 Task: Find connections with filter location Liberia with filter topic #Knowyoursocialwith filter profile language Potuguese with filter current company Uber with filter school QIS College of Engineering & Technology, Vengamukkapalem (Village), Pondur Road, Ongle(M),PIN-523 272.(CC-49) with filter industry Chemical Raw Materials Manufacturing with filter service category Illustration with filter keywords title Attorney
Action: Mouse moved to (547, 89)
Screenshot: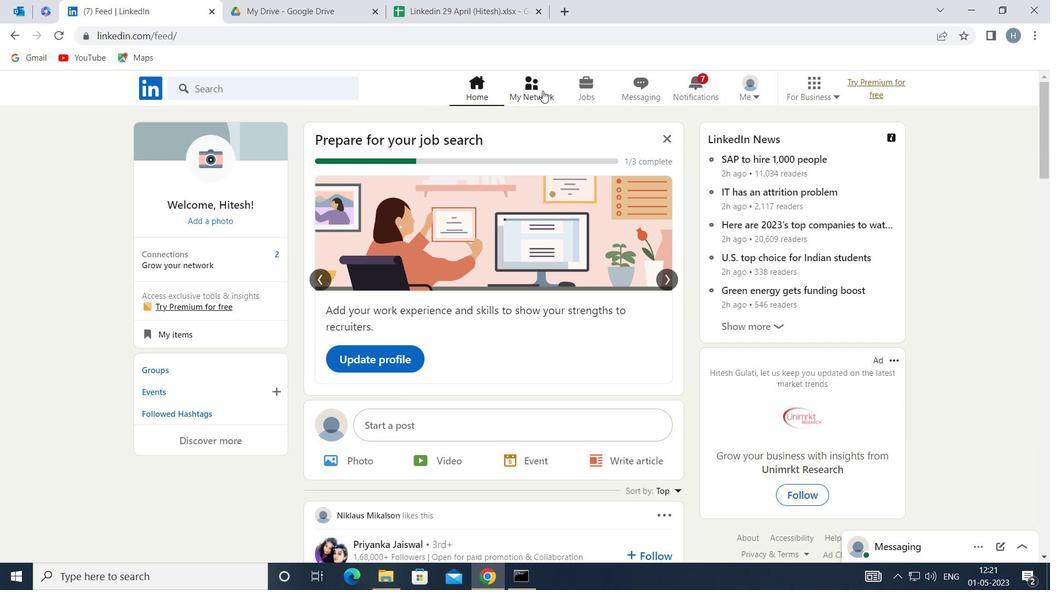 
Action: Mouse pressed left at (547, 89)
Screenshot: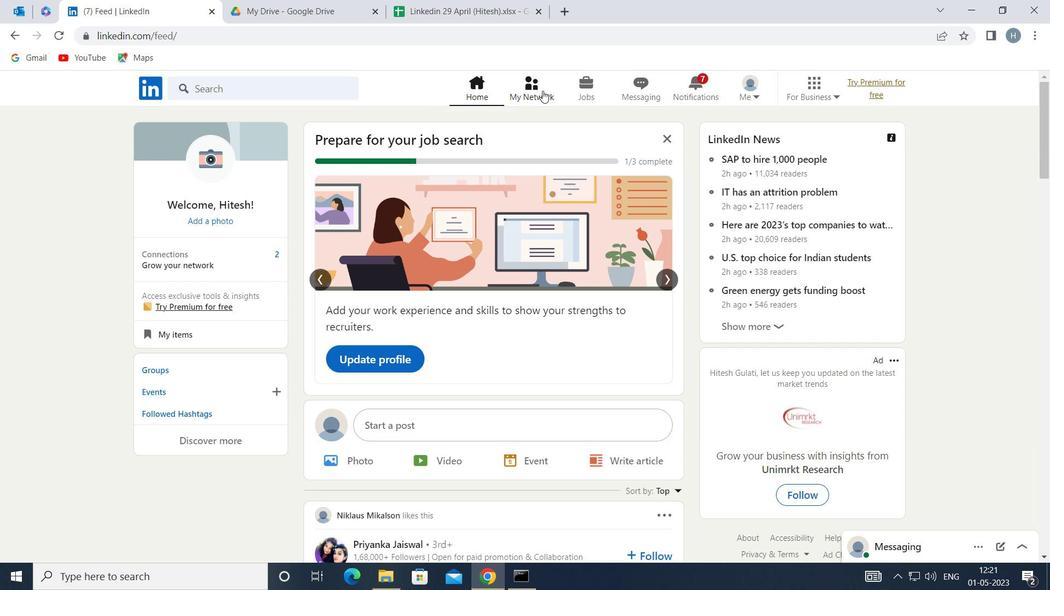 
Action: Mouse moved to (295, 167)
Screenshot: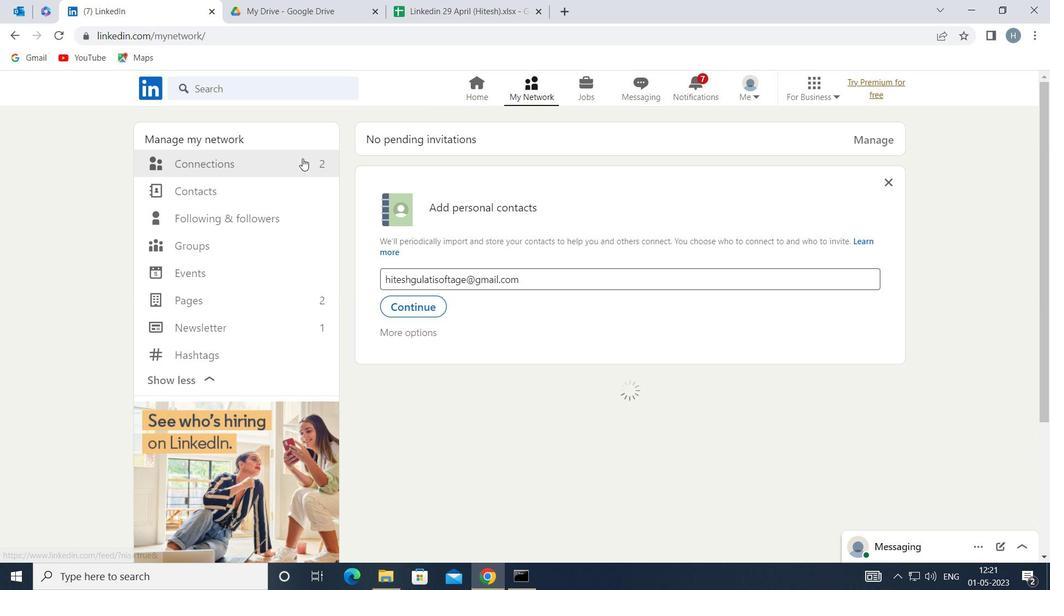 
Action: Mouse pressed left at (295, 167)
Screenshot: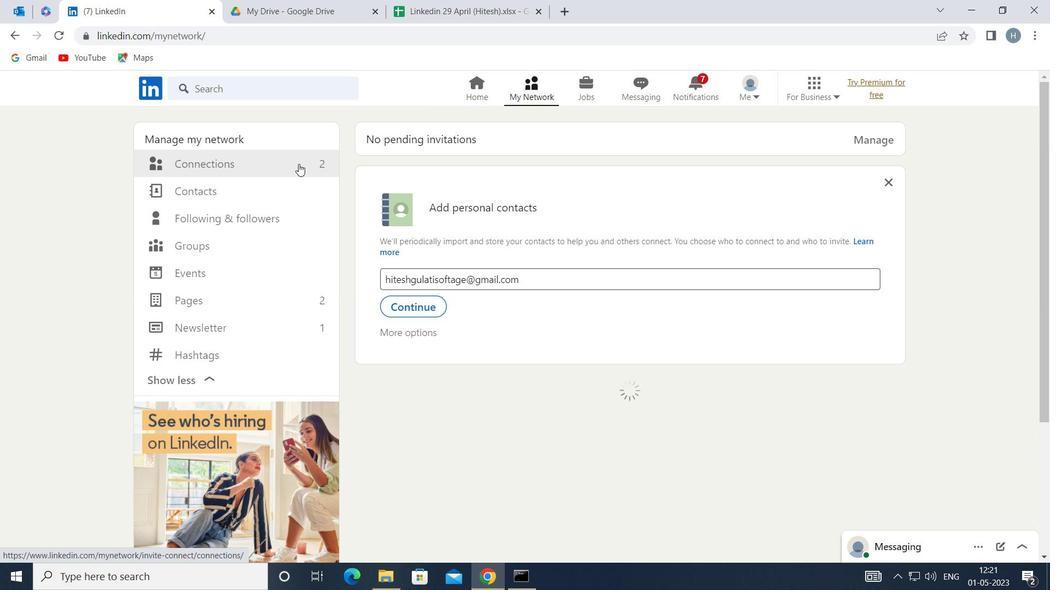 
Action: Mouse moved to (618, 162)
Screenshot: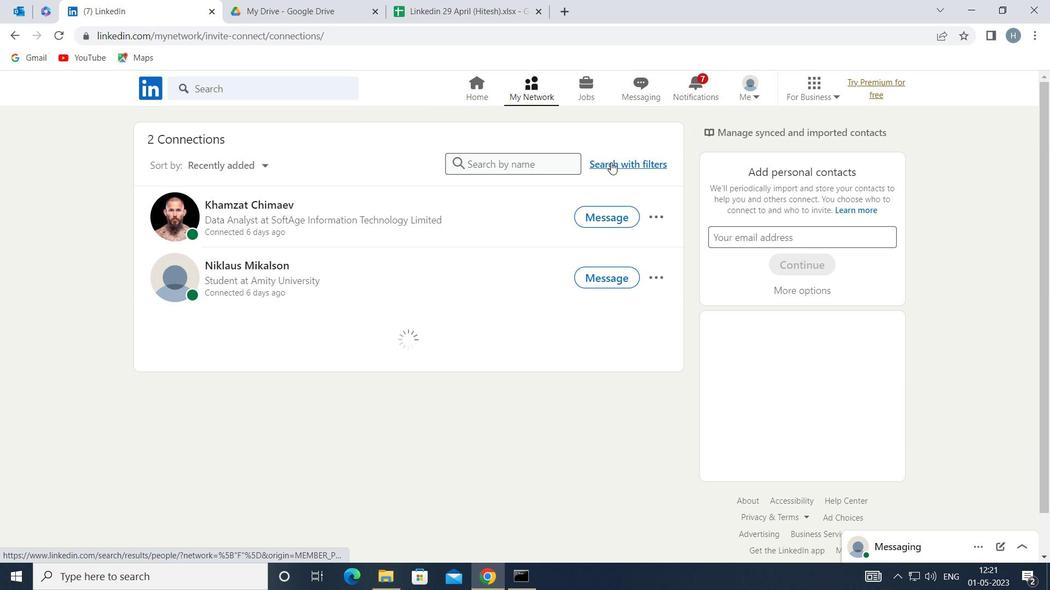 
Action: Mouse pressed left at (618, 162)
Screenshot: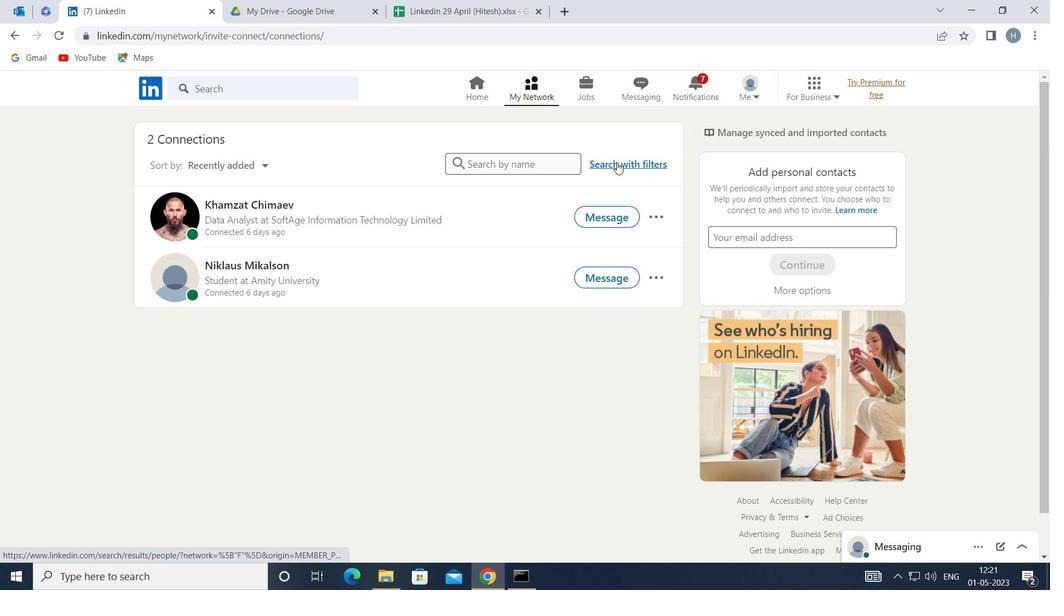 
Action: Mouse moved to (573, 126)
Screenshot: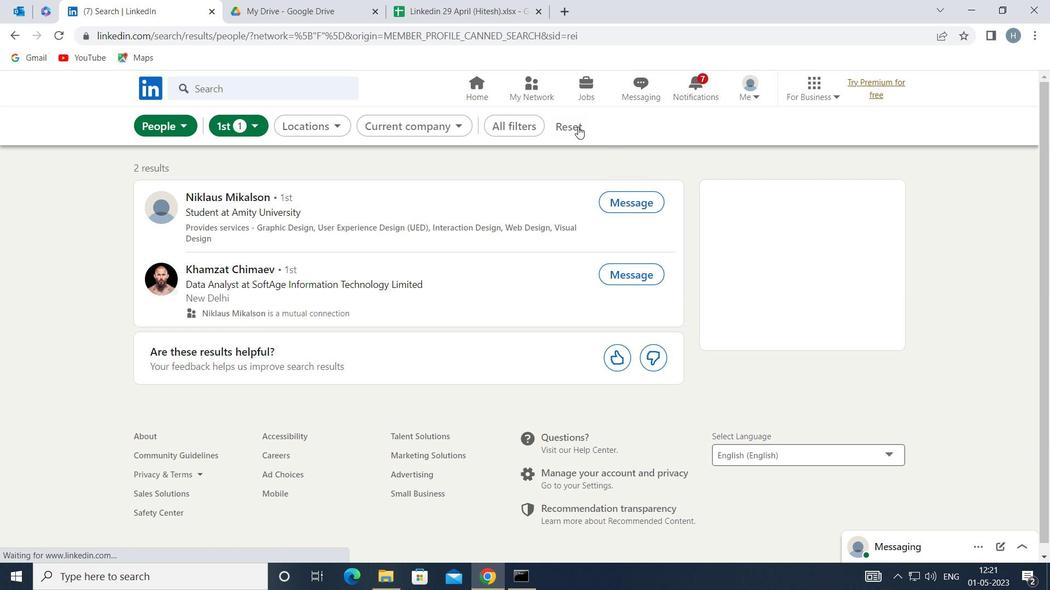 
Action: Mouse pressed left at (573, 126)
Screenshot: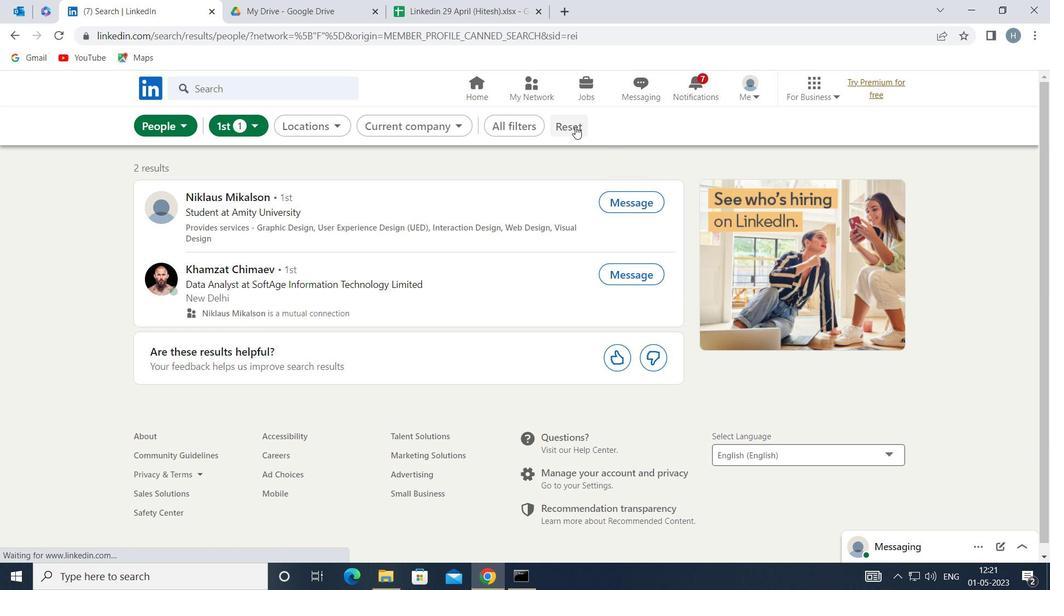 
Action: Mouse moved to (554, 125)
Screenshot: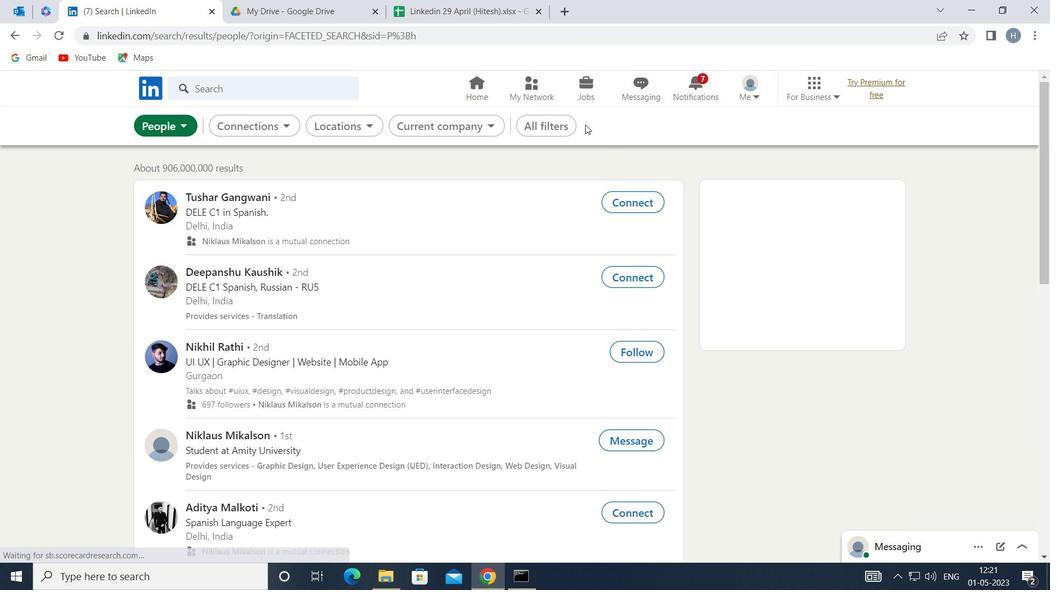 
Action: Mouse pressed left at (554, 125)
Screenshot: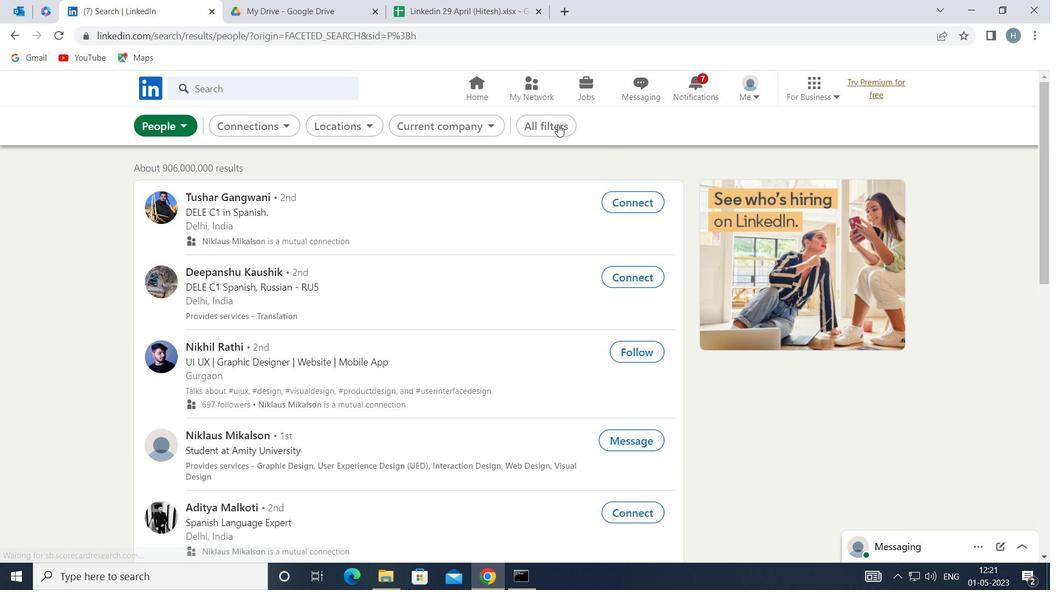 
Action: Mouse moved to (755, 237)
Screenshot: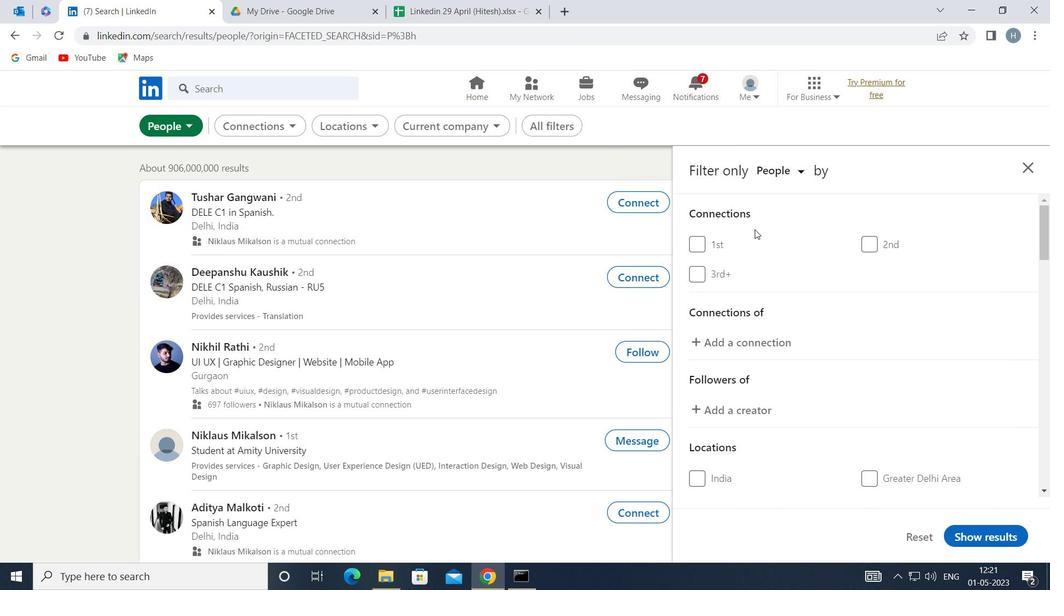
Action: Mouse scrolled (755, 236) with delta (0, 0)
Screenshot: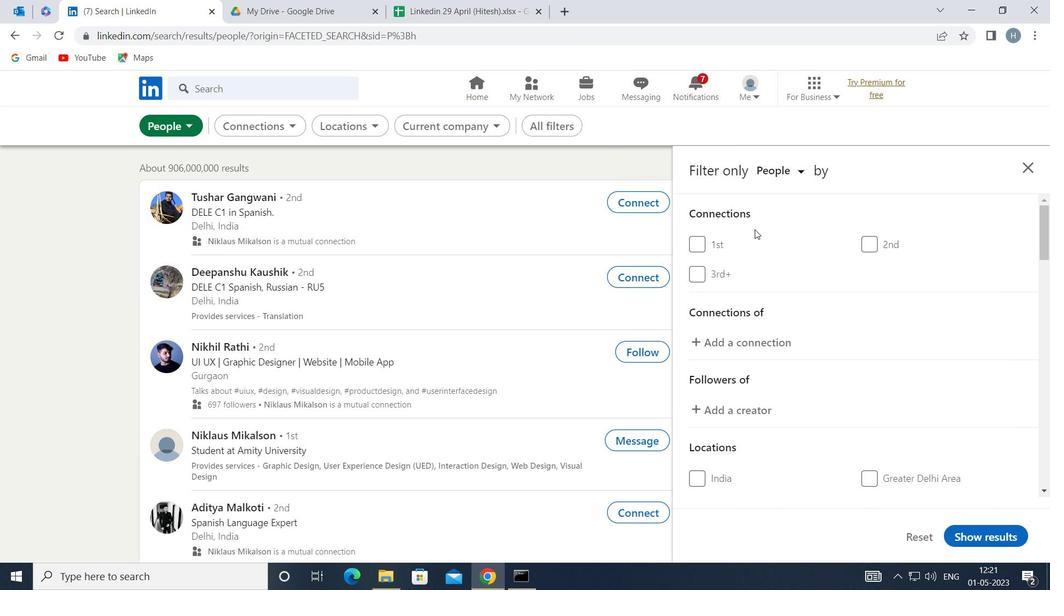 
Action: Mouse scrolled (755, 236) with delta (0, 0)
Screenshot: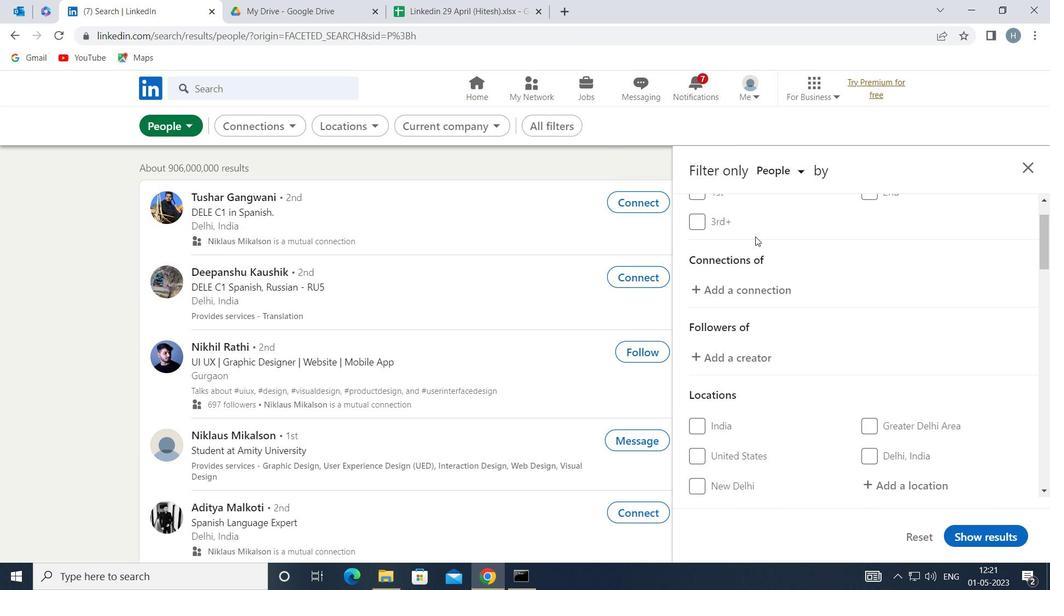 
Action: Mouse scrolled (755, 236) with delta (0, 0)
Screenshot: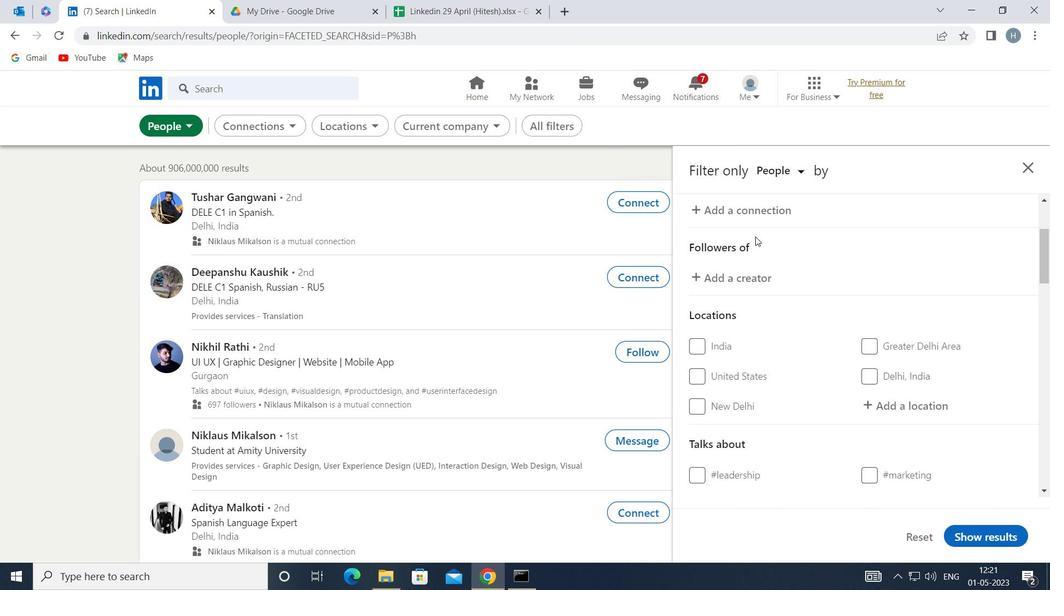 
Action: Mouse moved to (904, 333)
Screenshot: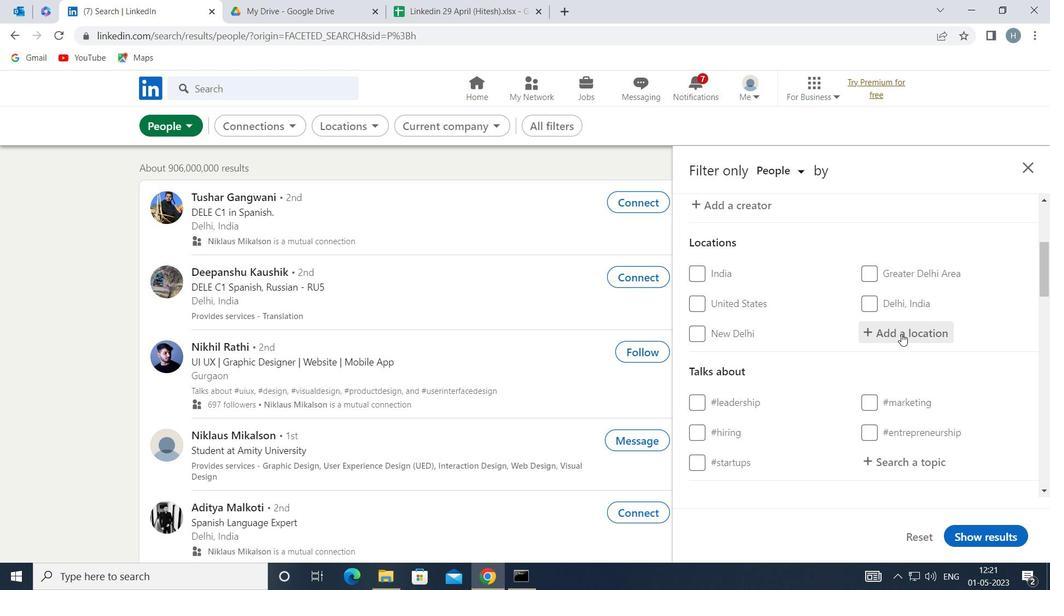 
Action: Mouse pressed left at (904, 333)
Screenshot: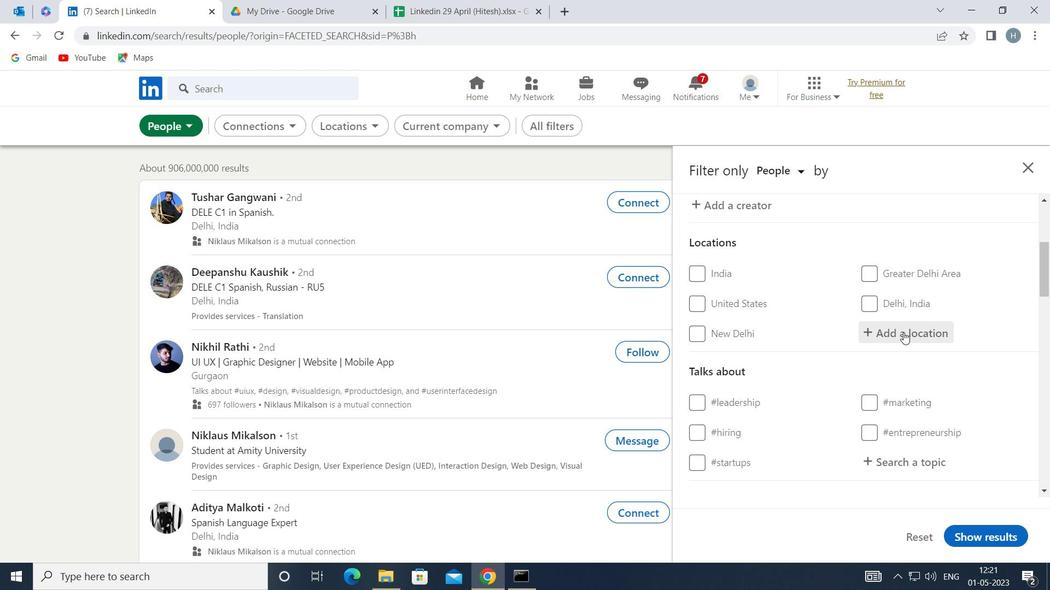 
Action: Key pressed <Key.shift>LIBERIA<Key.space>
Screenshot: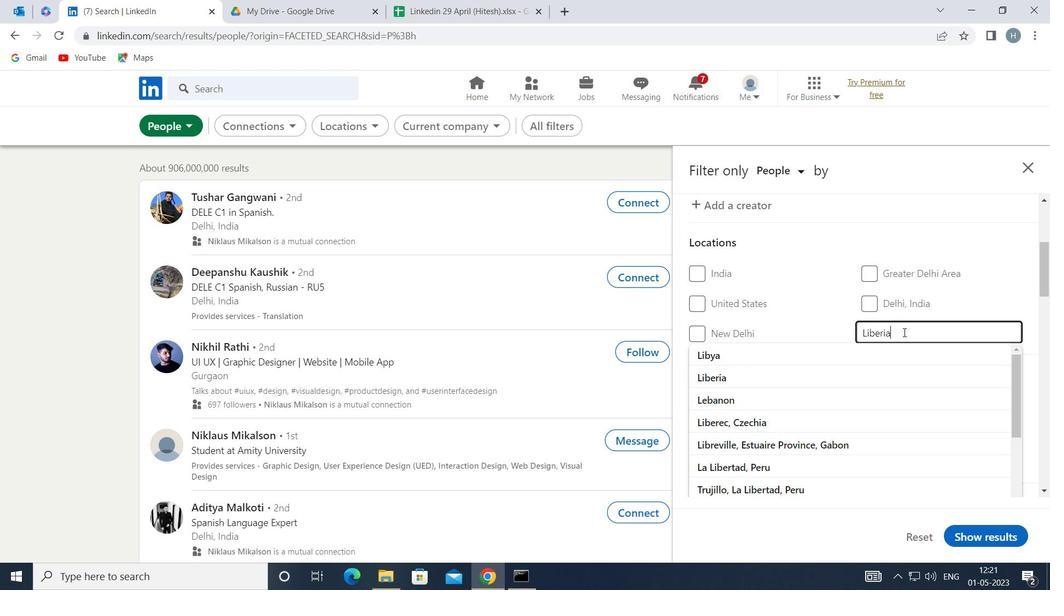 
Action: Mouse moved to (868, 355)
Screenshot: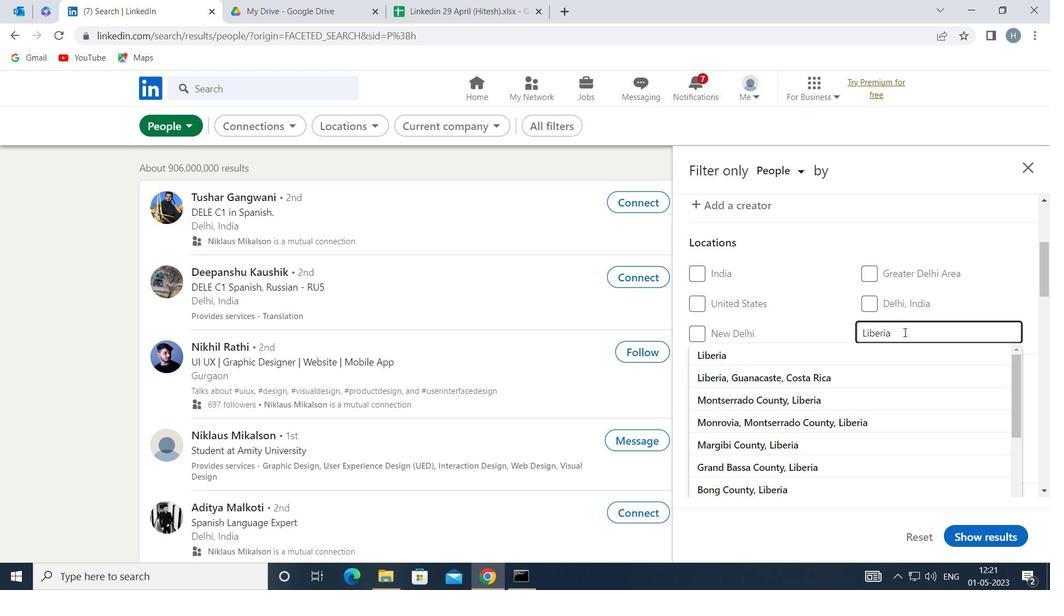 
Action: Mouse pressed left at (868, 355)
Screenshot: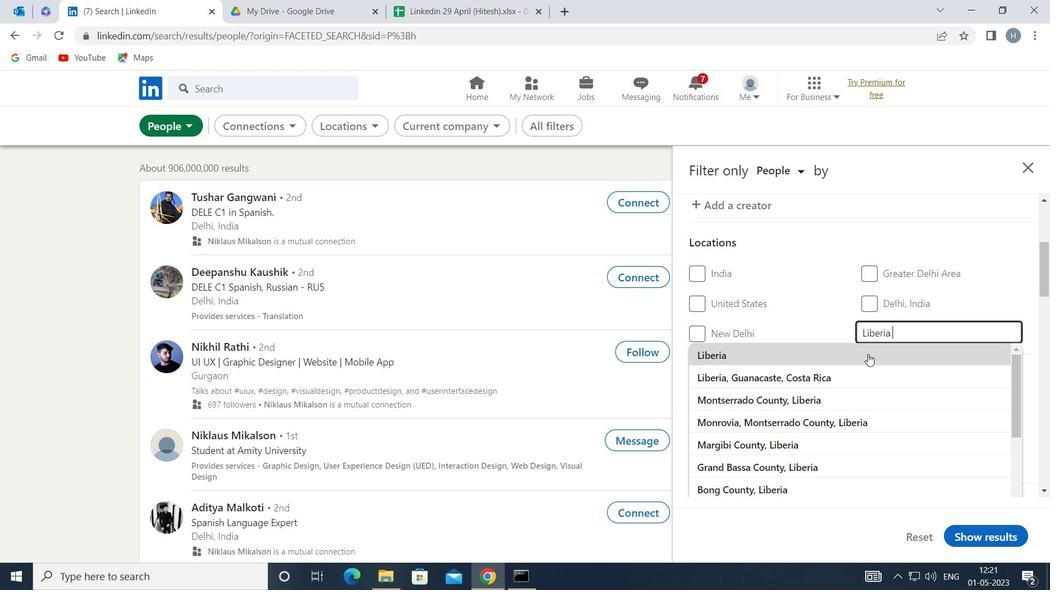 
Action: Mouse scrolled (868, 354) with delta (0, 0)
Screenshot: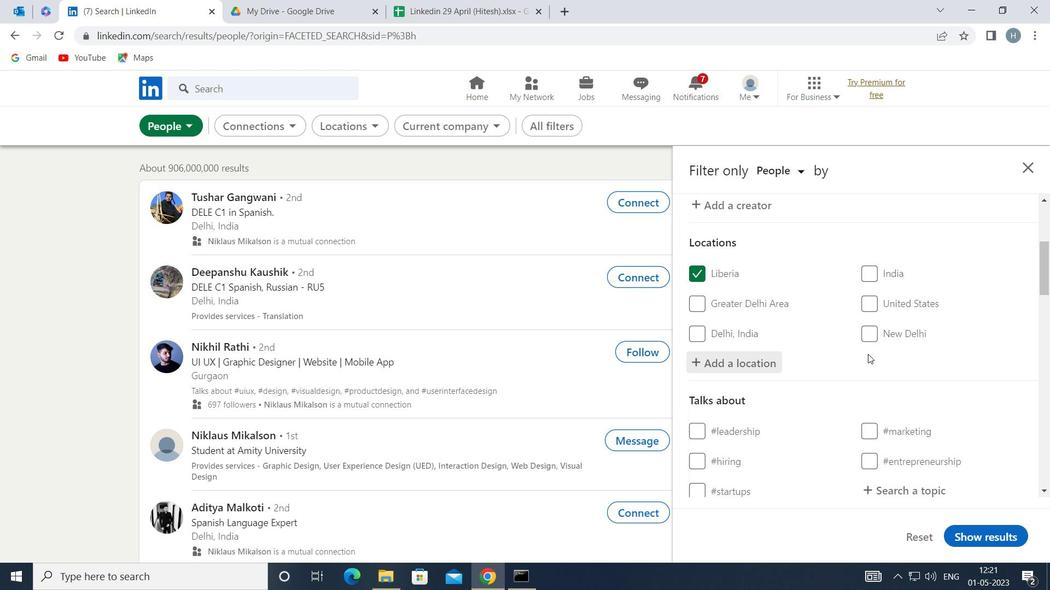 
Action: Mouse moved to (868, 355)
Screenshot: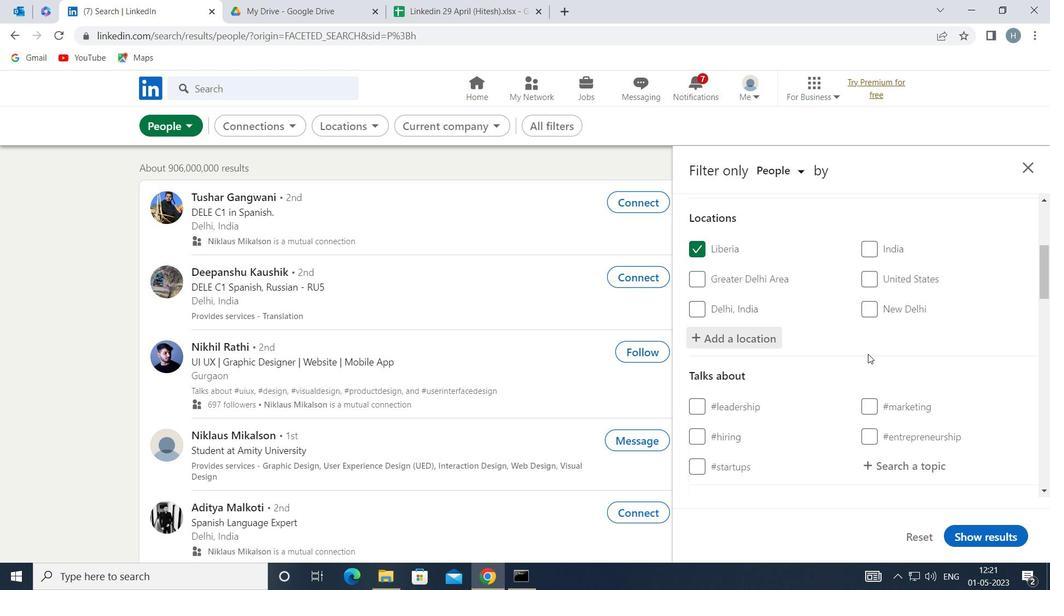 
Action: Mouse scrolled (868, 354) with delta (0, 0)
Screenshot: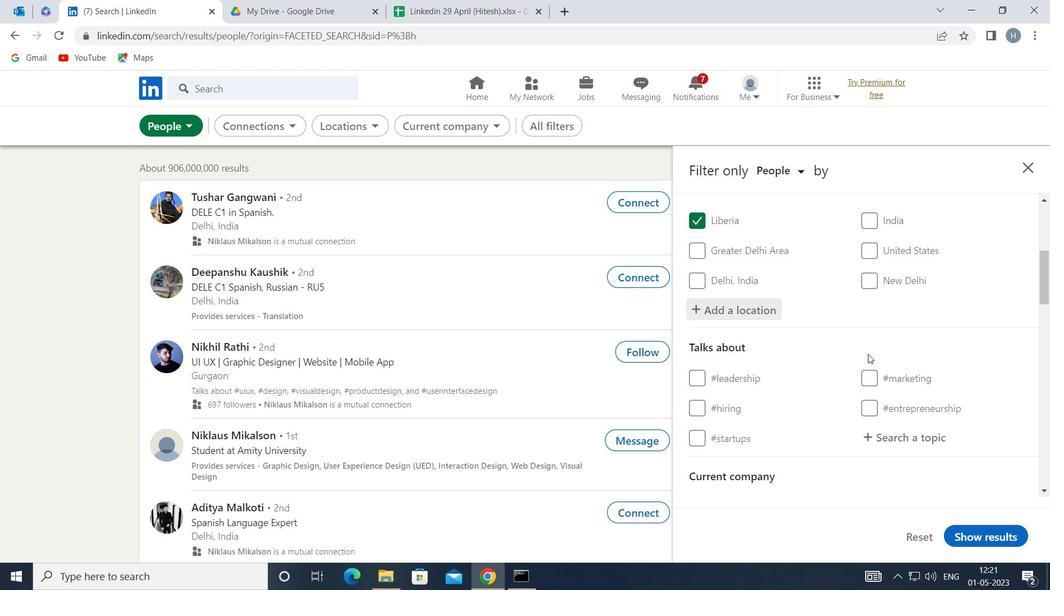 
Action: Mouse moved to (923, 348)
Screenshot: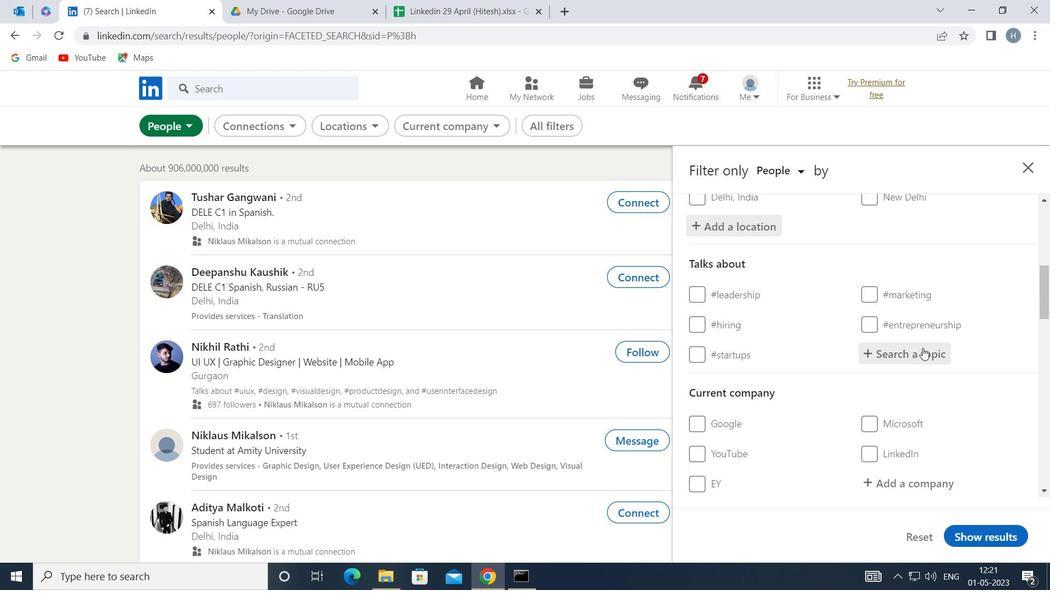 
Action: Mouse pressed left at (923, 348)
Screenshot: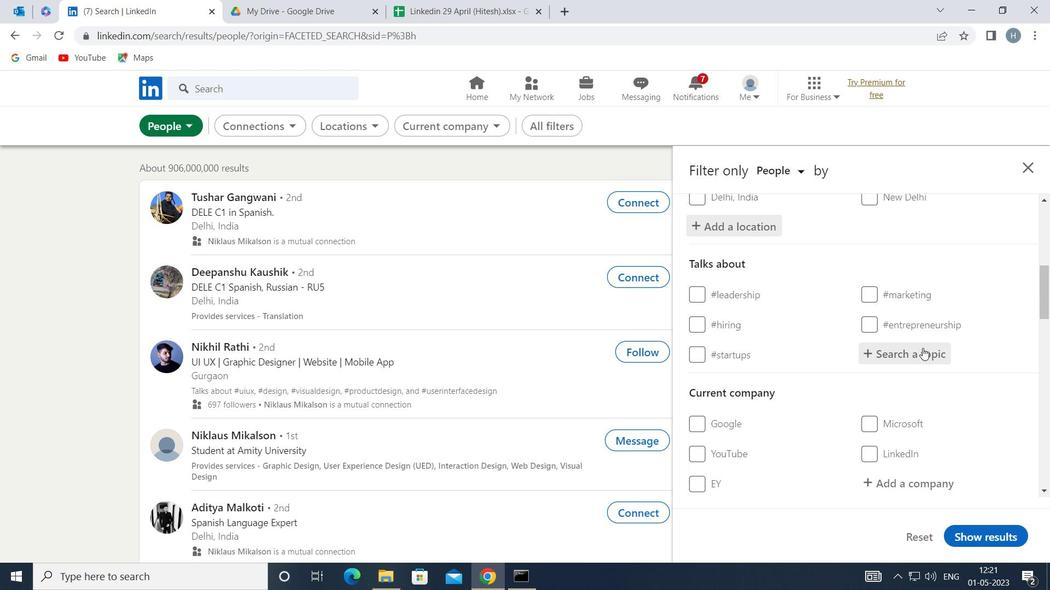 
Action: Key pressed <Key.shift>KNOWYOURS
Screenshot: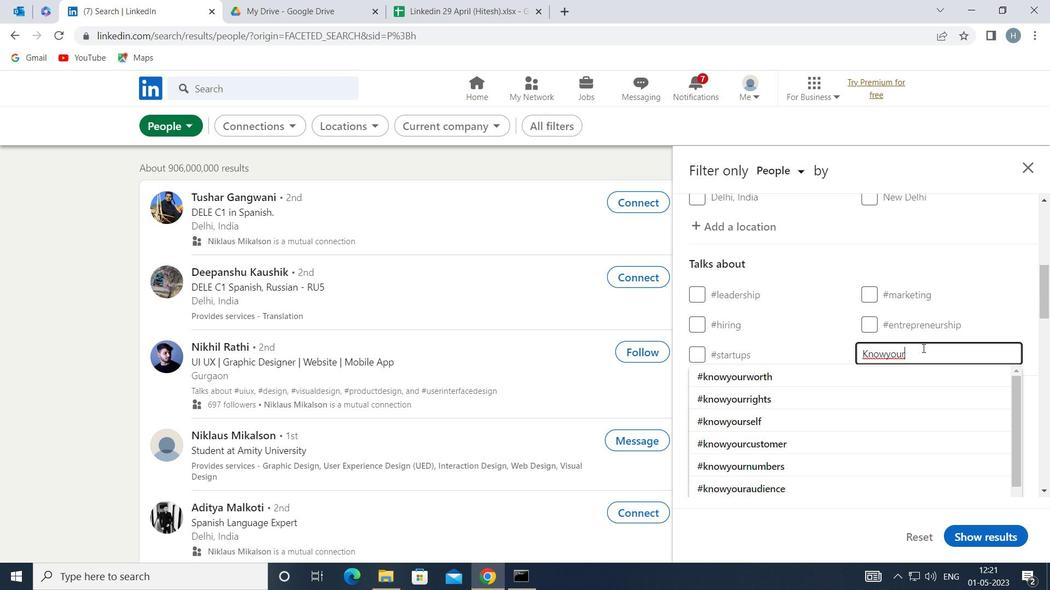 
Action: Mouse moved to (864, 397)
Screenshot: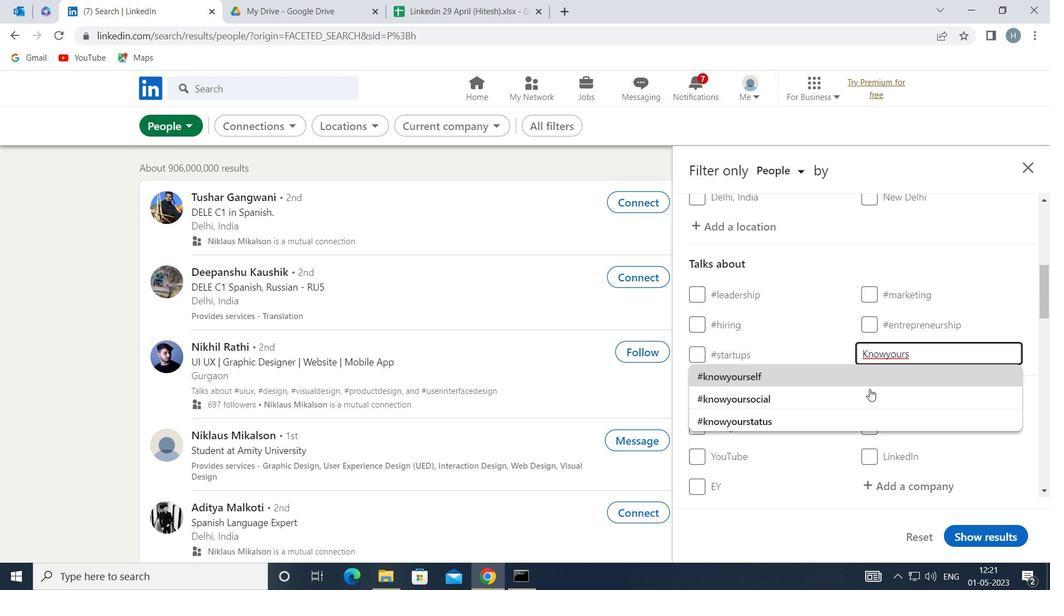
Action: Mouse pressed left at (864, 397)
Screenshot: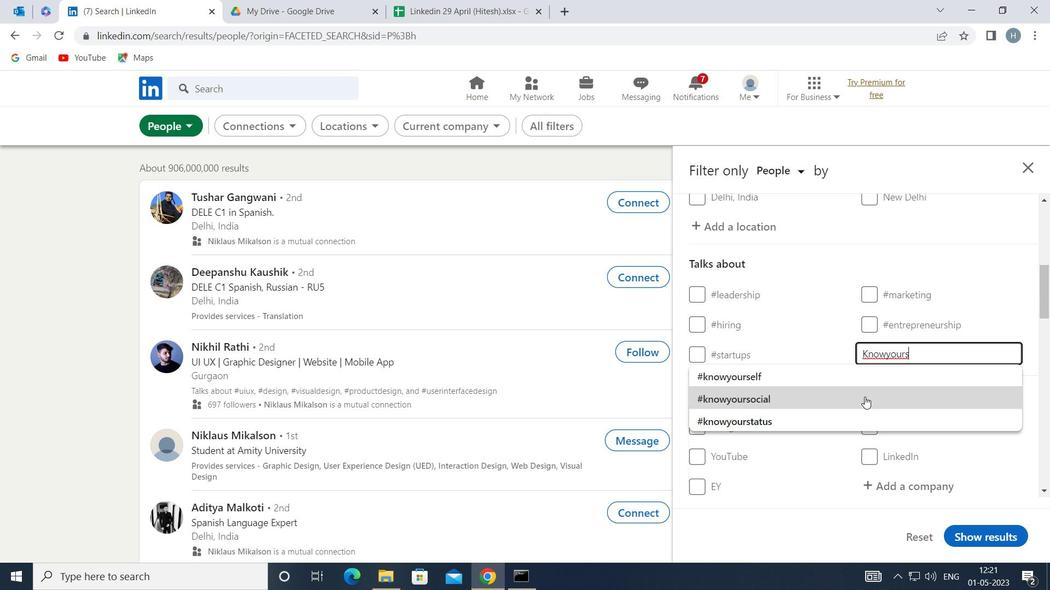 
Action: Mouse scrolled (864, 396) with delta (0, 0)
Screenshot: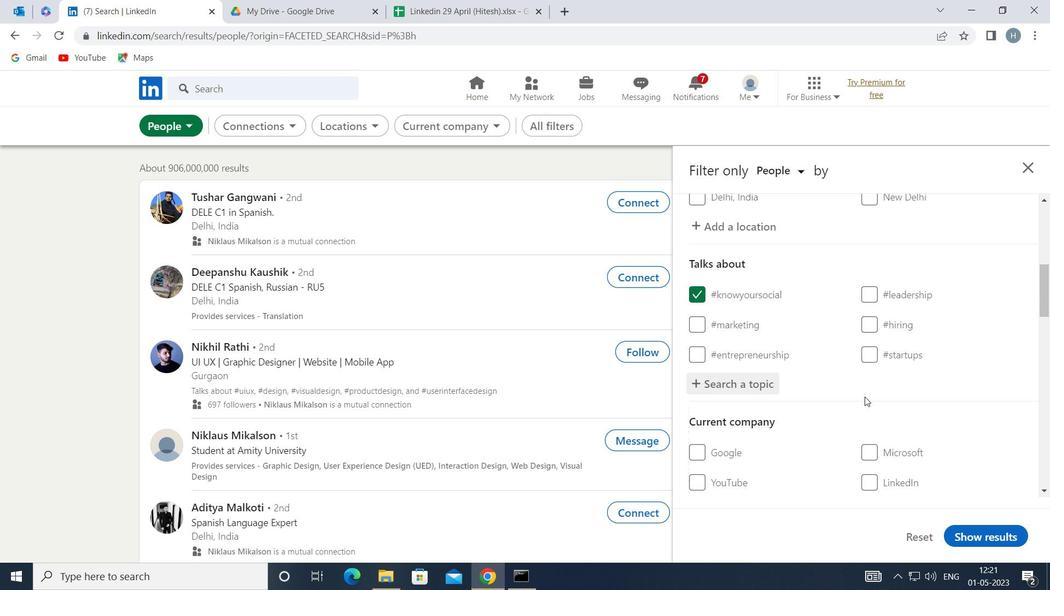 
Action: Mouse scrolled (864, 396) with delta (0, 0)
Screenshot: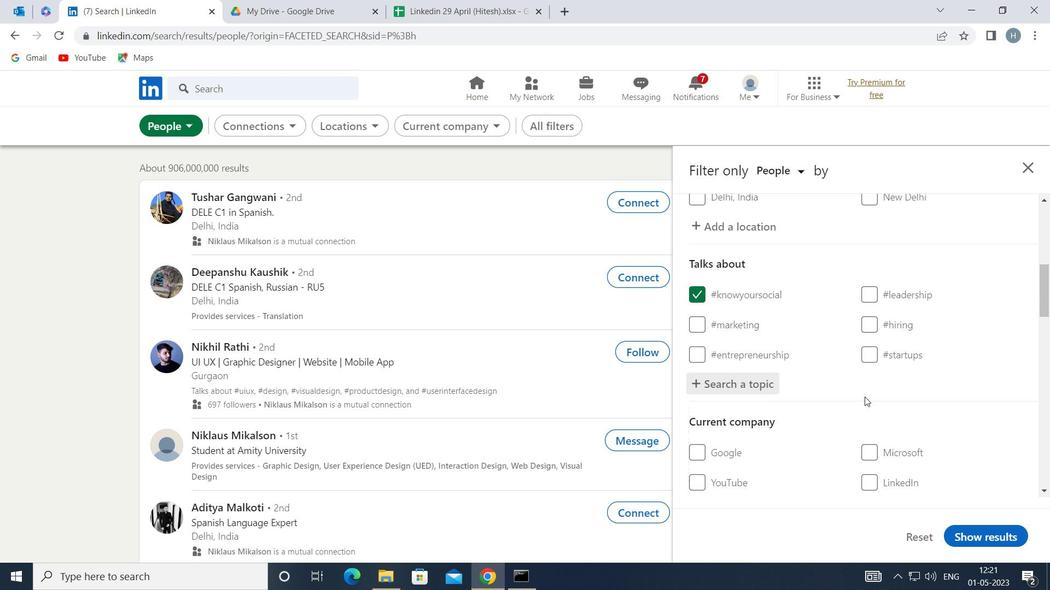 
Action: Mouse scrolled (864, 396) with delta (0, 0)
Screenshot: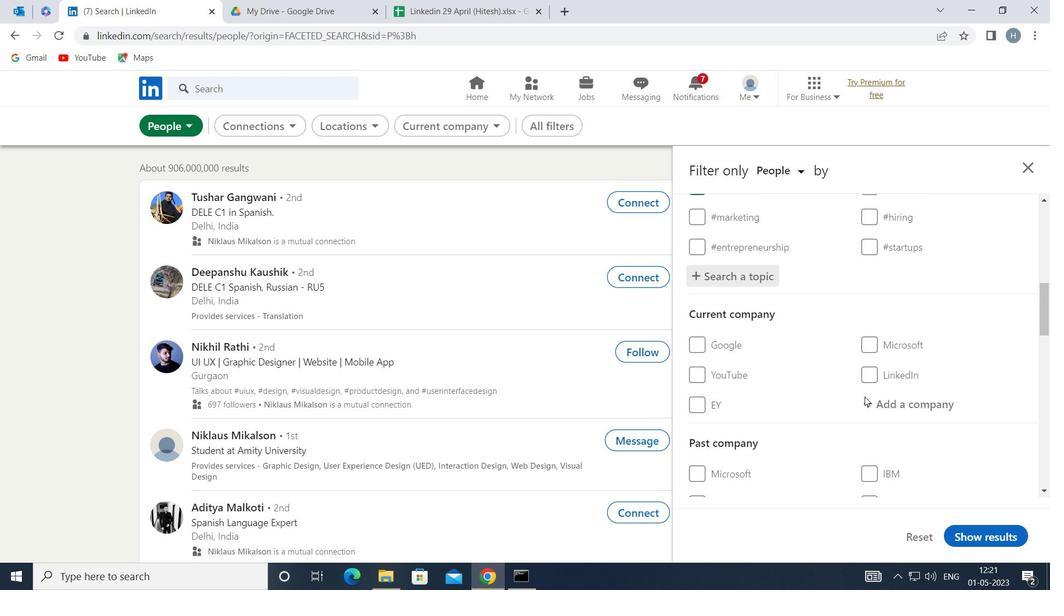 
Action: Mouse scrolled (864, 396) with delta (0, 0)
Screenshot: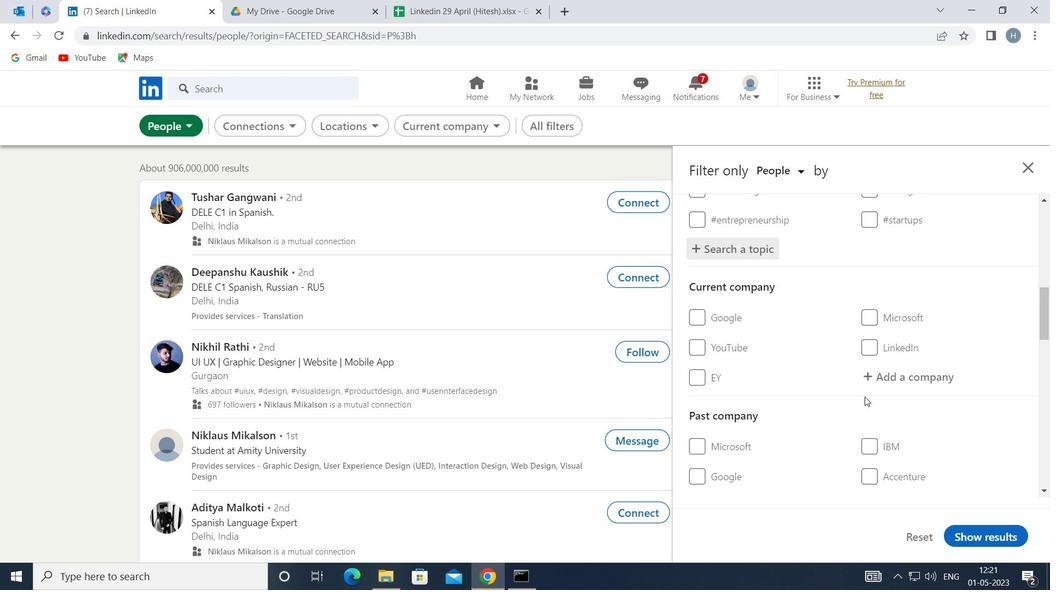 
Action: Mouse moved to (862, 397)
Screenshot: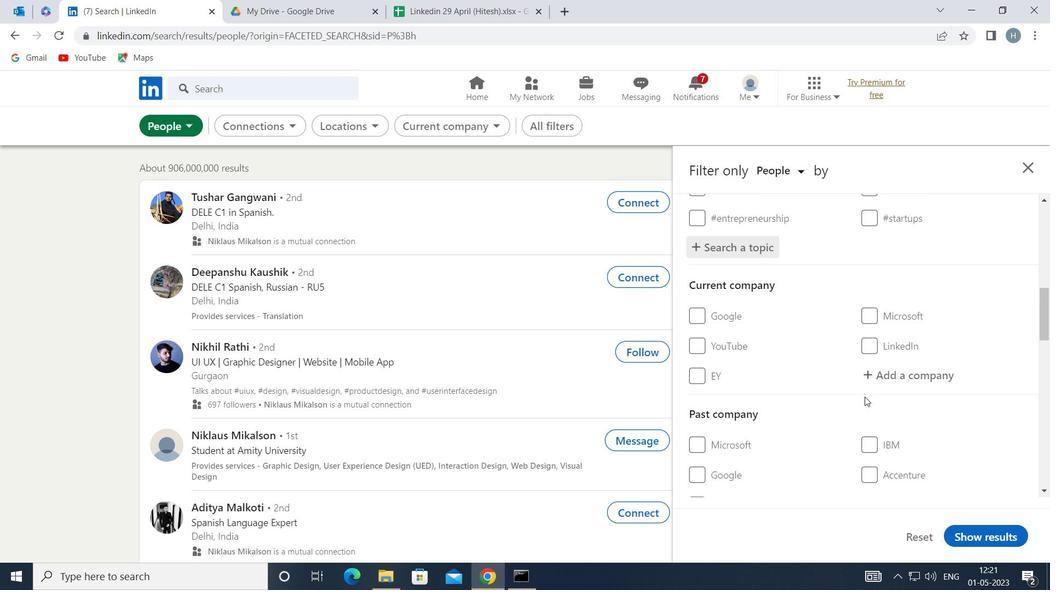
Action: Mouse scrolled (862, 396) with delta (0, 0)
Screenshot: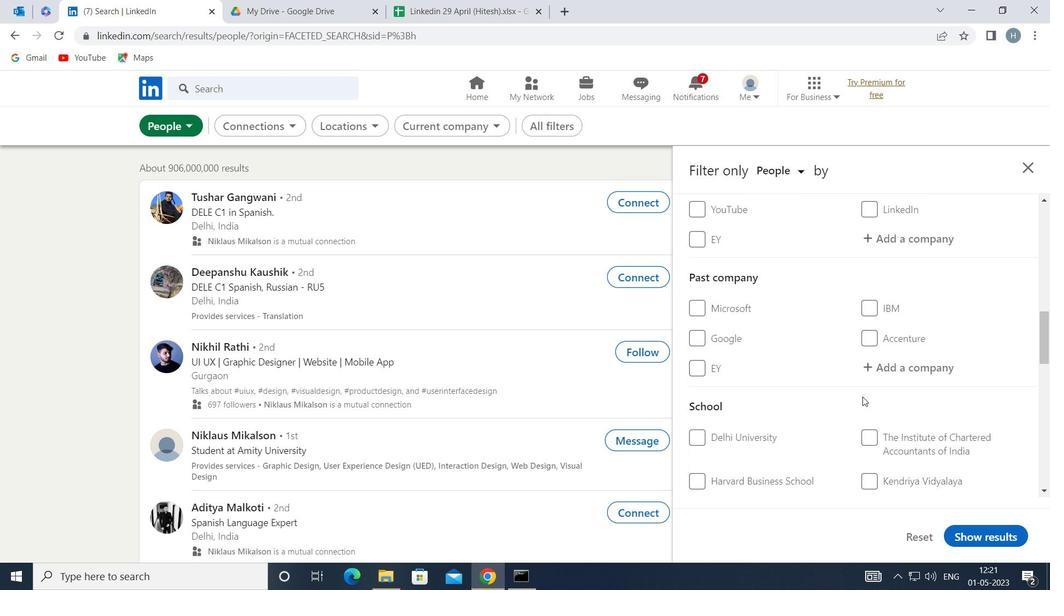 
Action: Mouse scrolled (862, 396) with delta (0, 0)
Screenshot: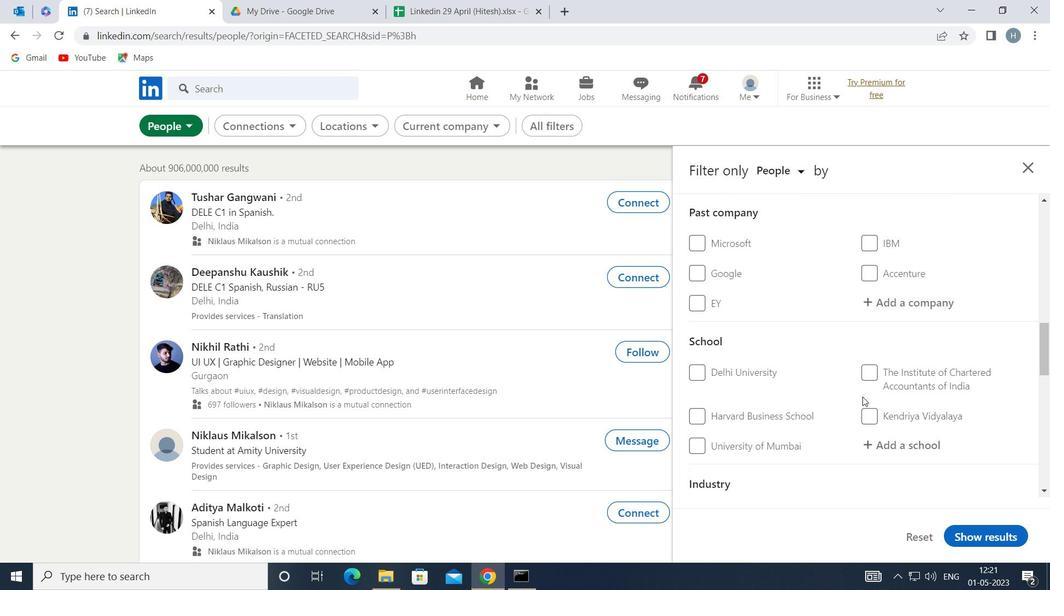 
Action: Mouse moved to (858, 396)
Screenshot: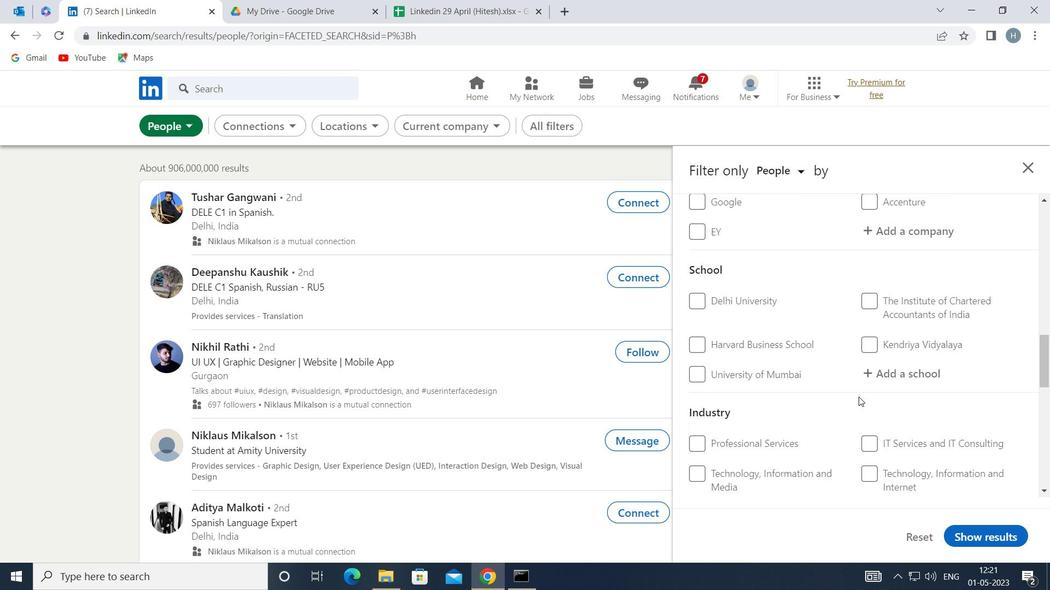 
Action: Mouse scrolled (858, 396) with delta (0, 0)
Screenshot: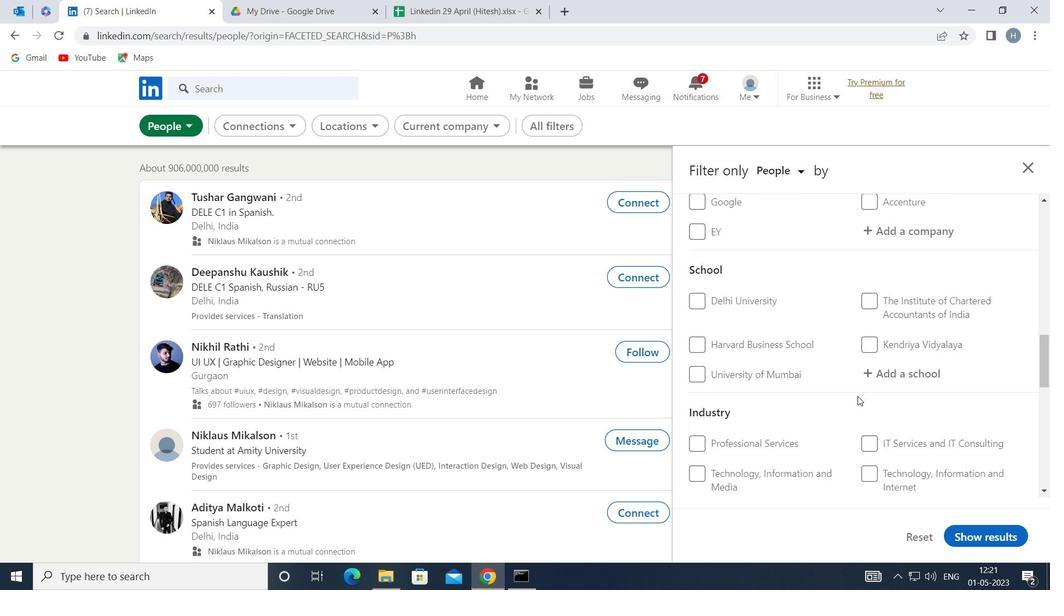 
Action: Mouse scrolled (858, 396) with delta (0, 0)
Screenshot: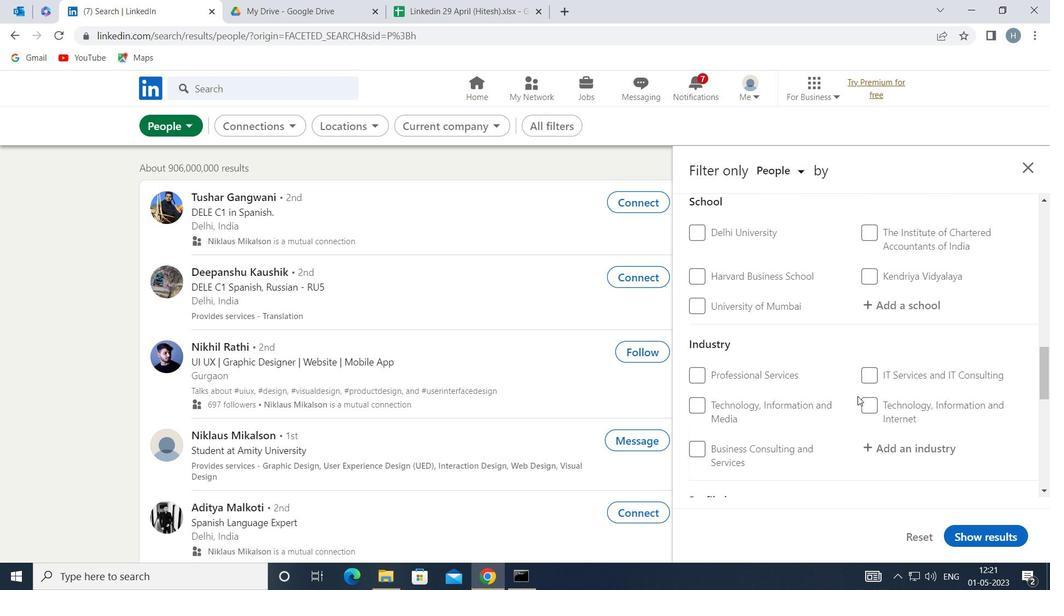 
Action: Mouse scrolled (858, 396) with delta (0, 0)
Screenshot: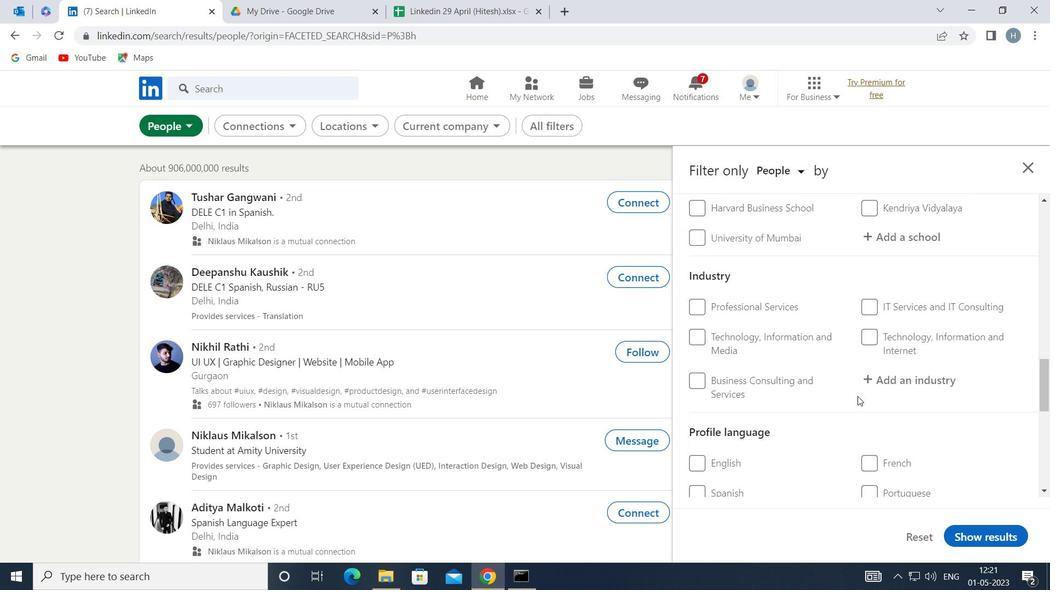 
Action: Mouse moved to (874, 423)
Screenshot: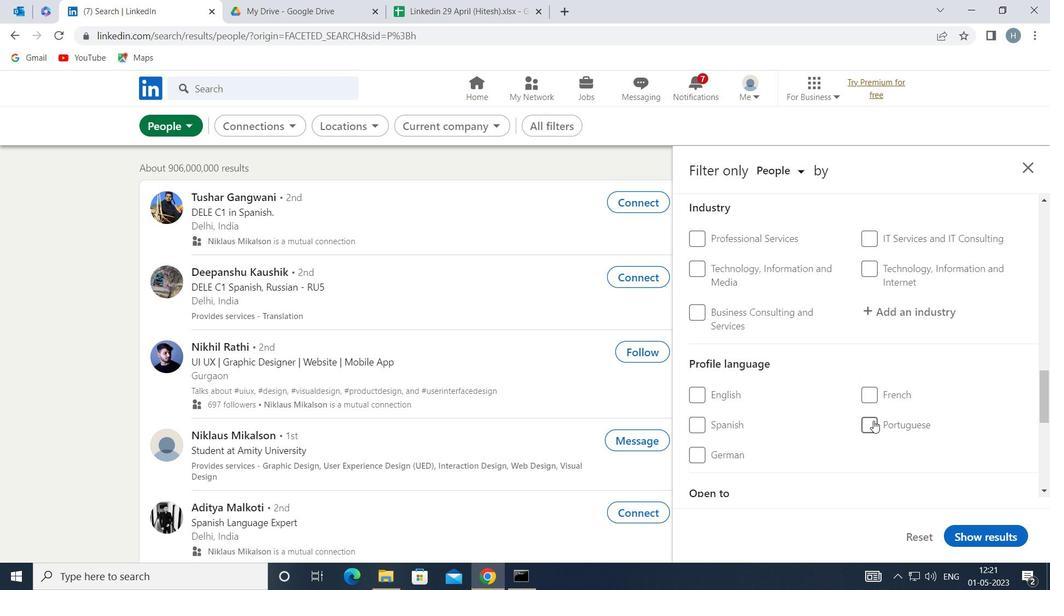 
Action: Mouse pressed left at (874, 423)
Screenshot: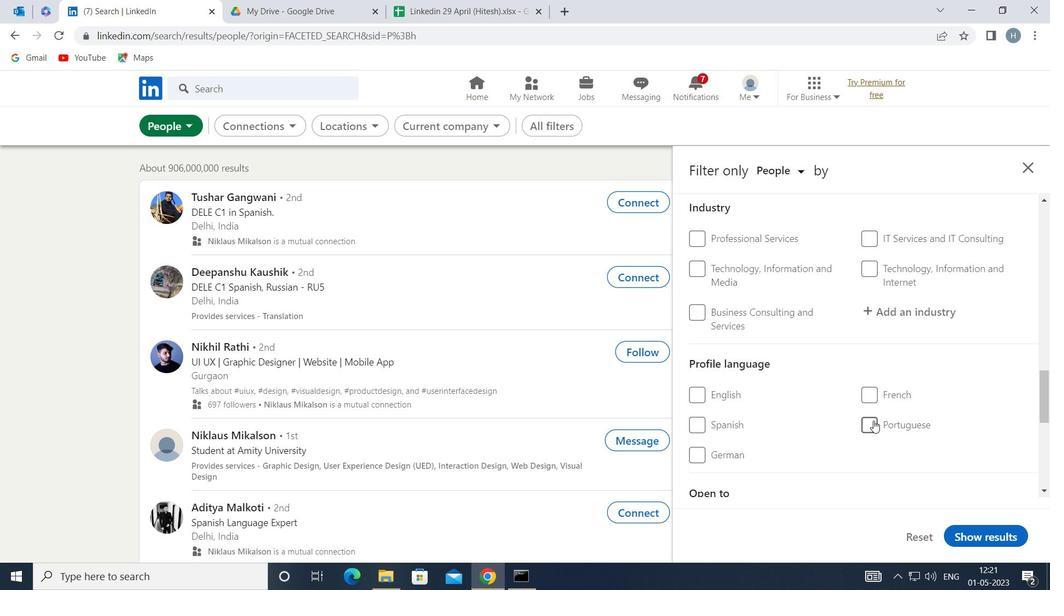 
Action: Mouse moved to (855, 397)
Screenshot: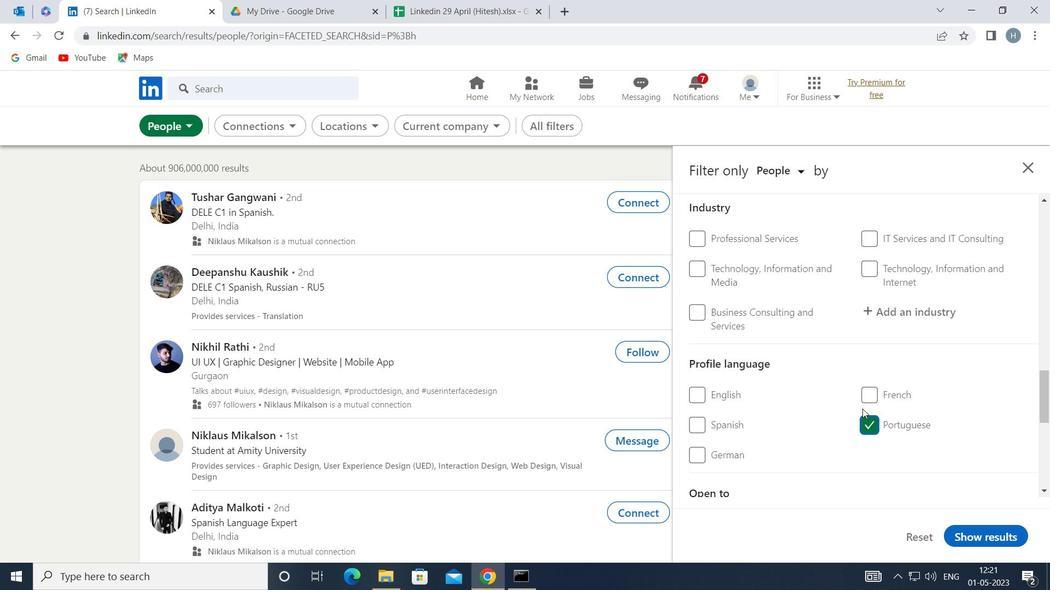 
Action: Mouse scrolled (855, 398) with delta (0, 0)
Screenshot: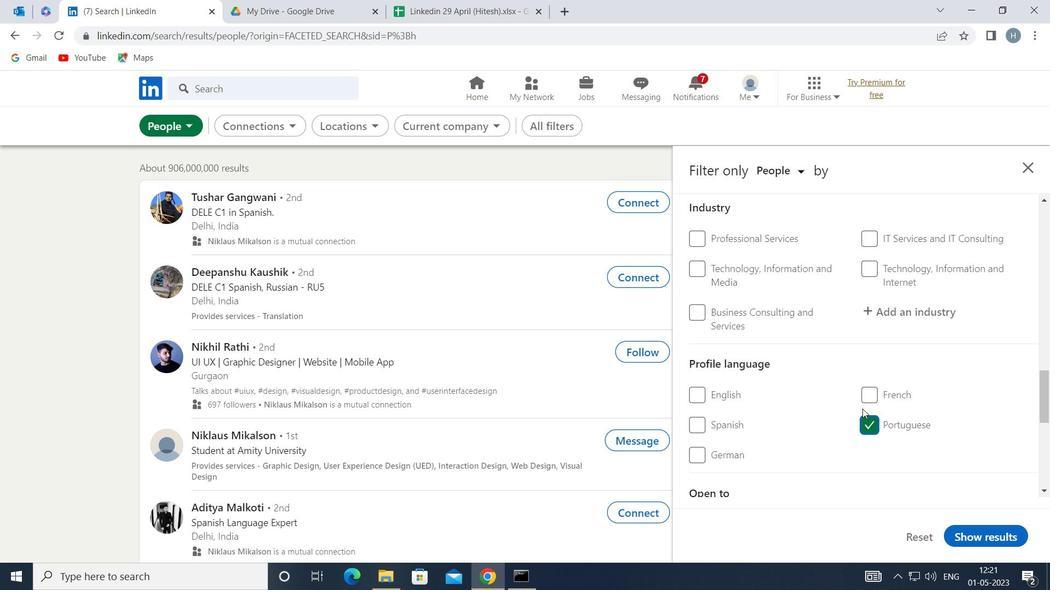 
Action: Mouse scrolled (855, 398) with delta (0, 0)
Screenshot: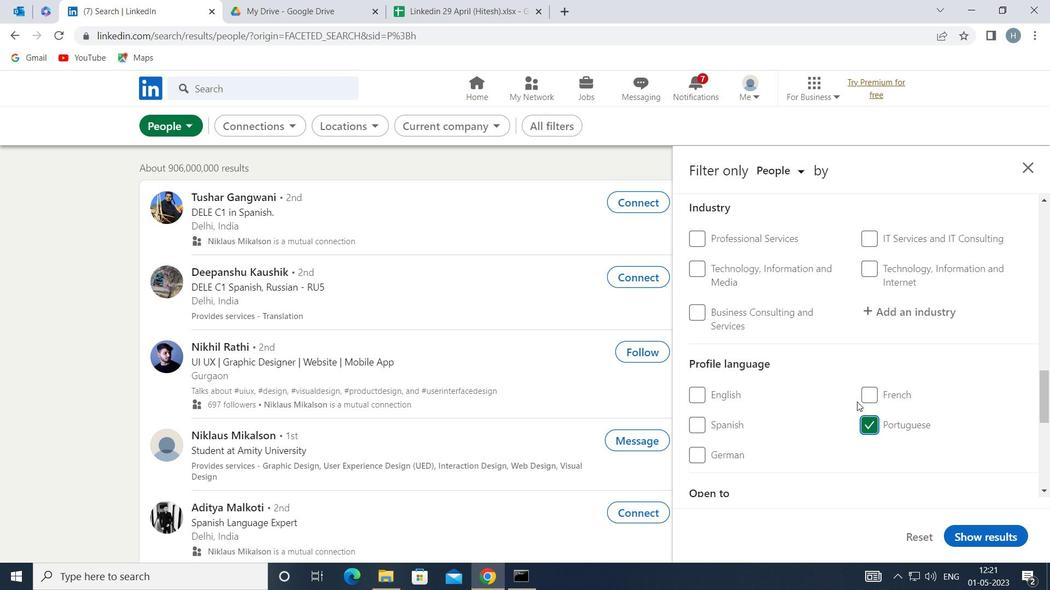 
Action: Mouse scrolled (855, 398) with delta (0, 0)
Screenshot: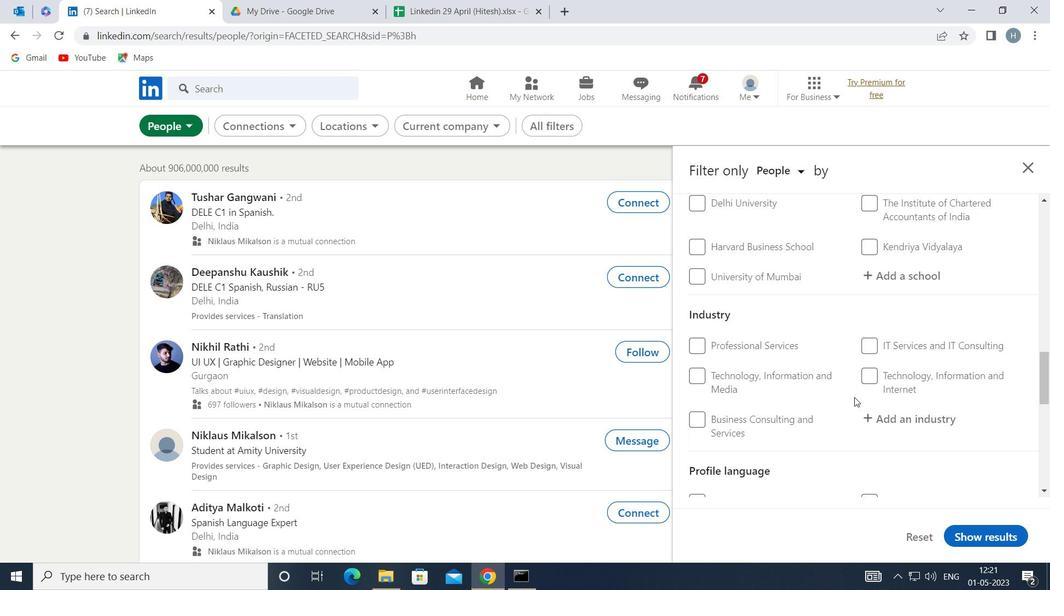 
Action: Mouse scrolled (855, 398) with delta (0, 0)
Screenshot: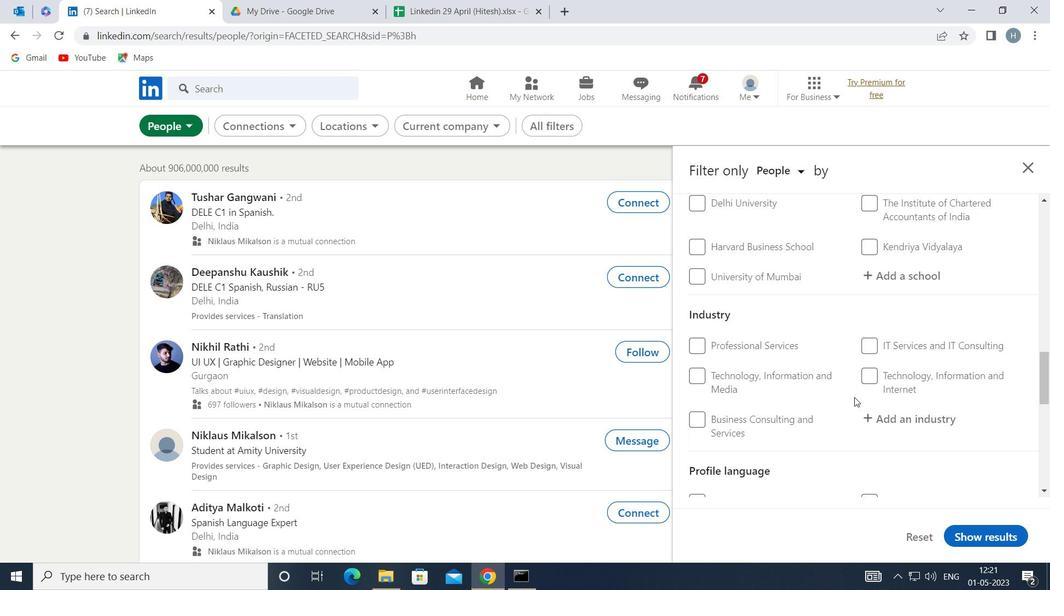 
Action: Mouse scrolled (855, 398) with delta (0, 0)
Screenshot: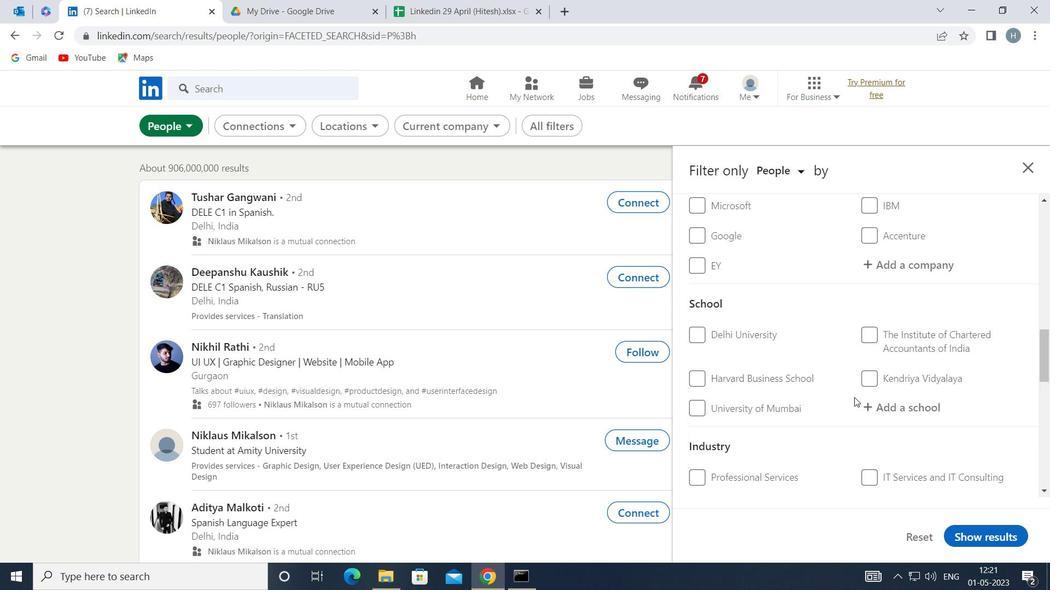 
Action: Mouse scrolled (855, 398) with delta (0, 0)
Screenshot: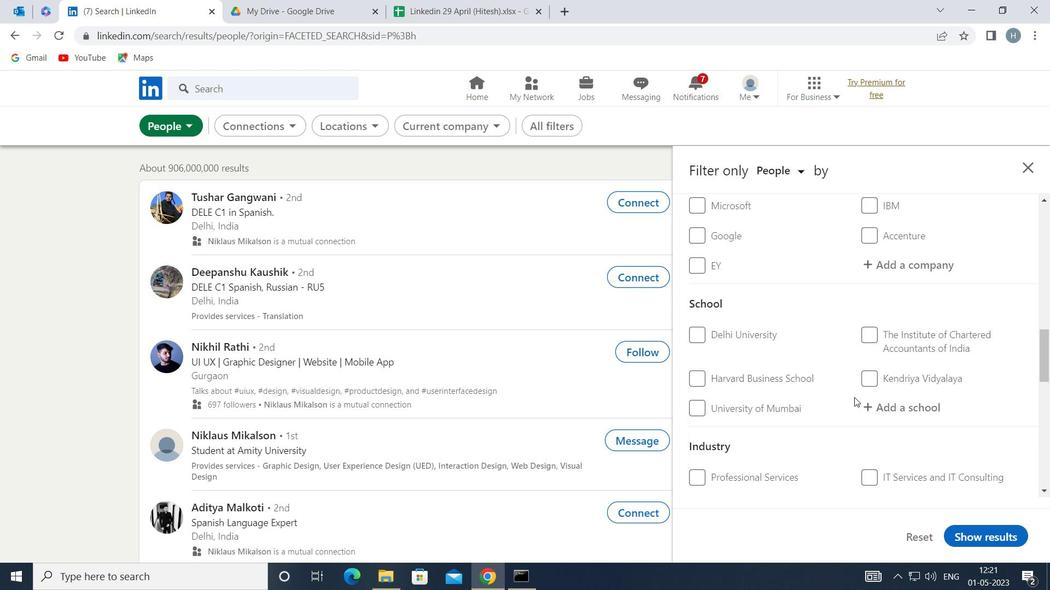 
Action: Mouse scrolled (855, 398) with delta (0, 0)
Screenshot: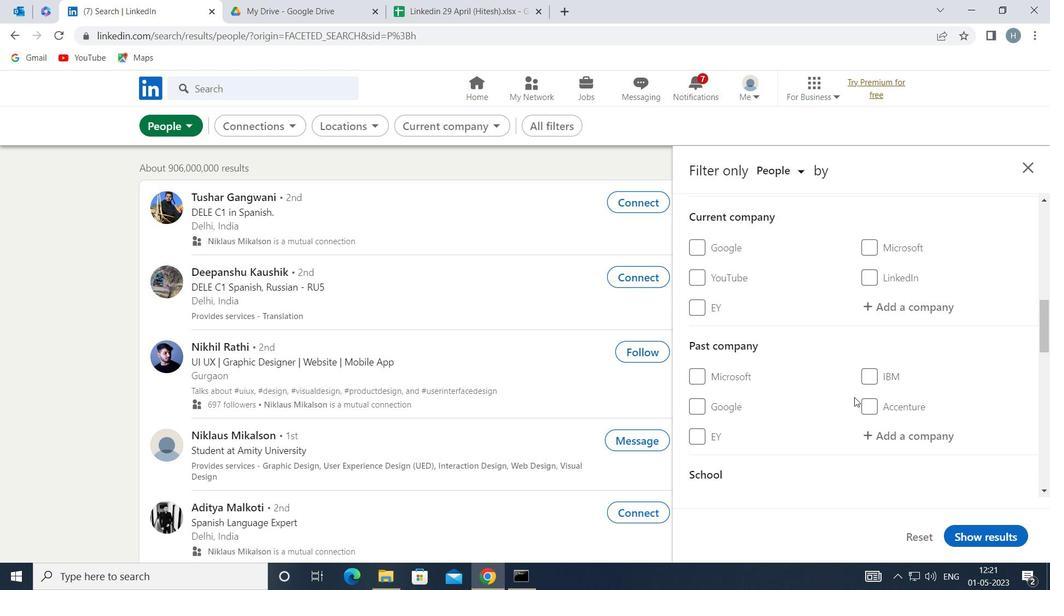 
Action: Mouse moved to (916, 374)
Screenshot: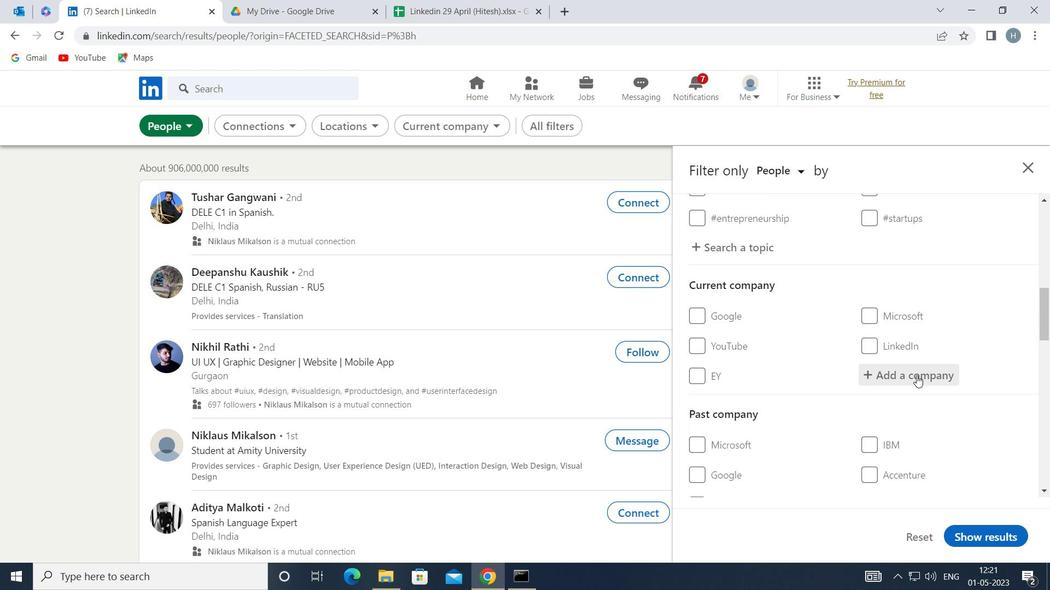 
Action: Mouse pressed left at (916, 374)
Screenshot: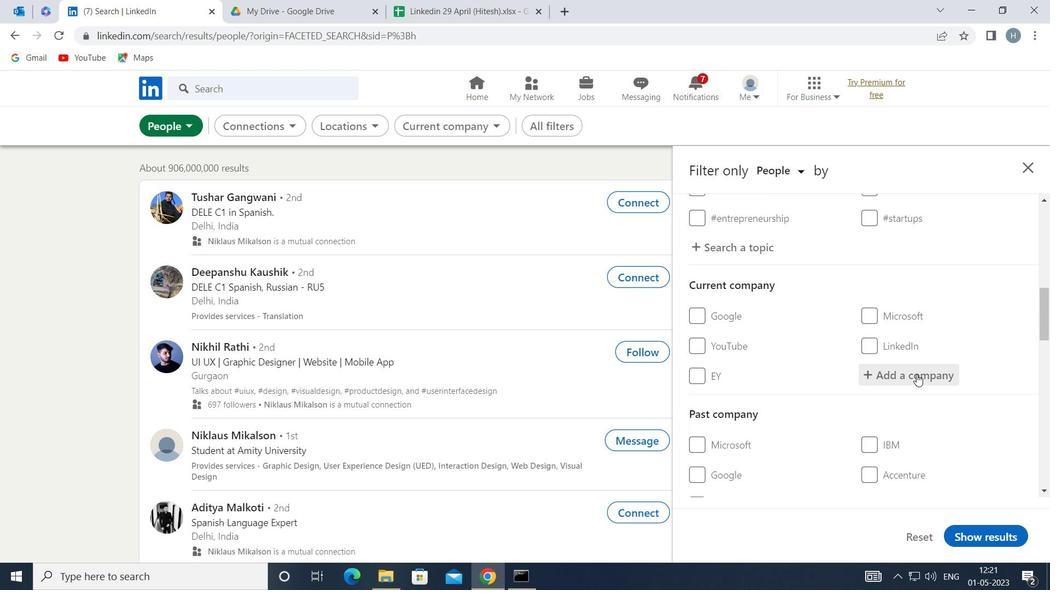 
Action: Mouse moved to (912, 371)
Screenshot: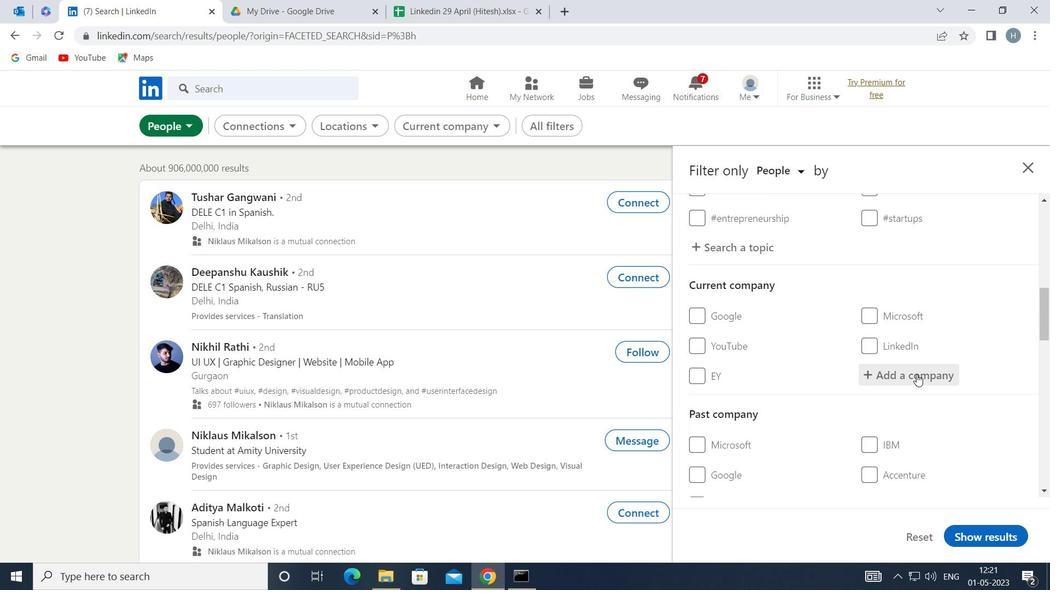 
Action: Key pressed <Key.shift>UBER
Screenshot: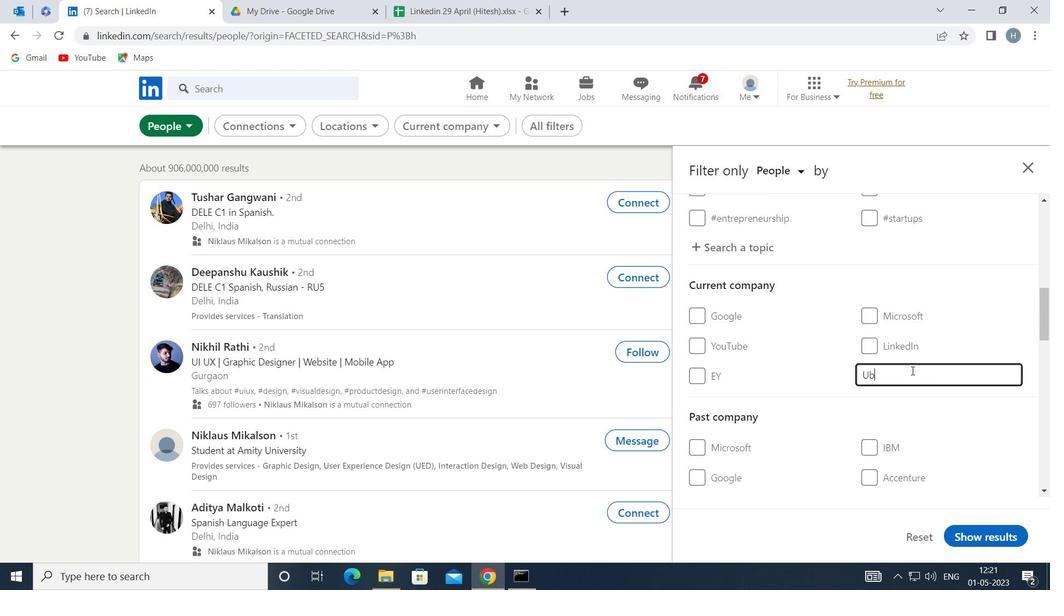 
Action: Mouse moved to (826, 407)
Screenshot: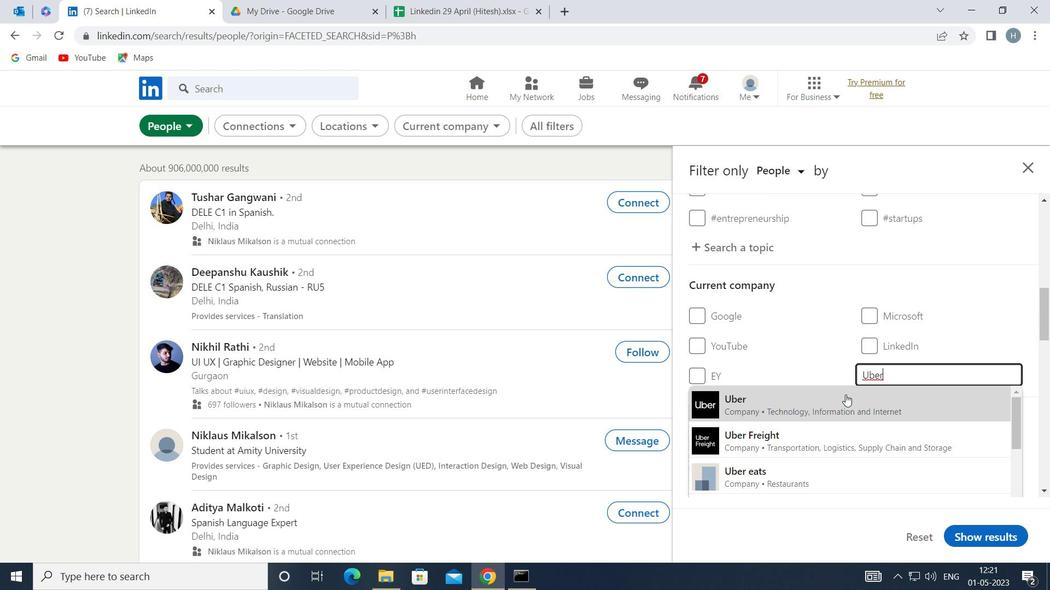 
Action: Mouse pressed left at (826, 407)
Screenshot: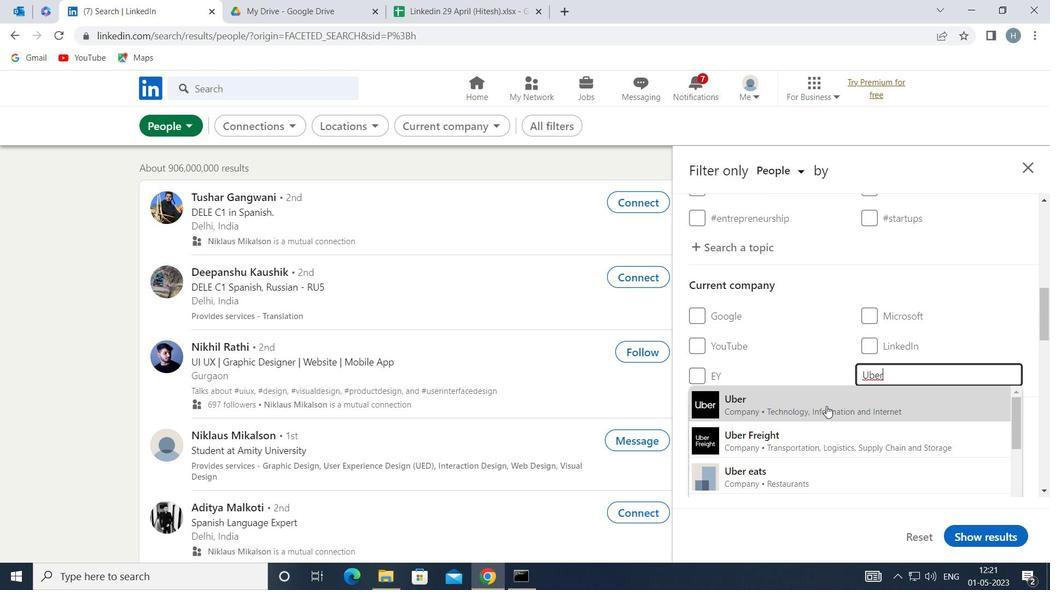 
Action: Mouse moved to (822, 388)
Screenshot: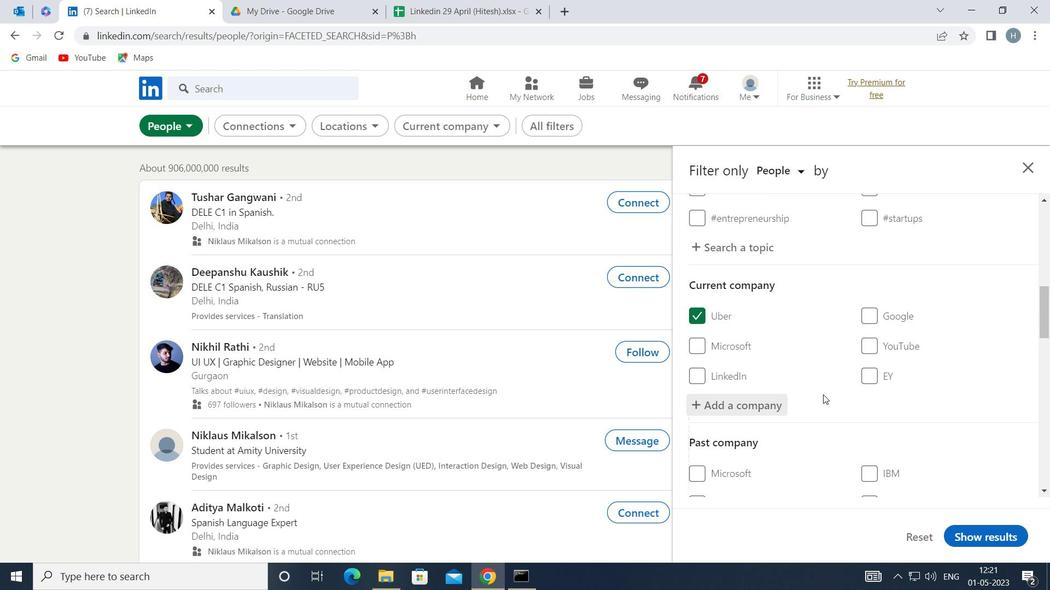 
Action: Mouse scrolled (822, 388) with delta (0, 0)
Screenshot: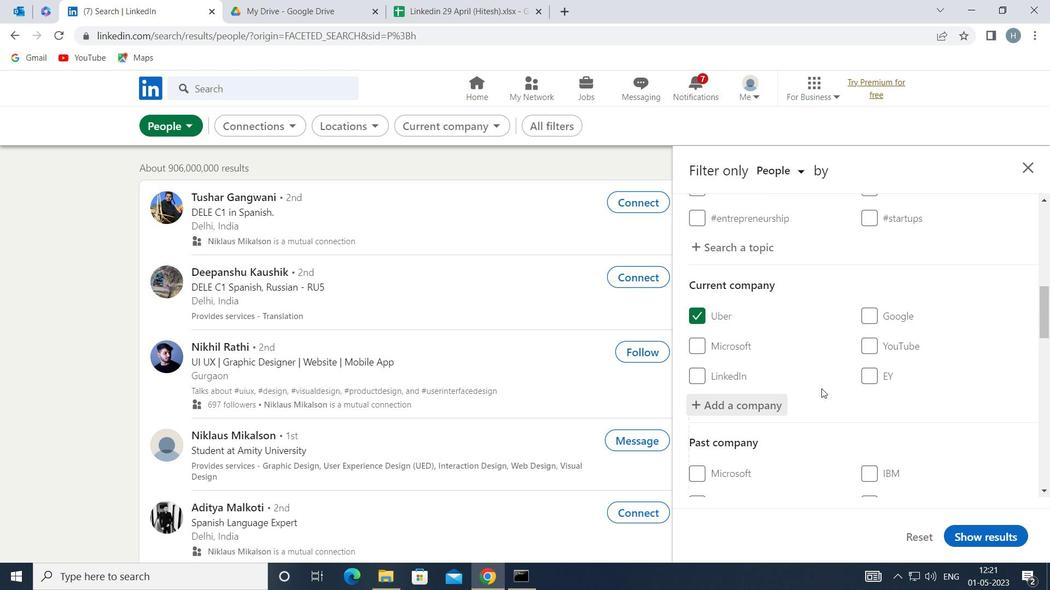 
Action: Mouse scrolled (822, 388) with delta (0, 0)
Screenshot: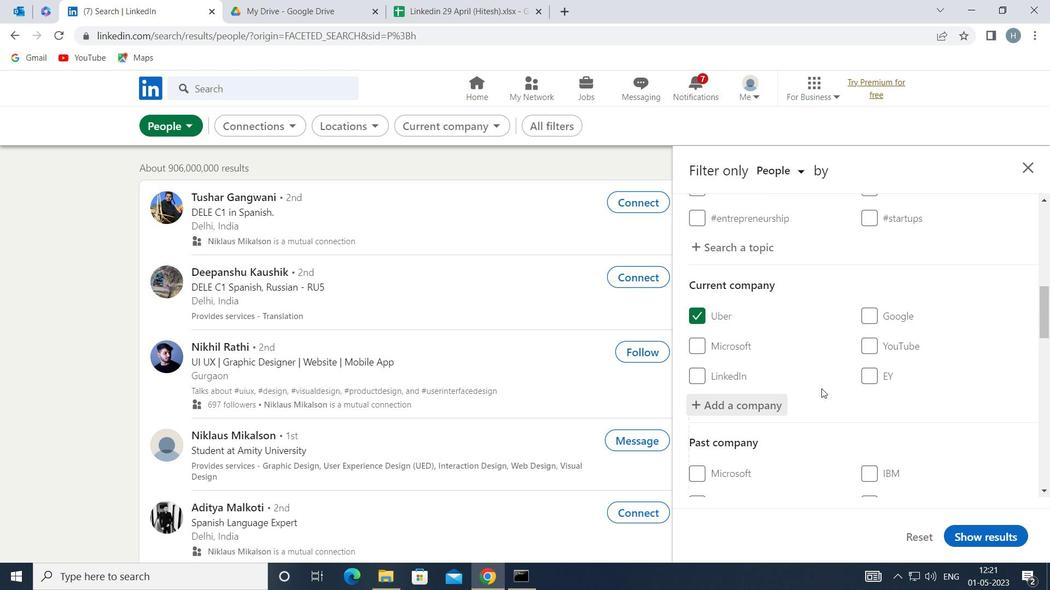 
Action: Mouse scrolled (822, 388) with delta (0, 0)
Screenshot: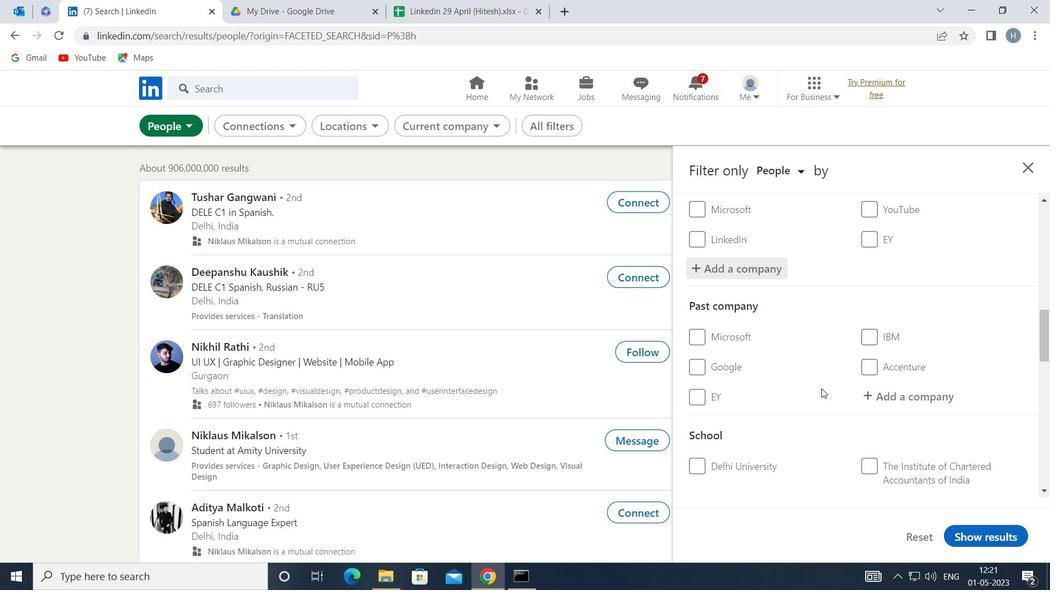 
Action: Mouse moved to (837, 384)
Screenshot: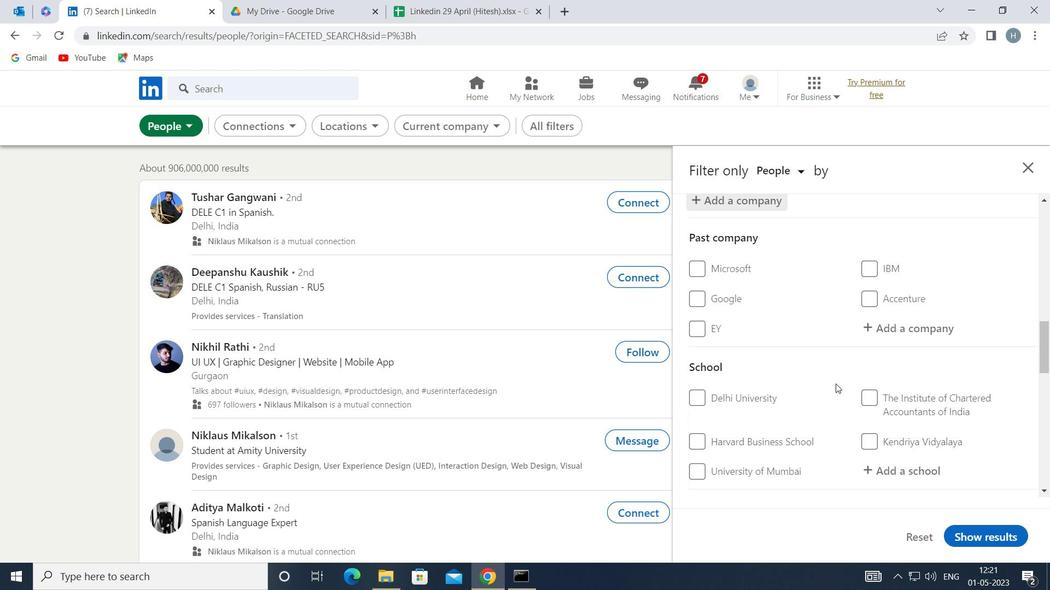 
Action: Mouse scrolled (837, 383) with delta (0, 0)
Screenshot: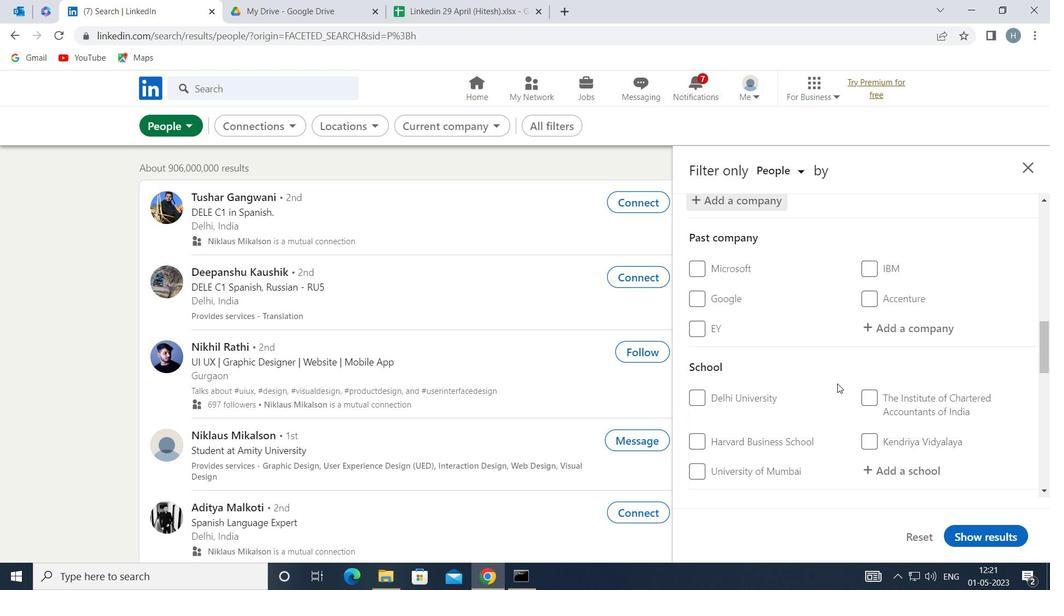 
Action: Mouse moved to (891, 397)
Screenshot: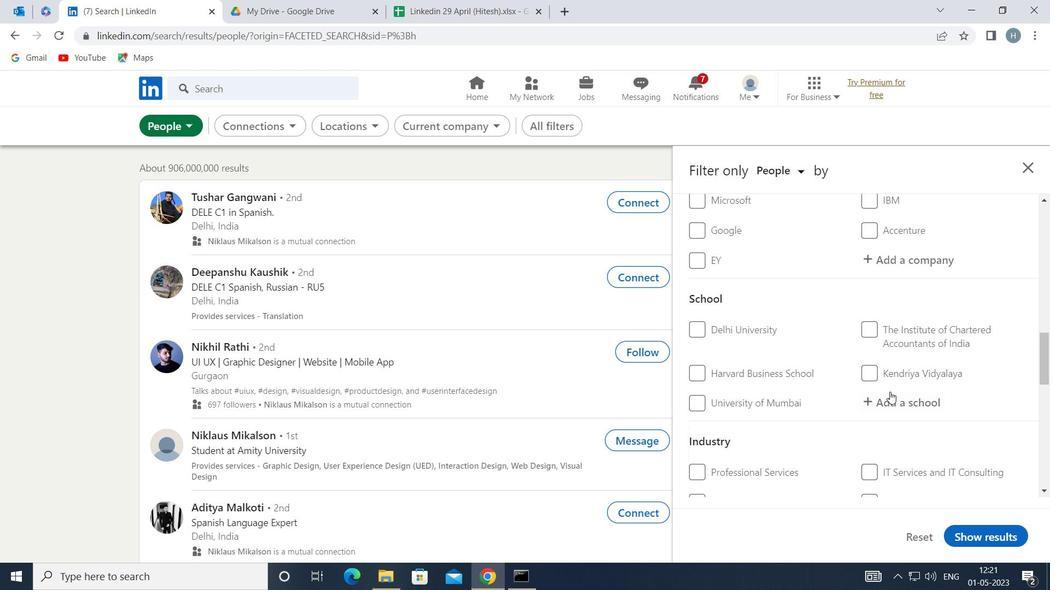 
Action: Mouse pressed left at (891, 397)
Screenshot: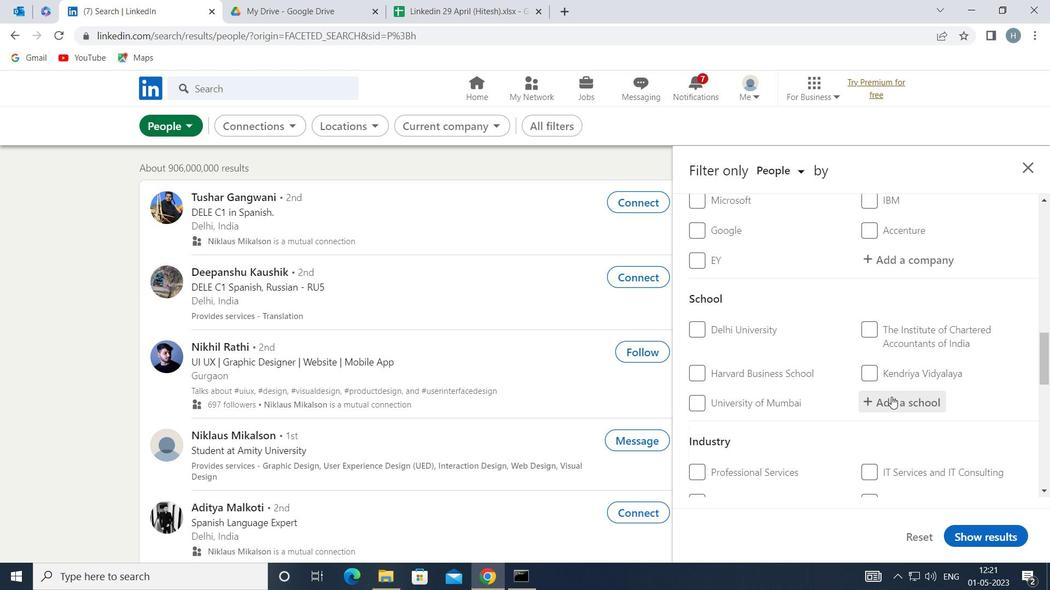 
Action: Mouse moved to (885, 395)
Screenshot: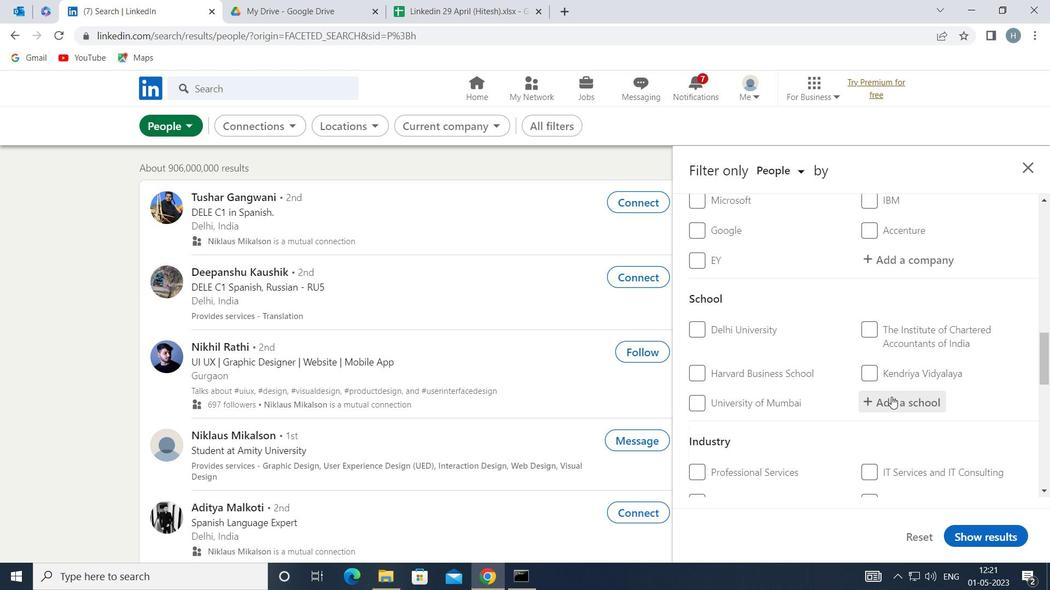 
Action: Key pressed <Key.shift>QIS<Key.space>C
Screenshot: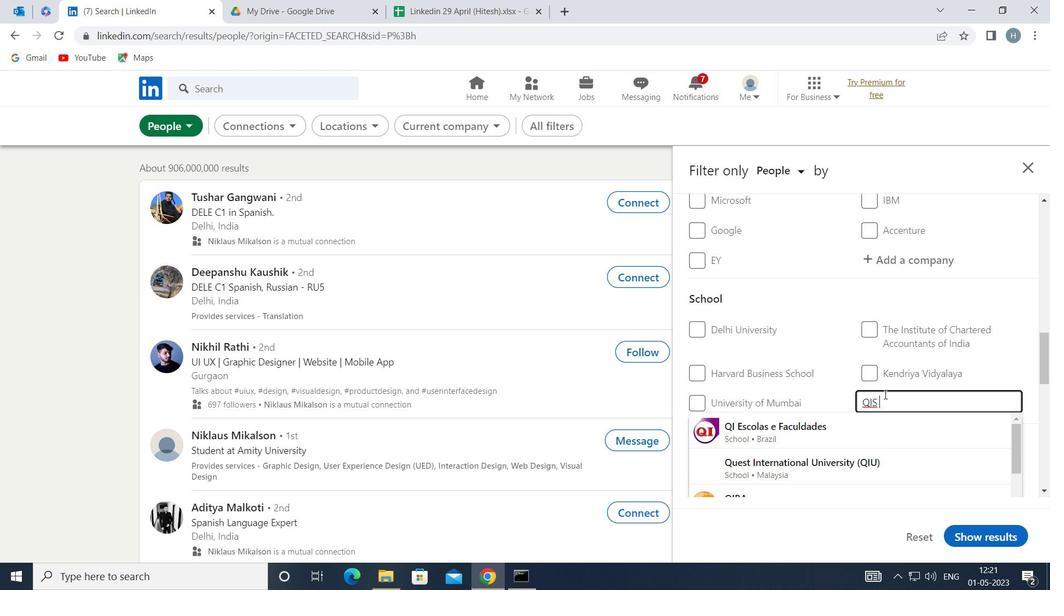 
Action: Mouse moved to (897, 430)
Screenshot: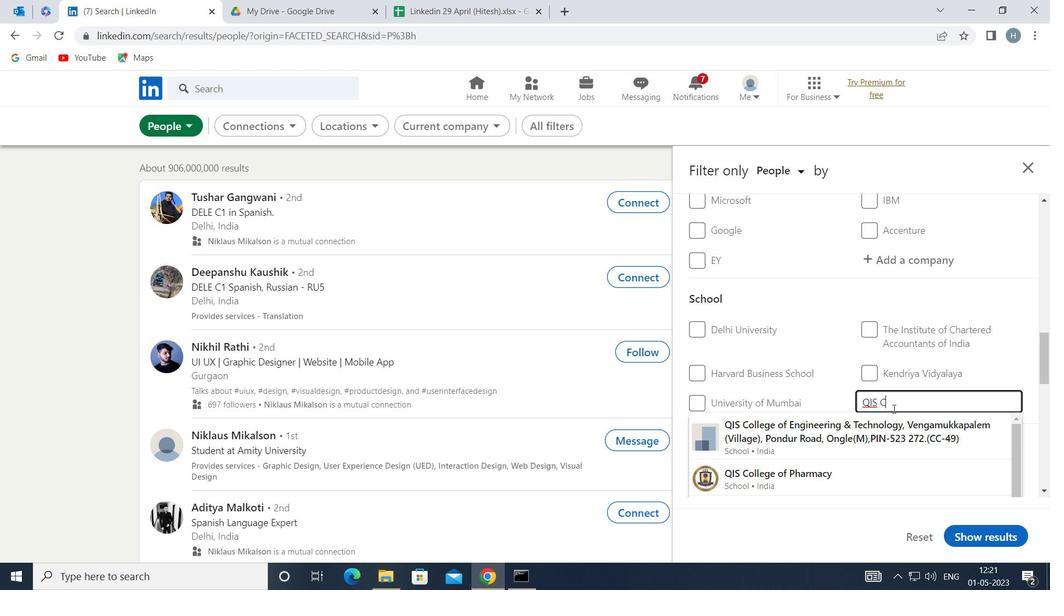 
Action: Mouse pressed left at (897, 430)
Screenshot: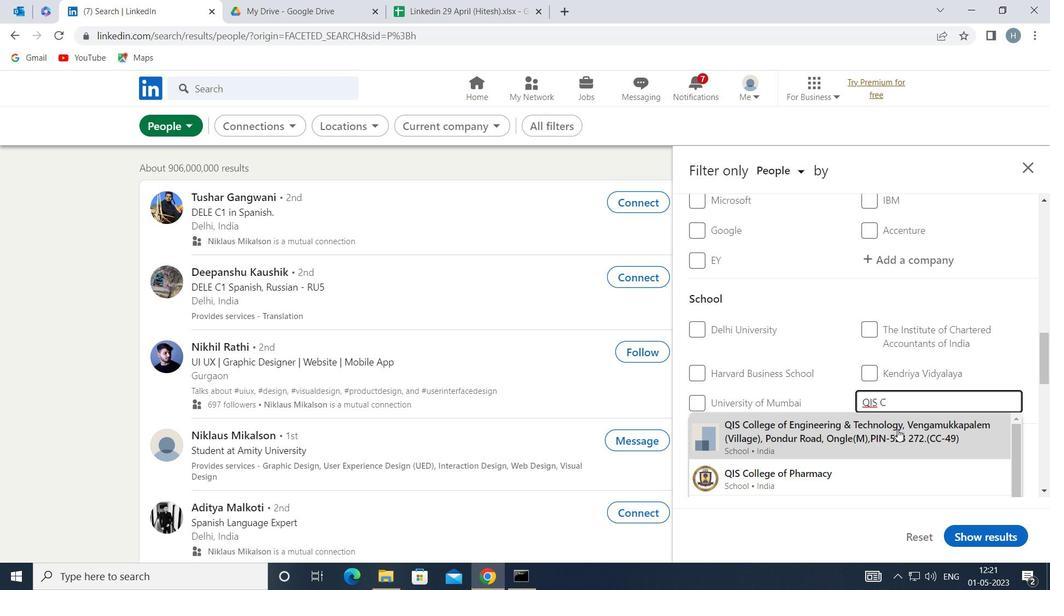 
Action: Mouse moved to (837, 413)
Screenshot: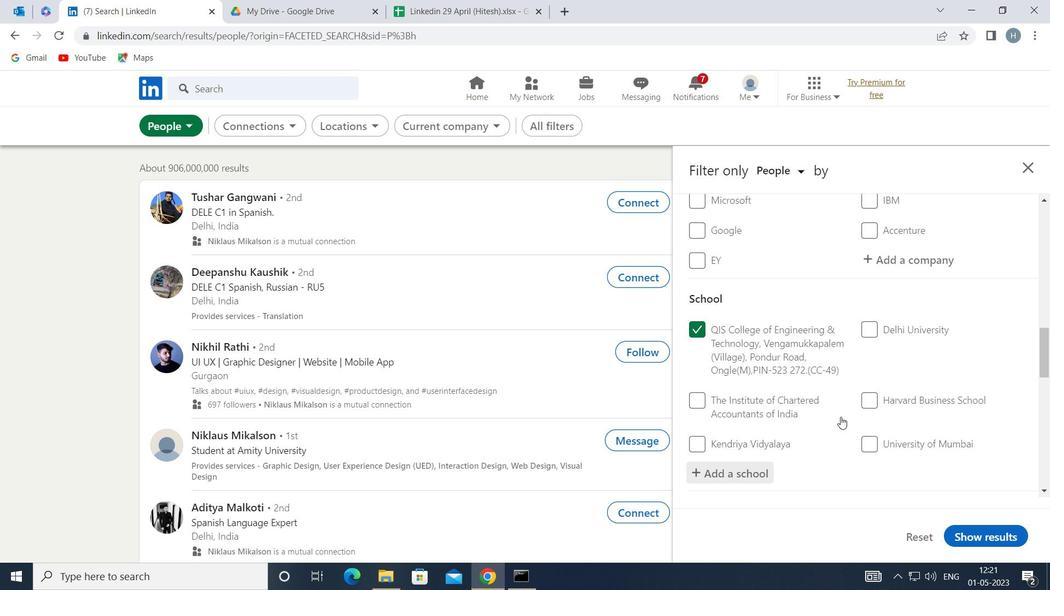 
Action: Mouse scrolled (837, 413) with delta (0, 0)
Screenshot: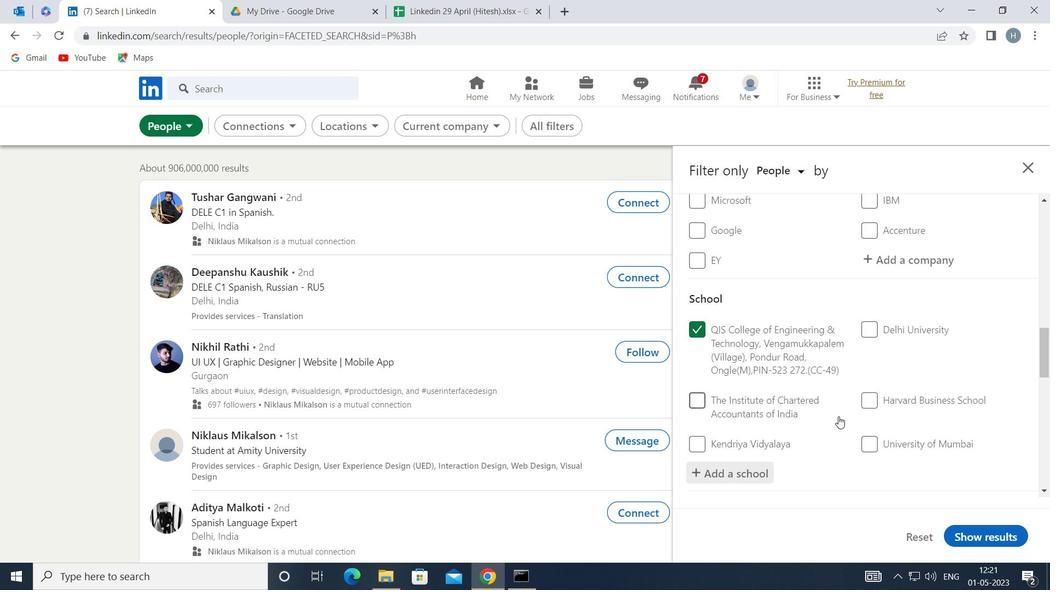 
Action: Mouse moved to (831, 410)
Screenshot: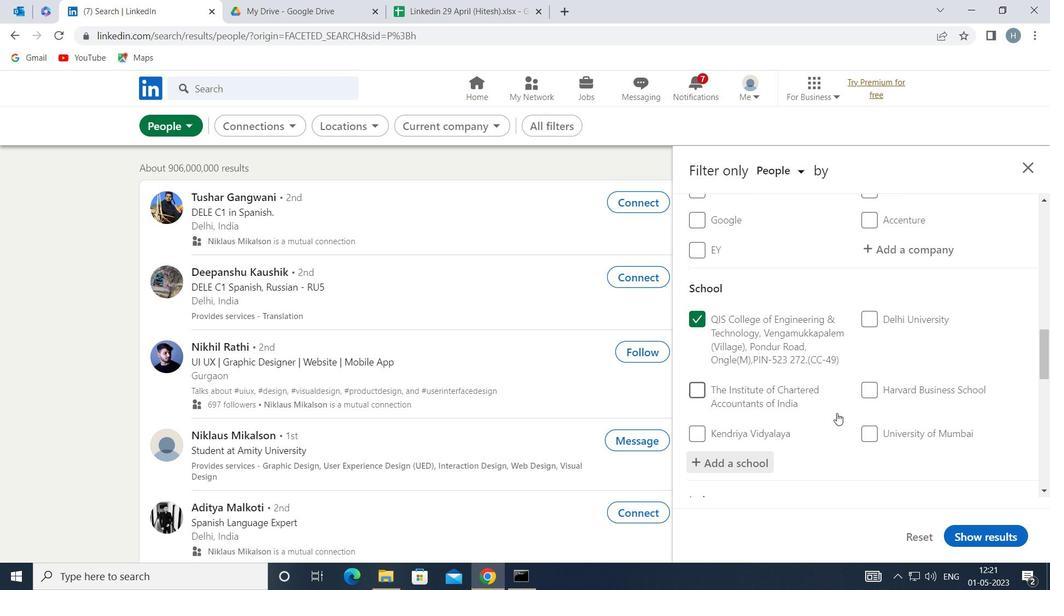 
Action: Mouse scrolled (831, 410) with delta (0, 0)
Screenshot: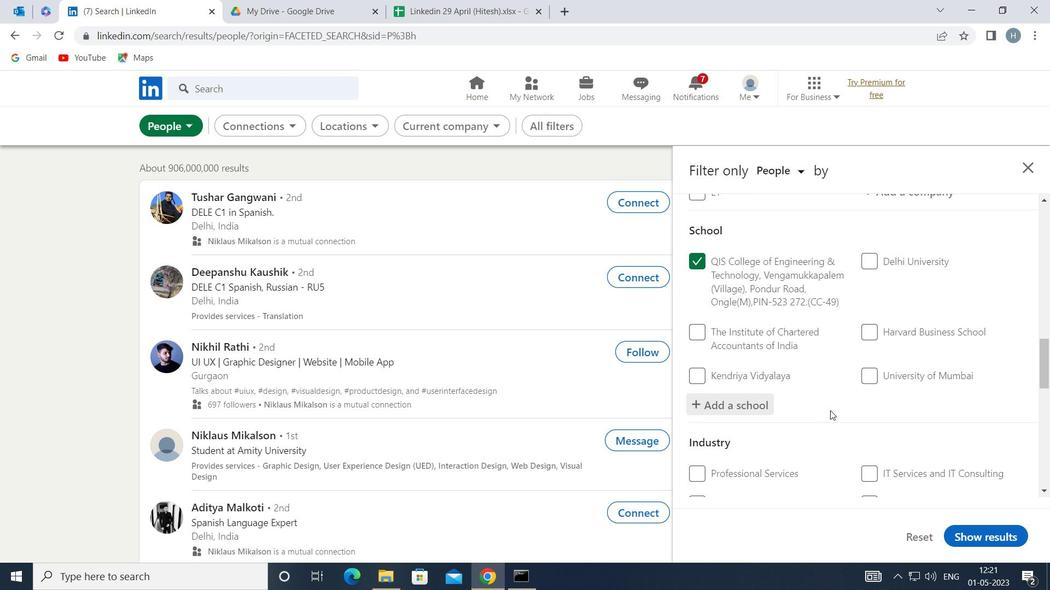 
Action: Mouse moved to (831, 410)
Screenshot: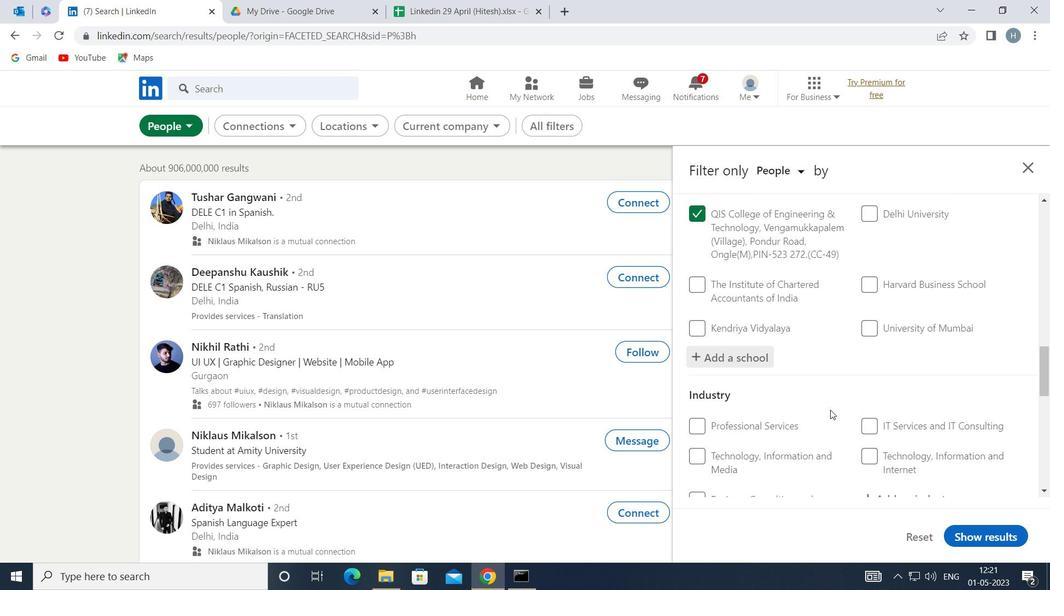 
Action: Mouse scrolled (831, 409) with delta (0, 0)
Screenshot: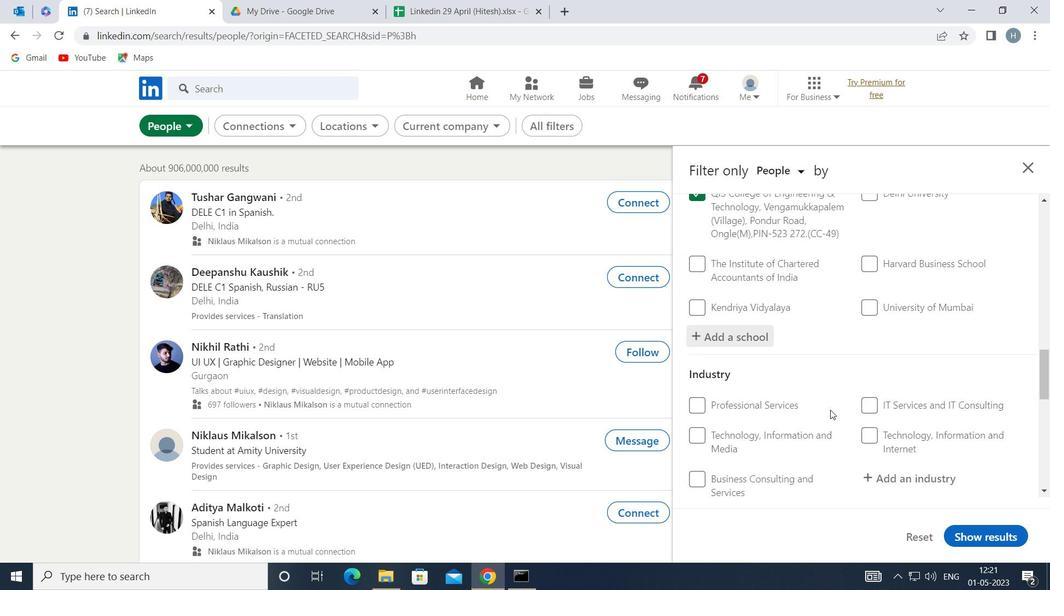 
Action: Mouse moved to (896, 413)
Screenshot: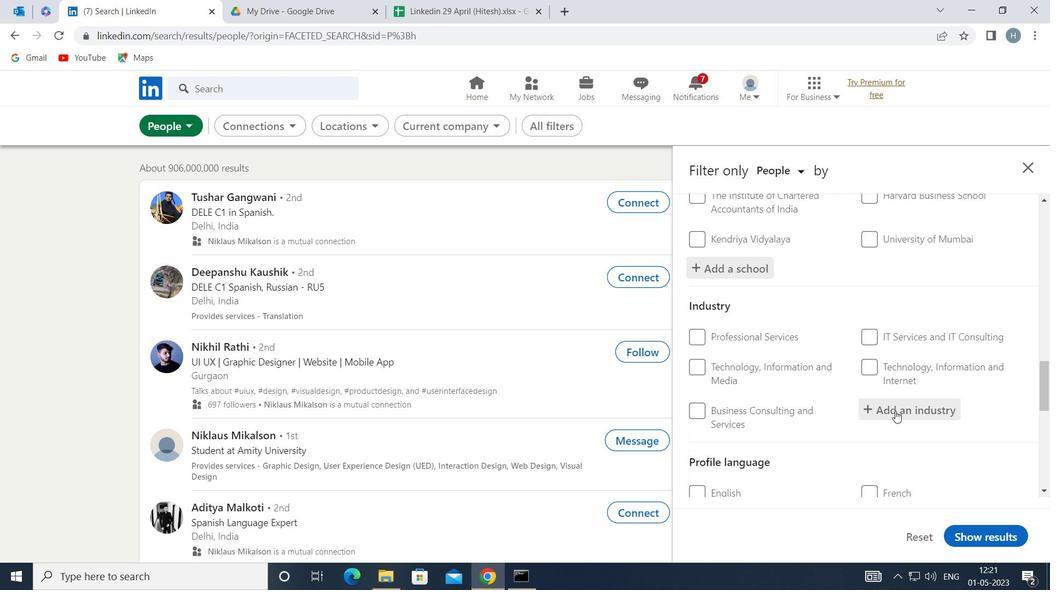 
Action: Mouse pressed left at (896, 413)
Screenshot: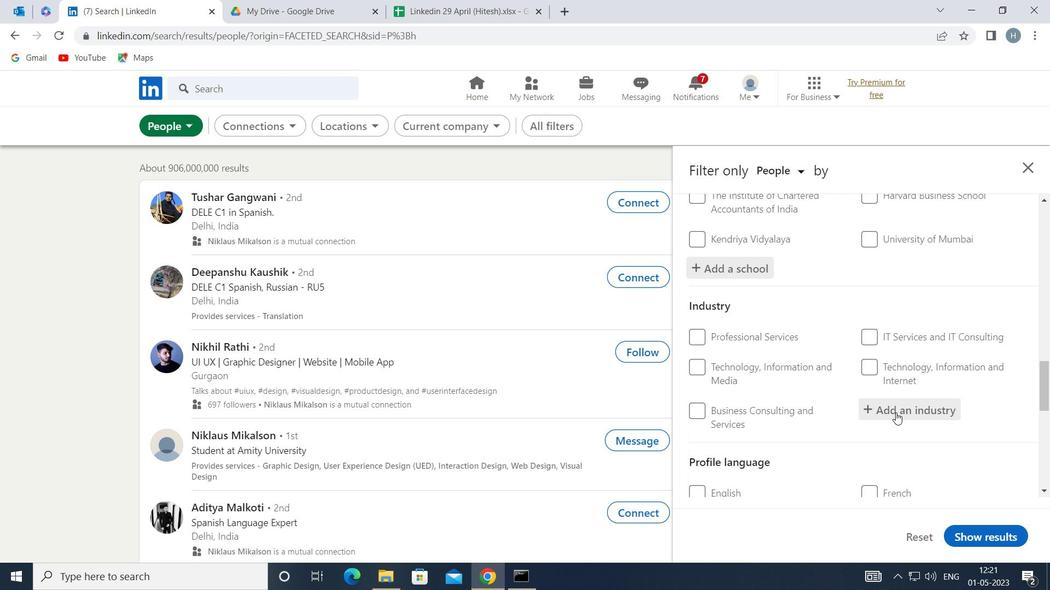 
Action: Mouse moved to (895, 413)
Screenshot: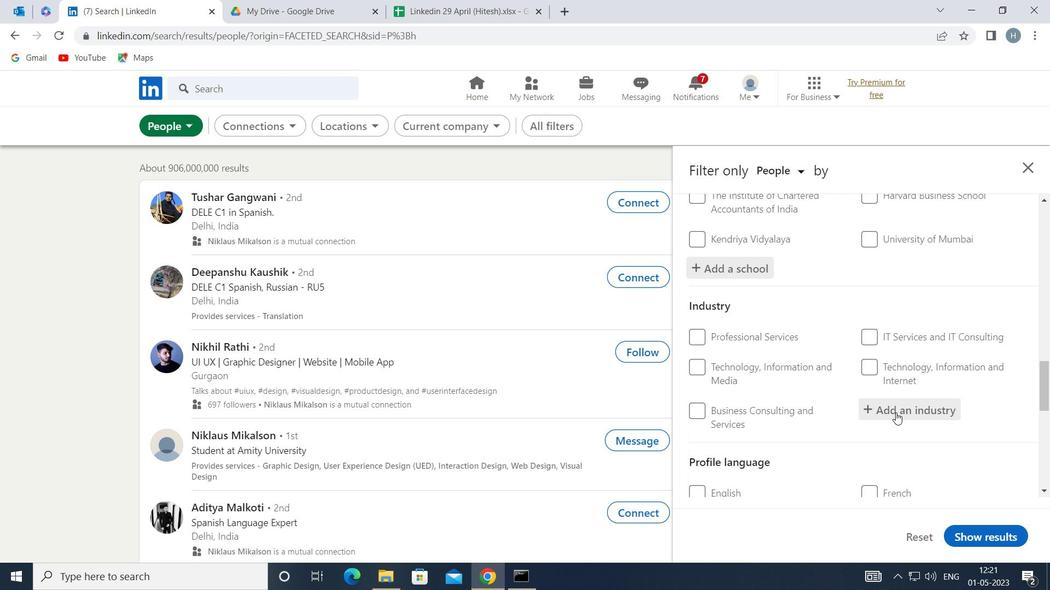 
Action: Key pressed <Key.shift>CHEMICAL
Screenshot: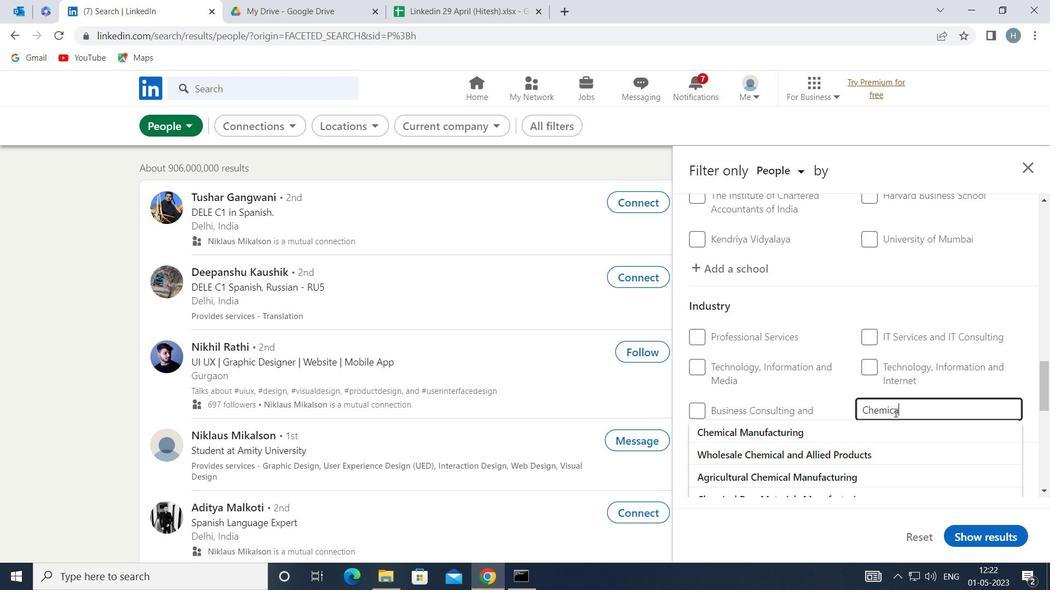 
Action: Mouse moved to (875, 421)
Screenshot: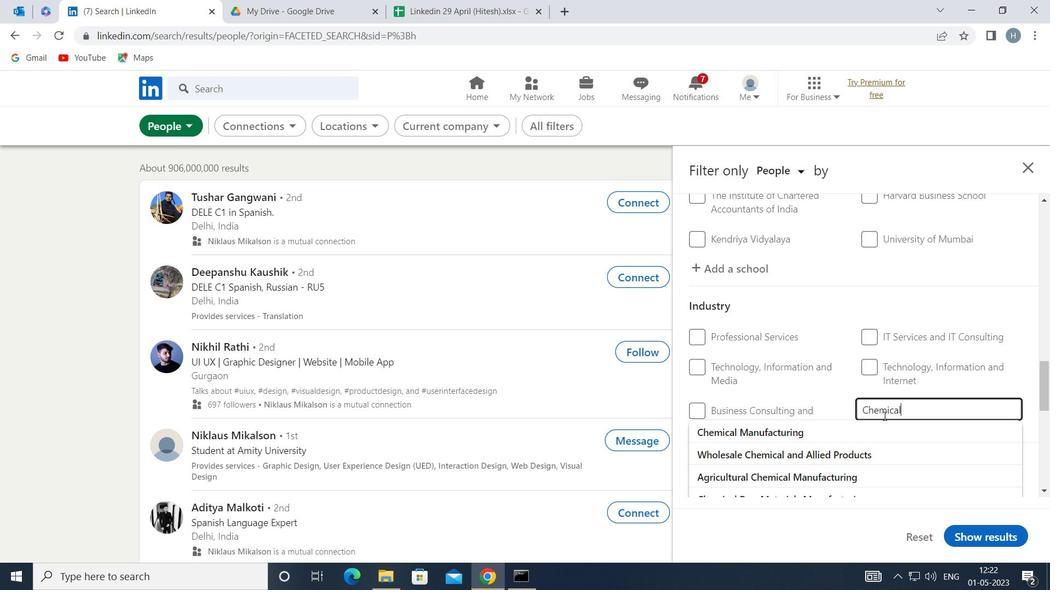 
Action: Key pressed <Key.space>
Screenshot: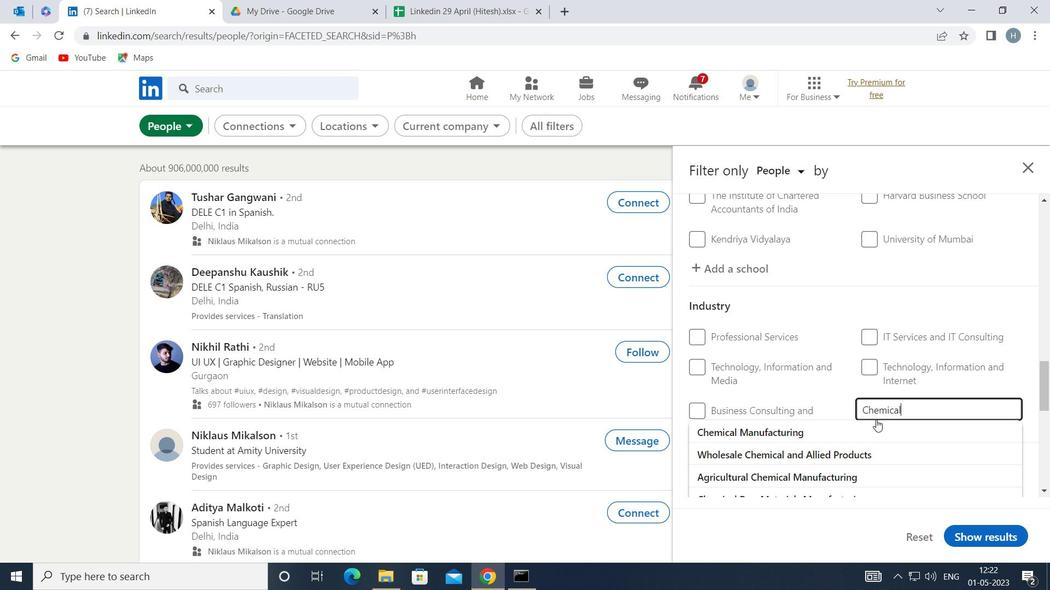 
Action: Mouse moved to (873, 422)
Screenshot: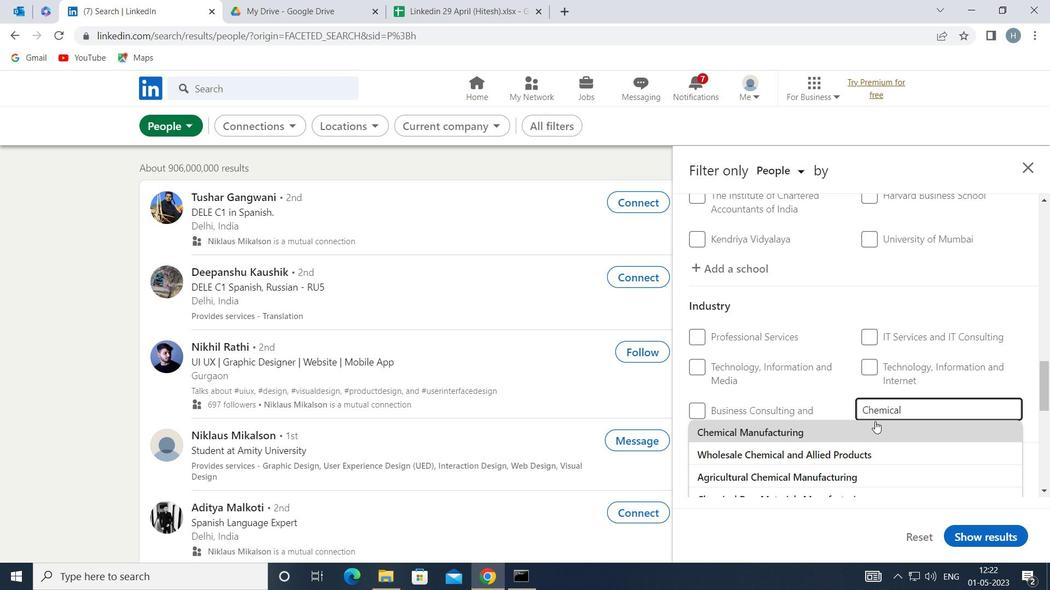 
Action: Key pressed <Key.shift>R
Screenshot: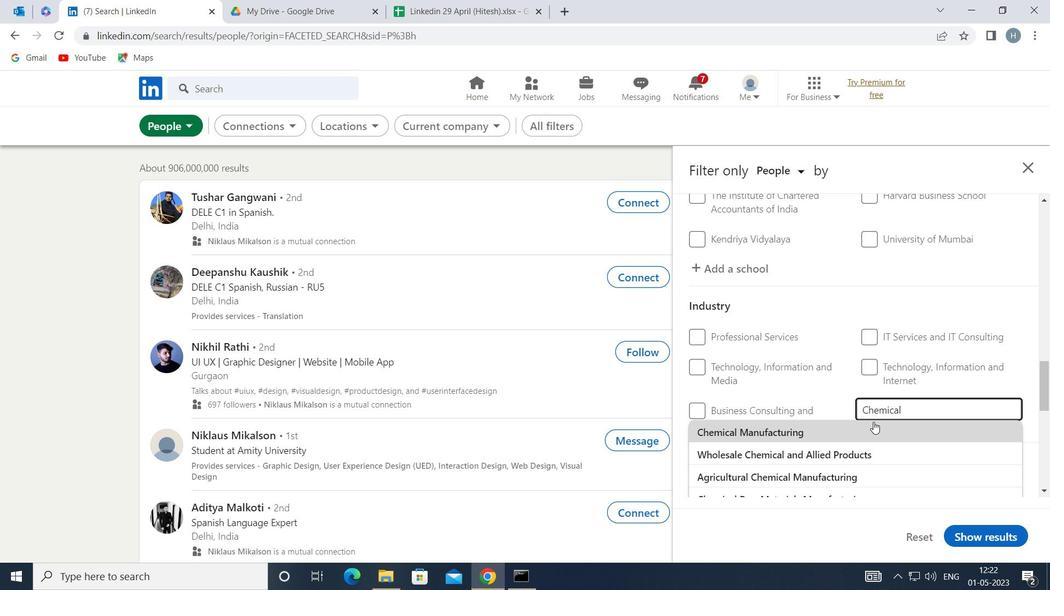
Action: Mouse moved to (867, 434)
Screenshot: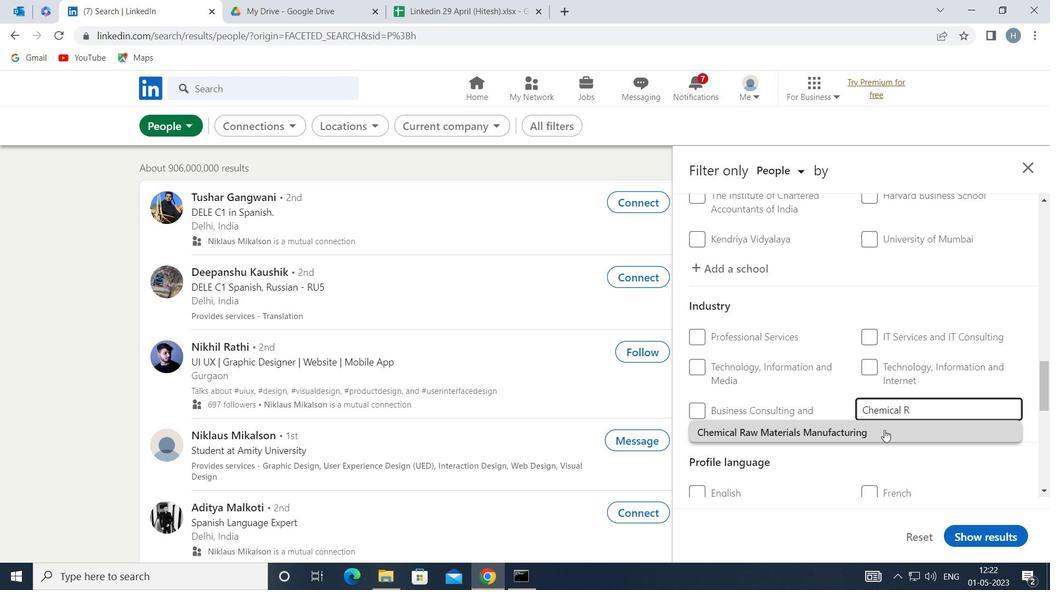 
Action: Mouse pressed left at (867, 434)
Screenshot: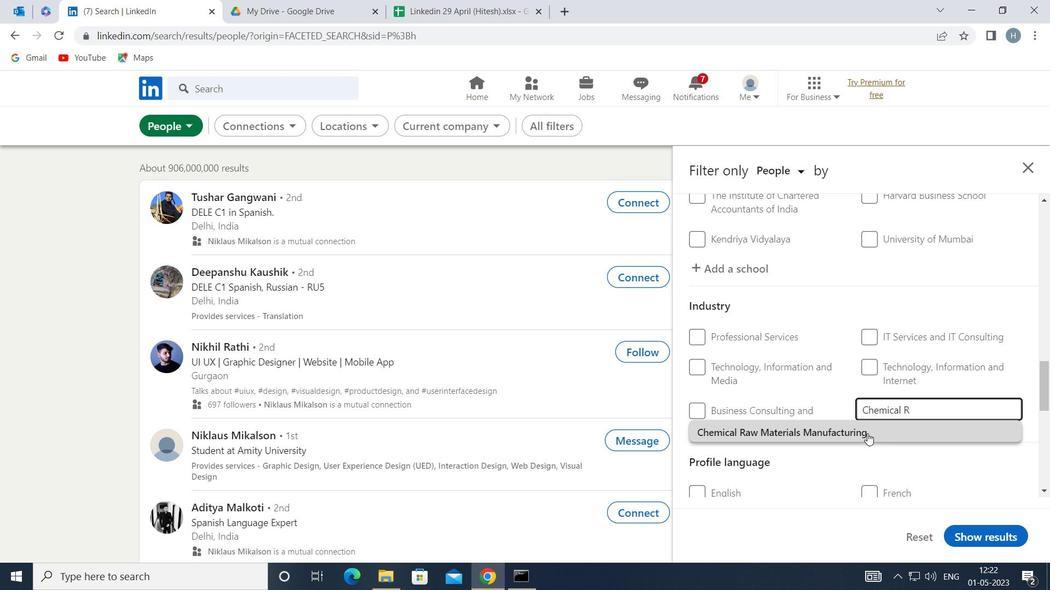 
Action: Mouse moved to (848, 419)
Screenshot: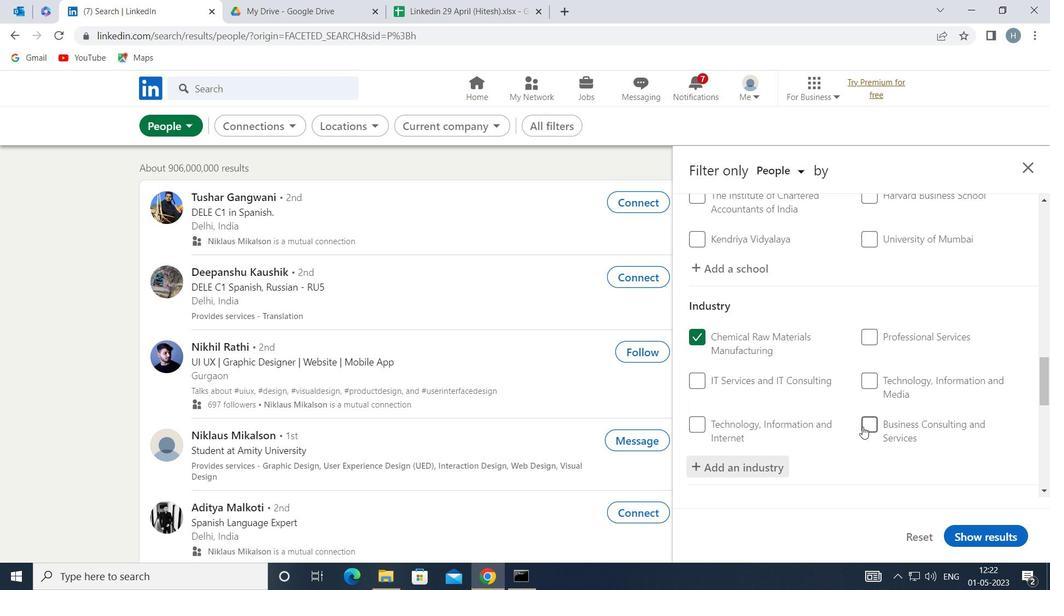 
Action: Mouse scrolled (848, 419) with delta (0, 0)
Screenshot: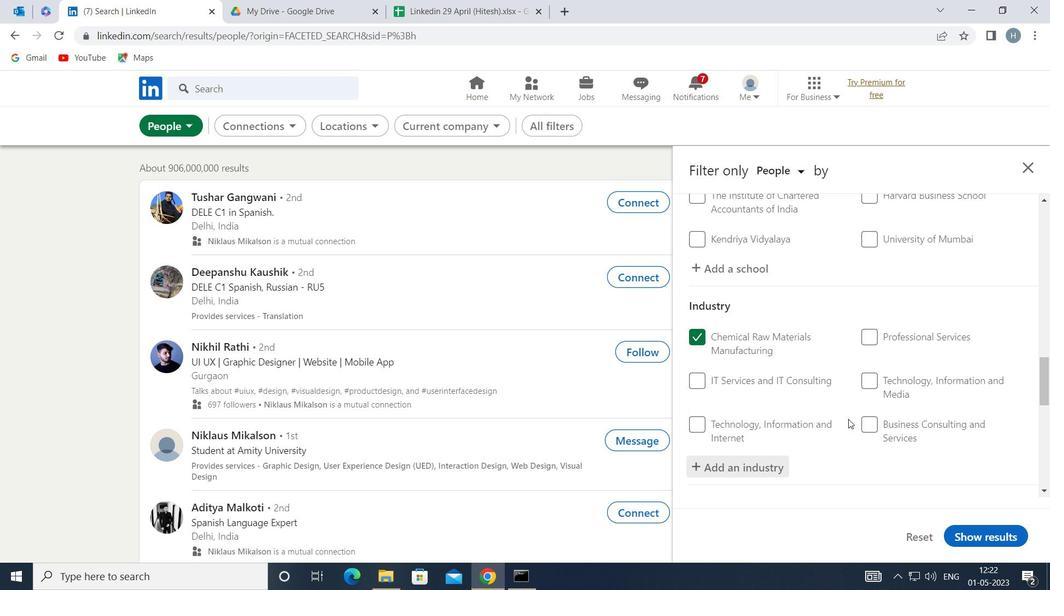 
Action: Mouse moved to (848, 418)
Screenshot: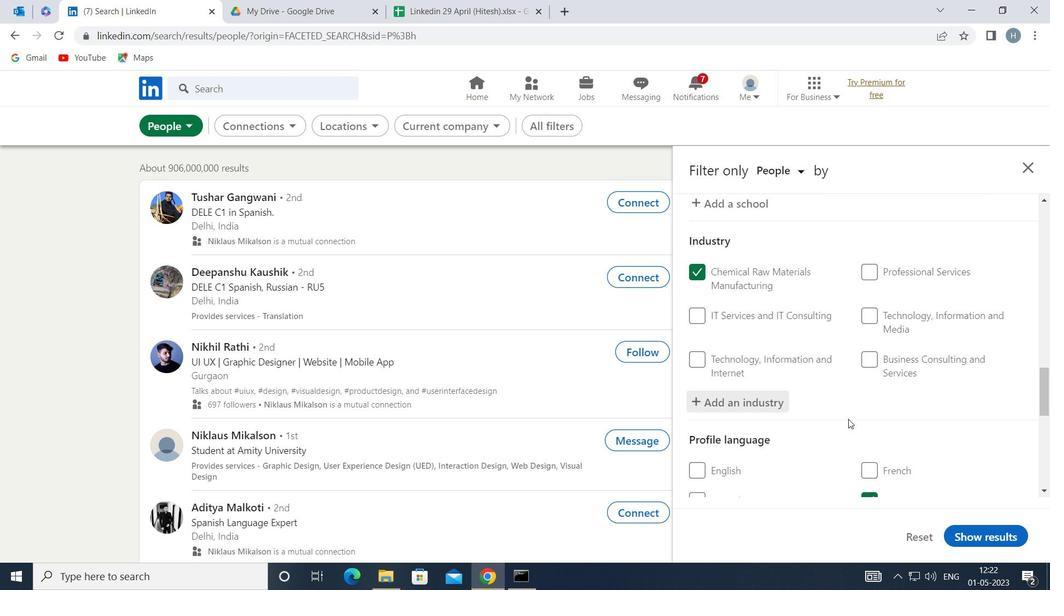 
Action: Mouse scrolled (848, 417) with delta (0, 0)
Screenshot: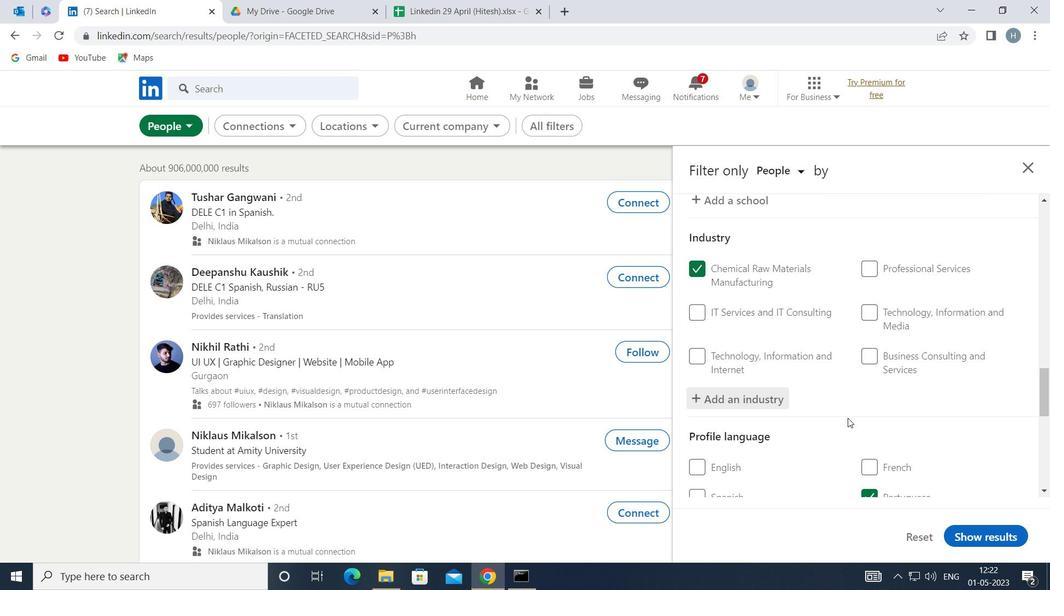 
Action: Mouse scrolled (848, 417) with delta (0, 0)
Screenshot: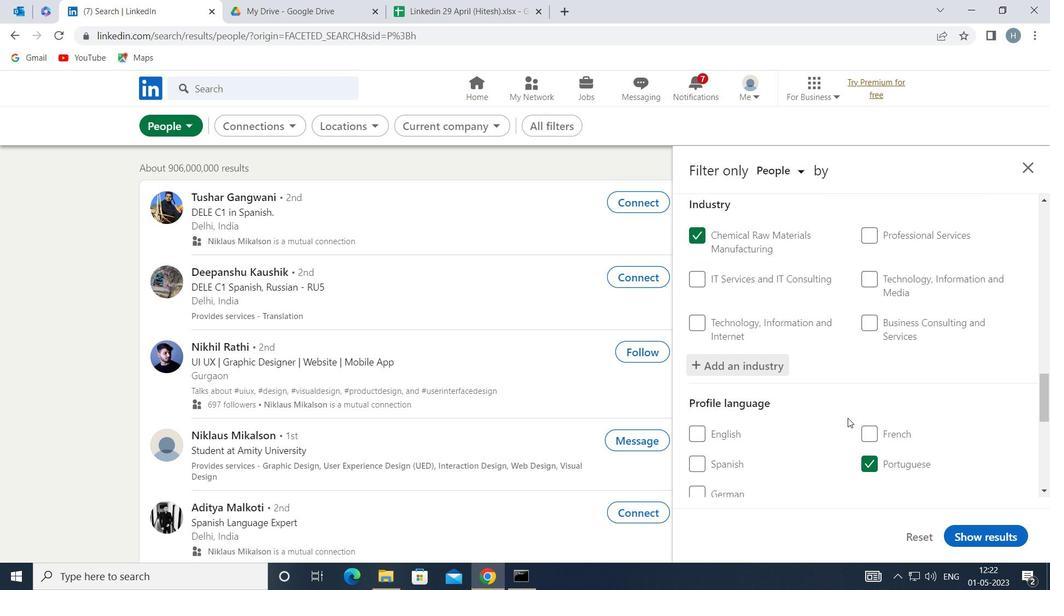 
Action: Mouse moved to (848, 417)
Screenshot: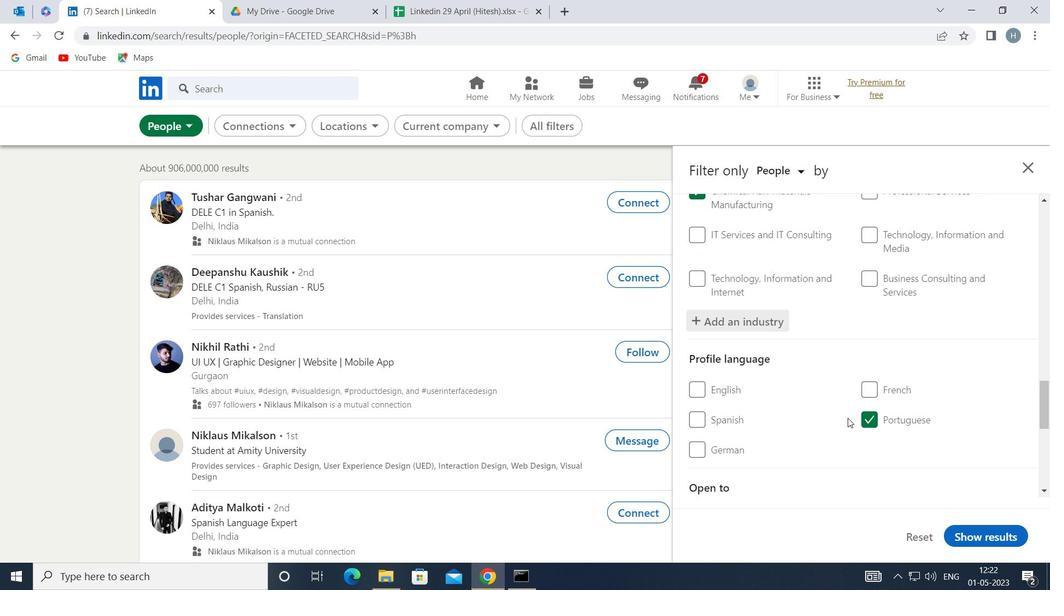 
Action: Mouse scrolled (848, 417) with delta (0, 0)
Screenshot: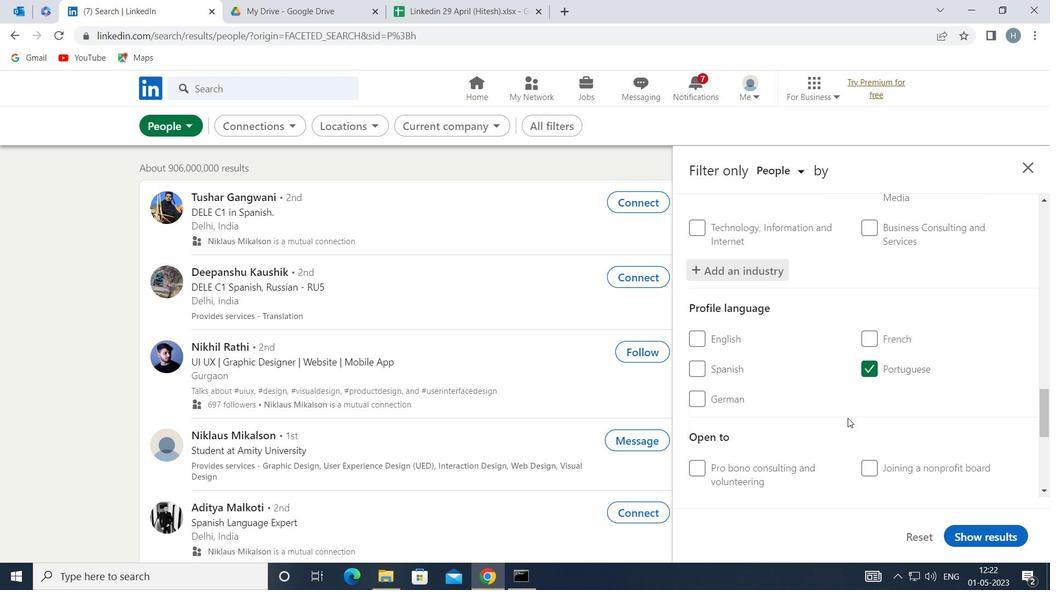 
Action: Mouse moved to (848, 416)
Screenshot: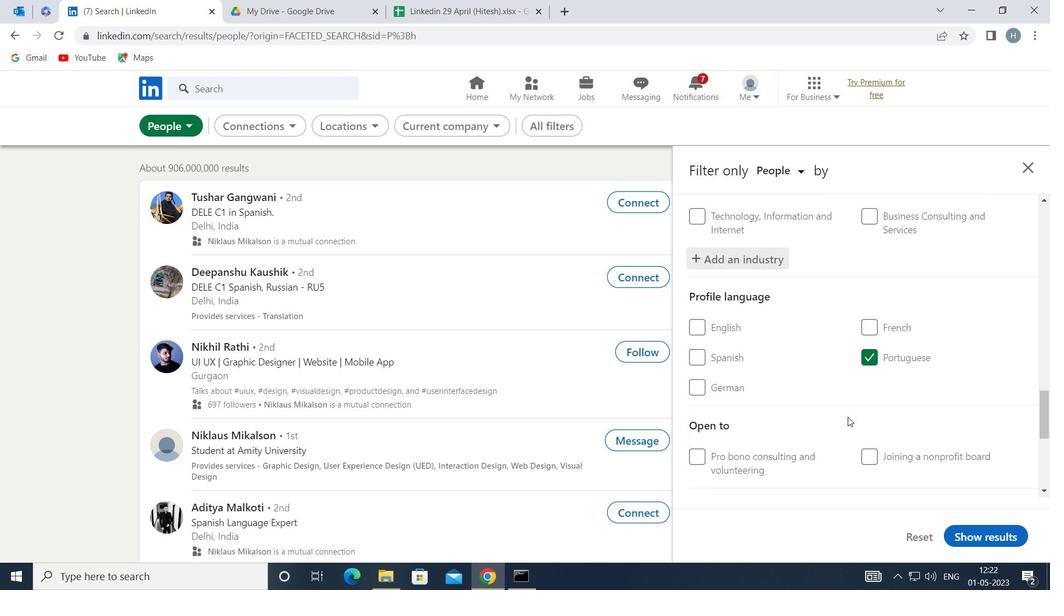 
Action: Mouse scrolled (848, 416) with delta (0, 0)
Screenshot: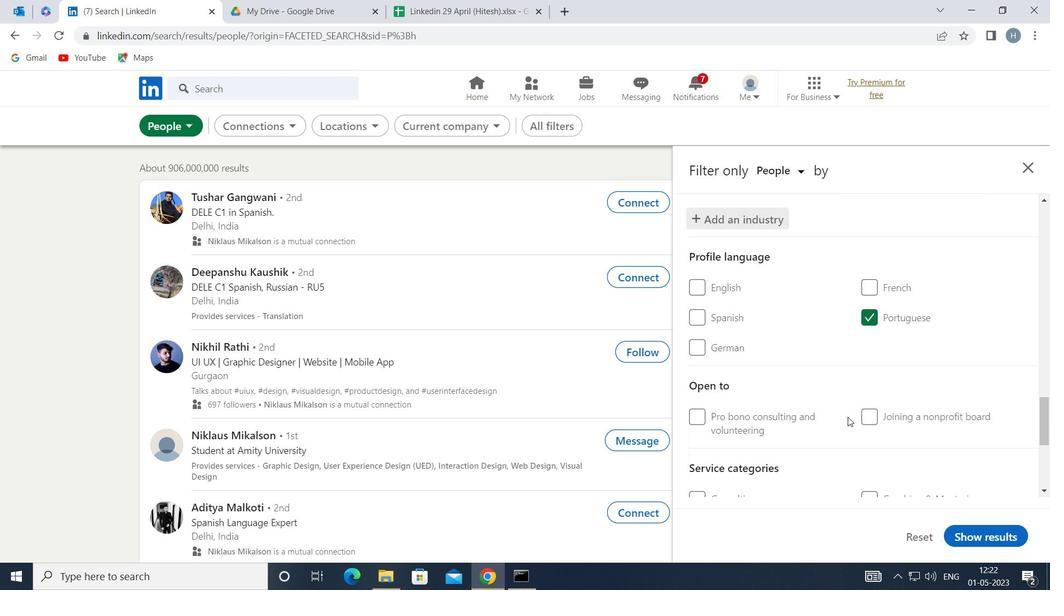 
Action: Mouse moved to (857, 413)
Screenshot: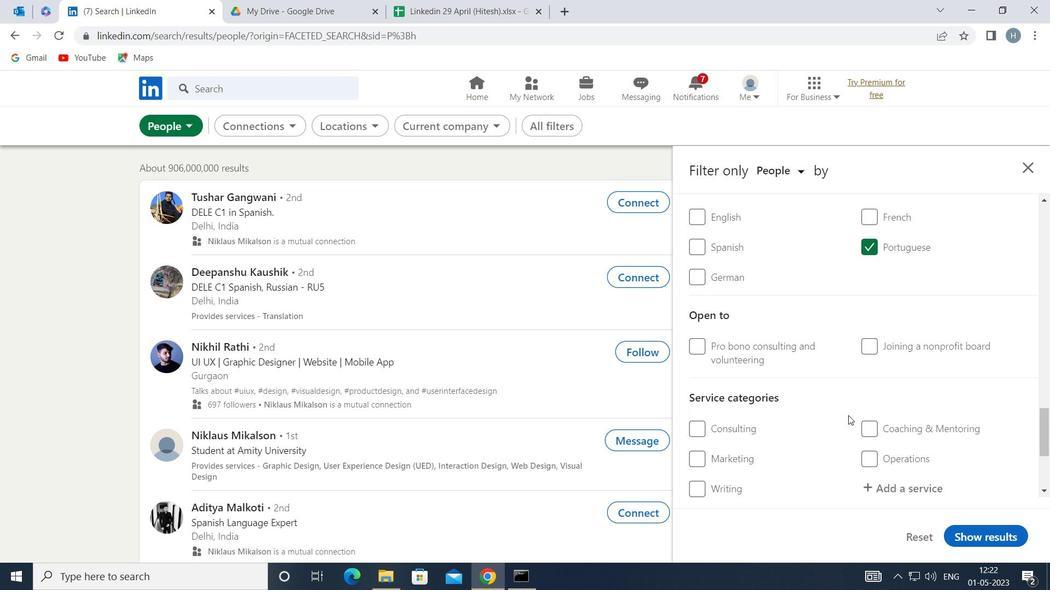
Action: Mouse scrolled (857, 413) with delta (0, 0)
Screenshot: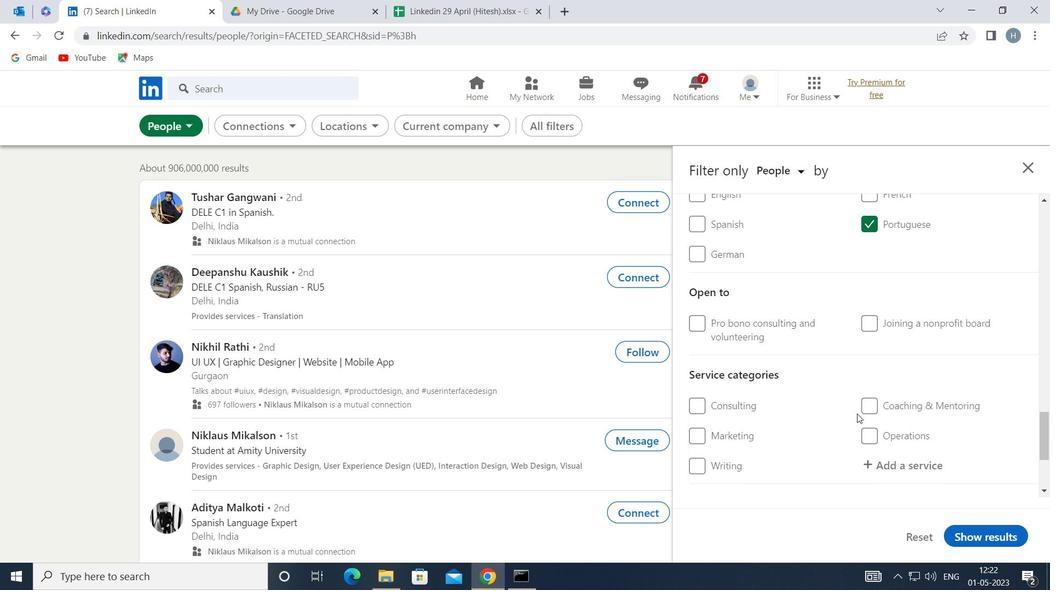 
Action: Mouse moved to (891, 404)
Screenshot: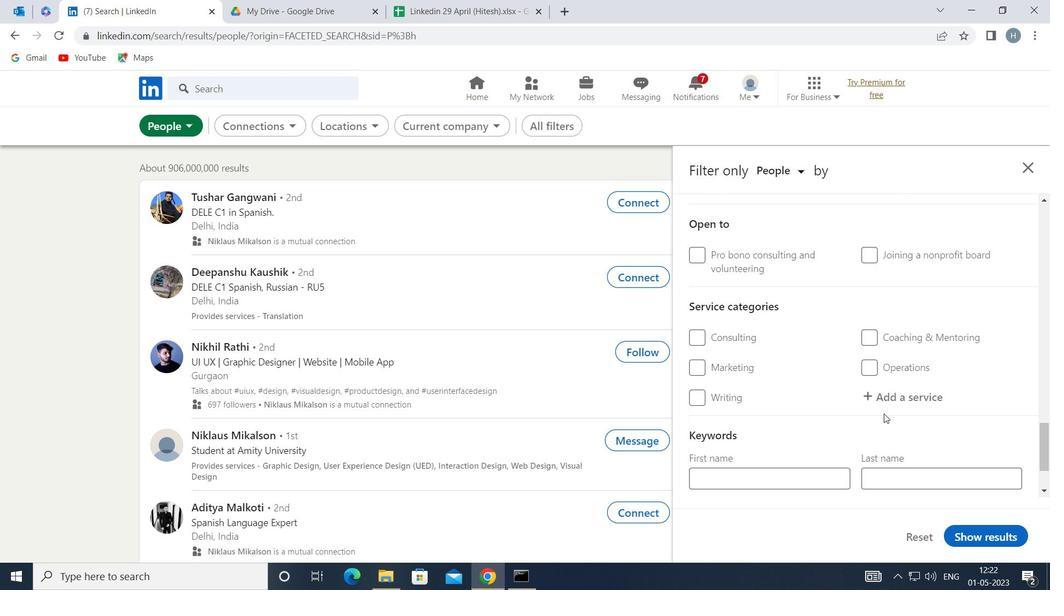 
Action: Mouse pressed left at (891, 404)
Screenshot: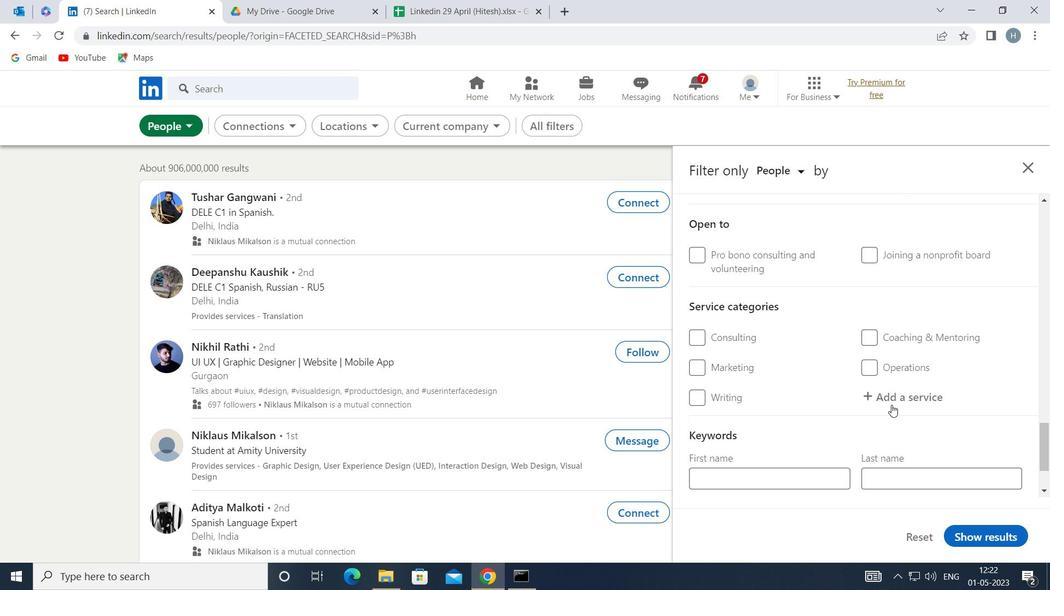 
Action: Mouse moved to (891, 403)
Screenshot: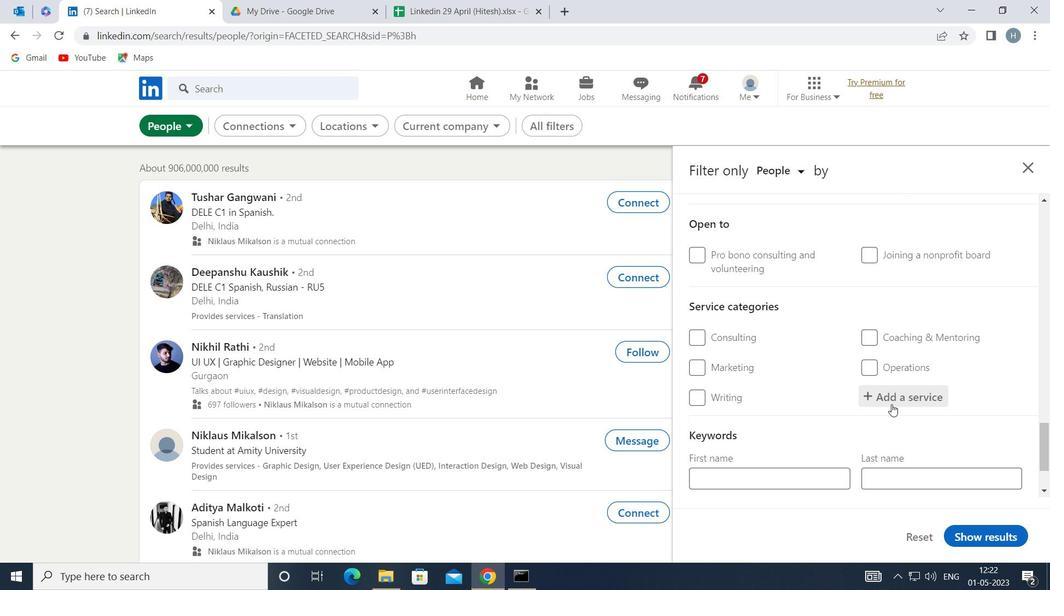 
Action: Key pressed <Key.shift>ILL
Screenshot: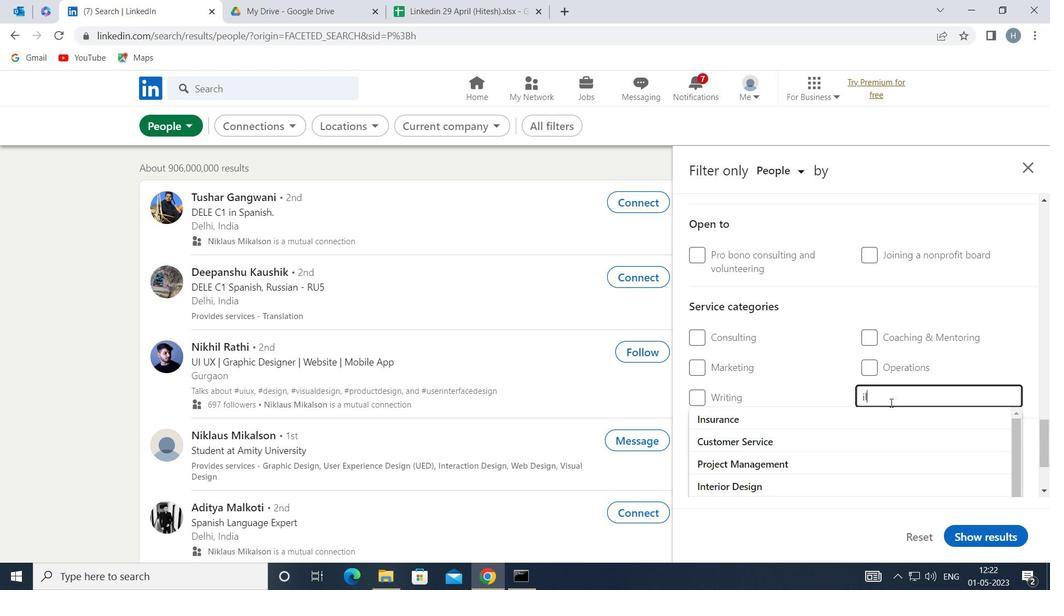 
Action: Mouse moved to (964, 417)
Screenshot: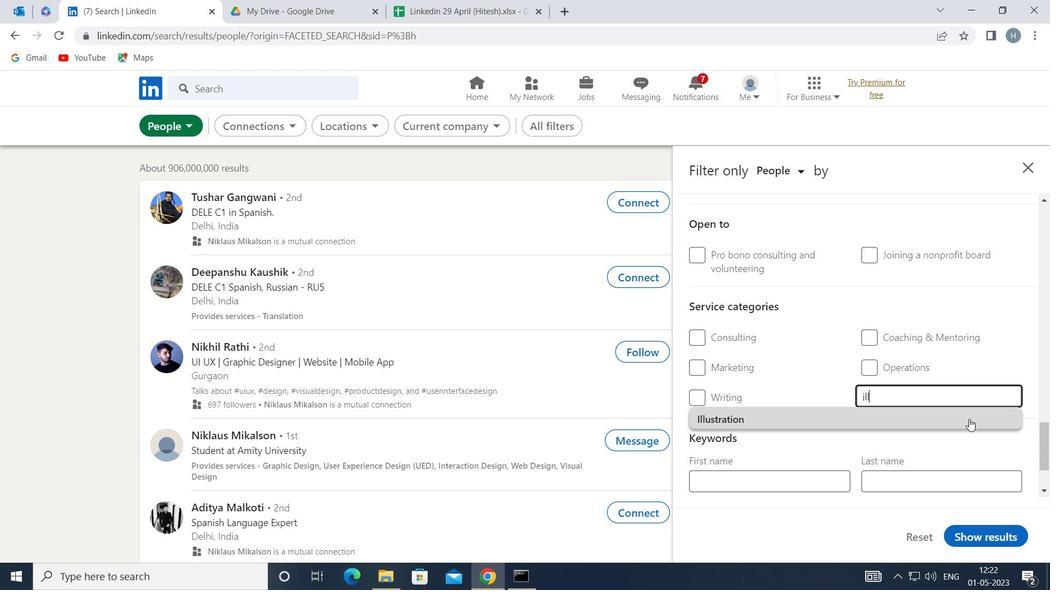 
Action: Mouse pressed left at (964, 417)
Screenshot: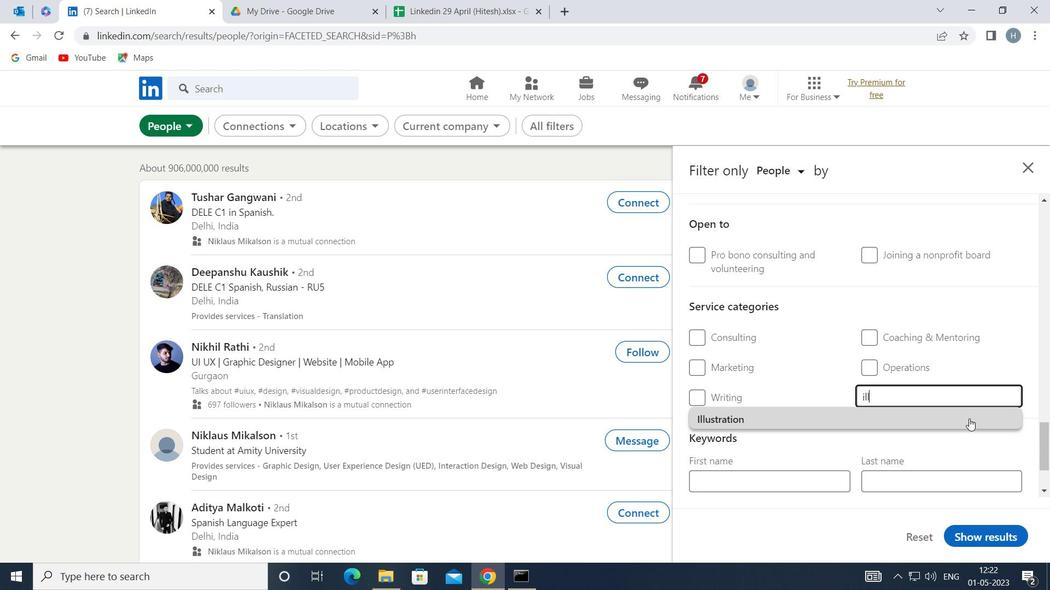 
Action: Mouse moved to (895, 393)
Screenshot: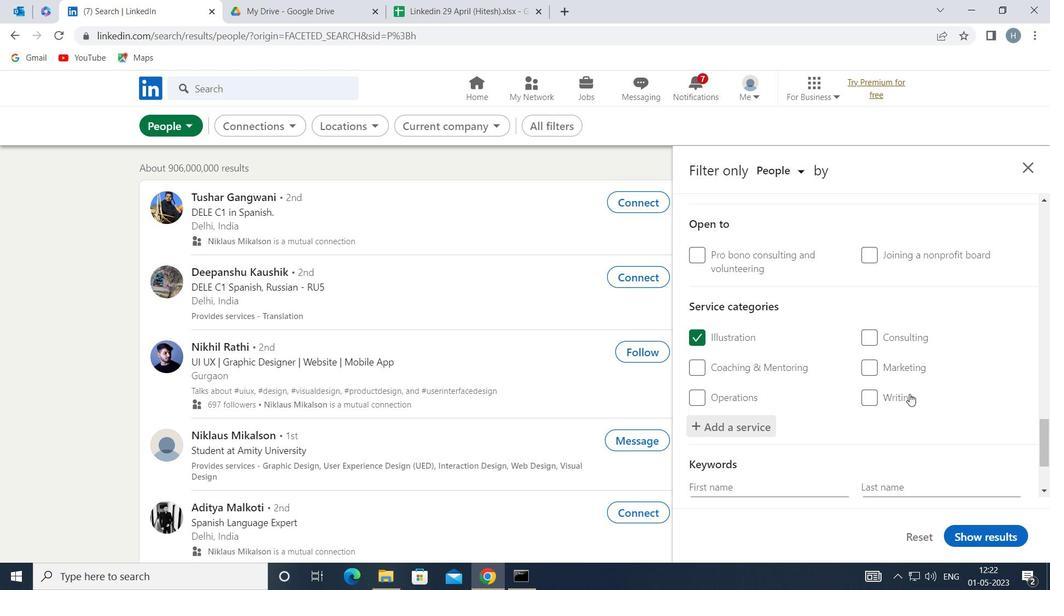 
Action: Mouse scrolled (895, 392) with delta (0, 0)
Screenshot: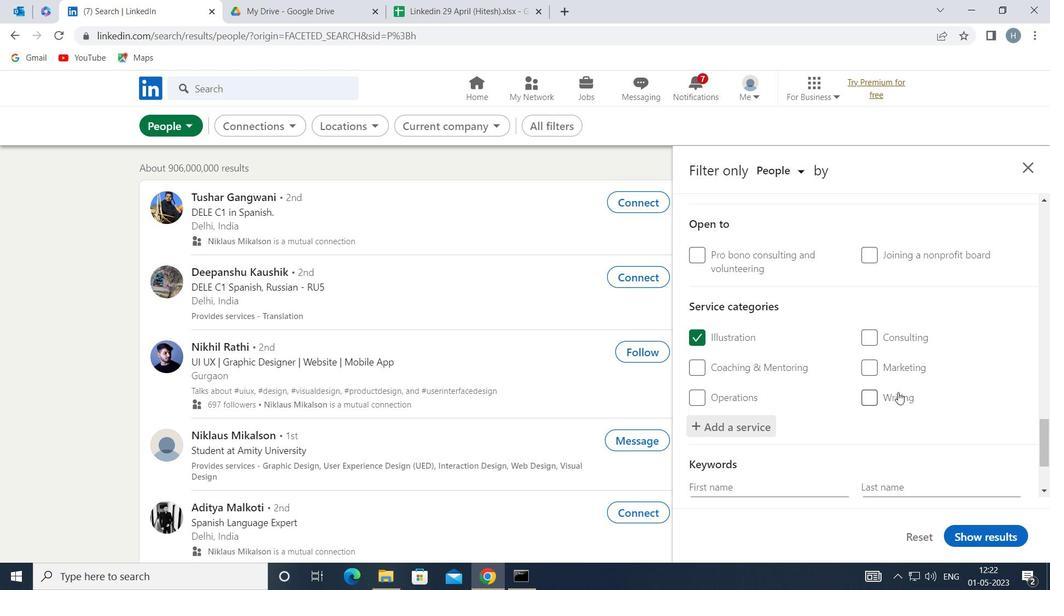 
Action: Mouse scrolled (895, 392) with delta (0, 0)
Screenshot: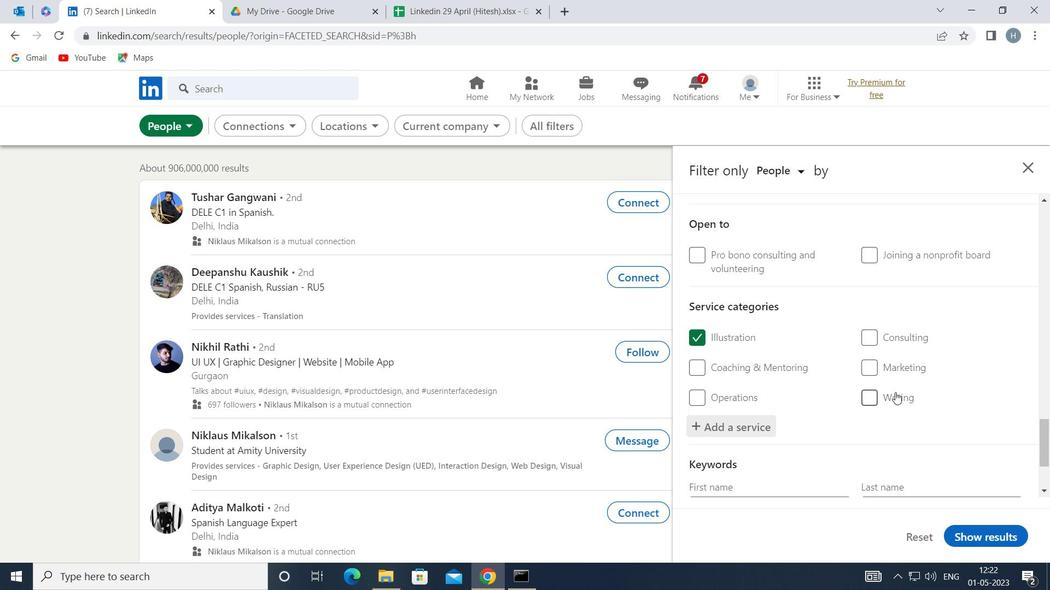 
Action: Mouse scrolled (895, 392) with delta (0, 0)
Screenshot: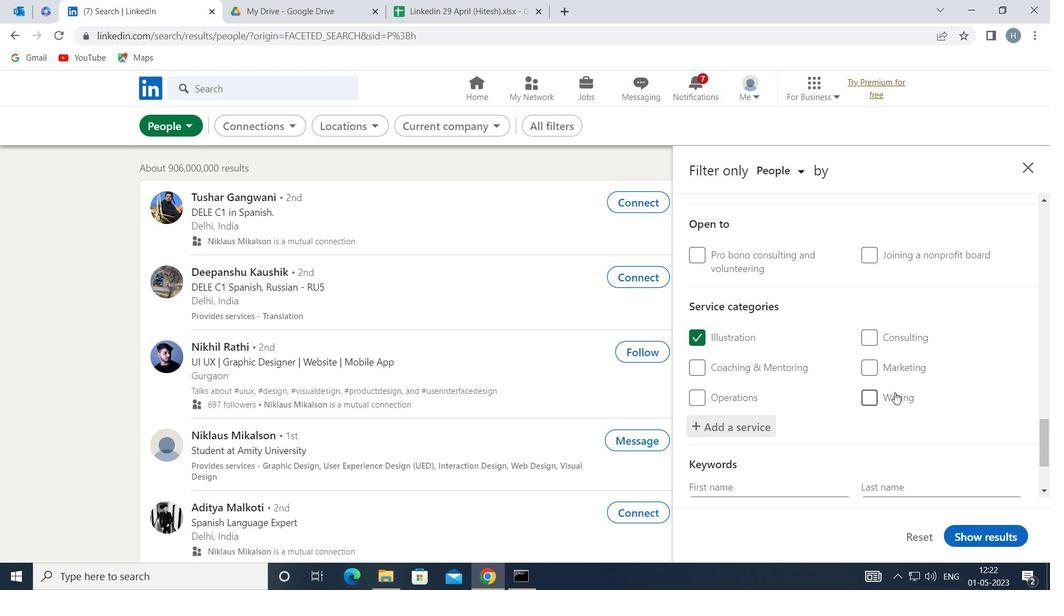 
Action: Mouse moved to (897, 386)
Screenshot: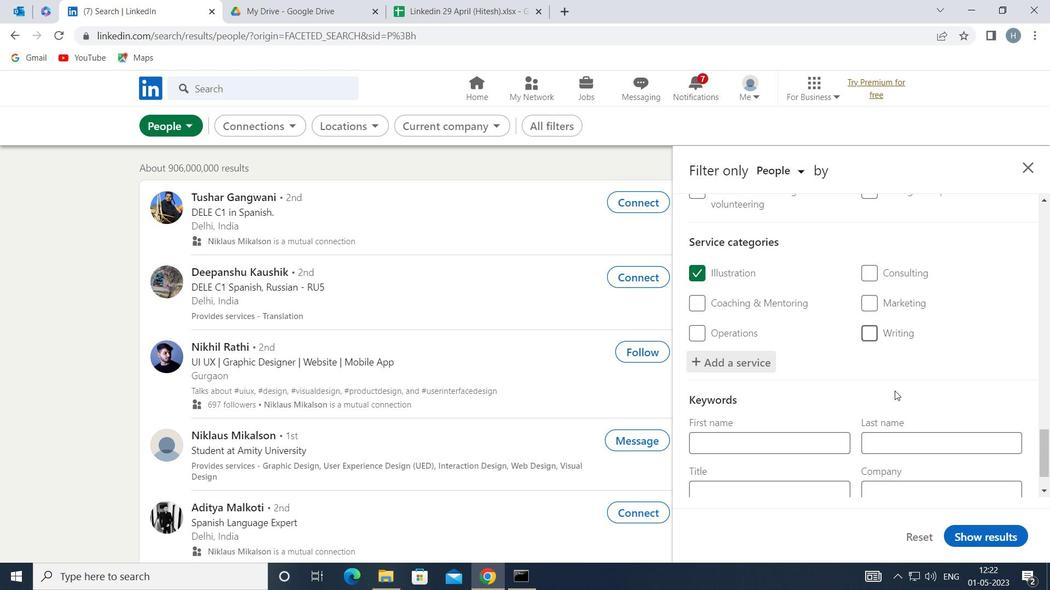 
Action: Mouse scrolled (897, 385) with delta (0, 0)
Screenshot: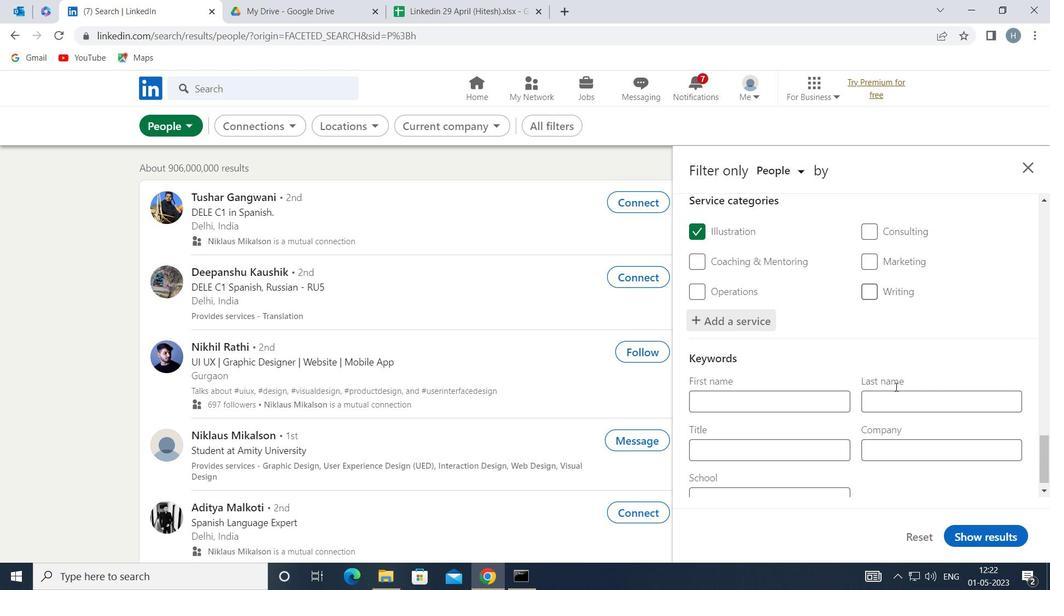 
Action: Mouse scrolled (897, 385) with delta (0, 0)
Screenshot: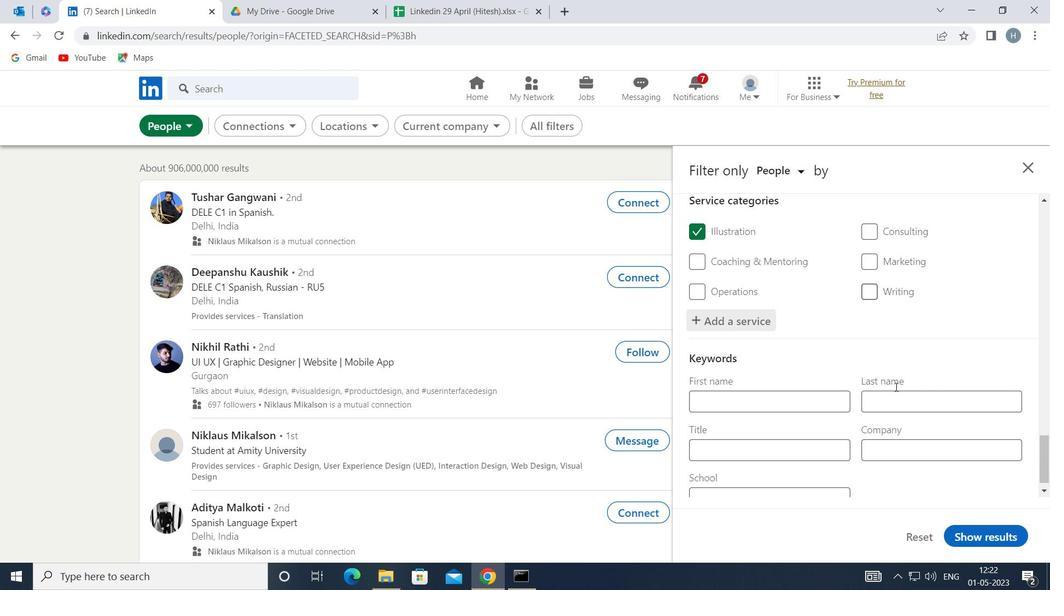 
Action: Mouse moved to (764, 437)
Screenshot: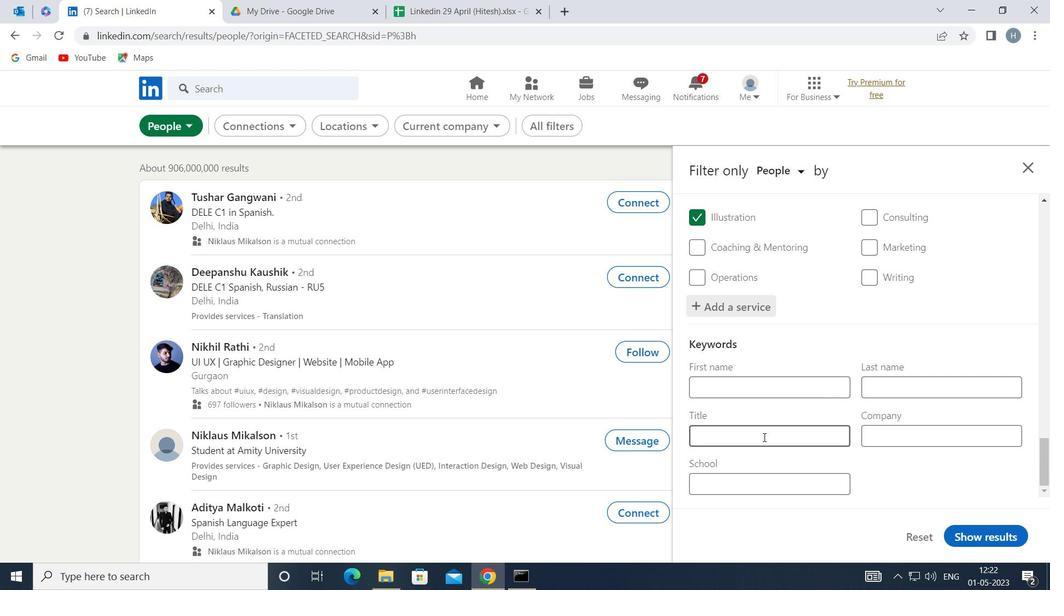 
Action: Mouse pressed left at (764, 437)
Screenshot: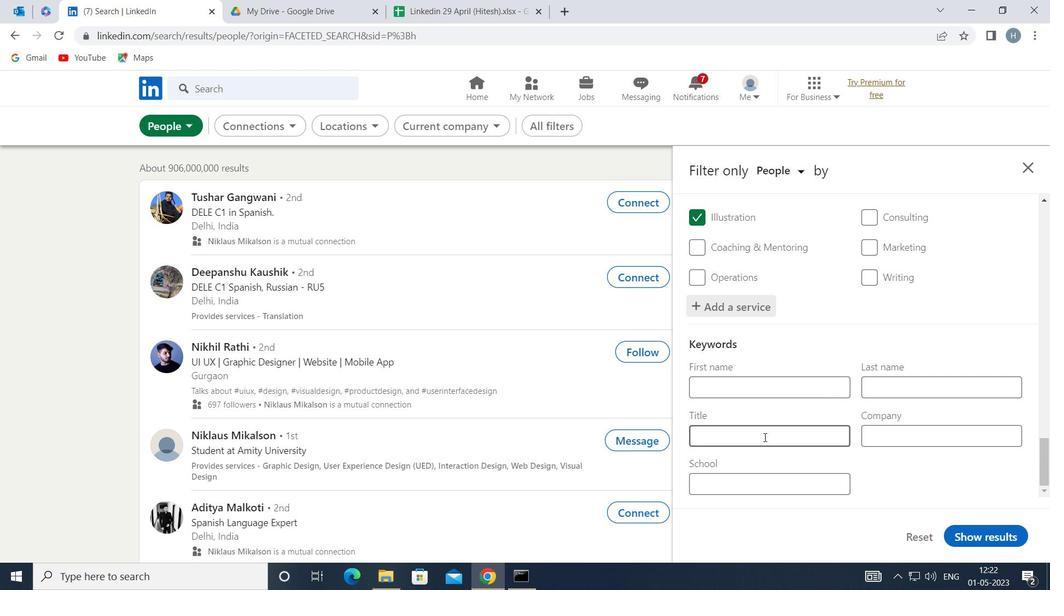 
Action: Mouse moved to (764, 436)
Screenshot: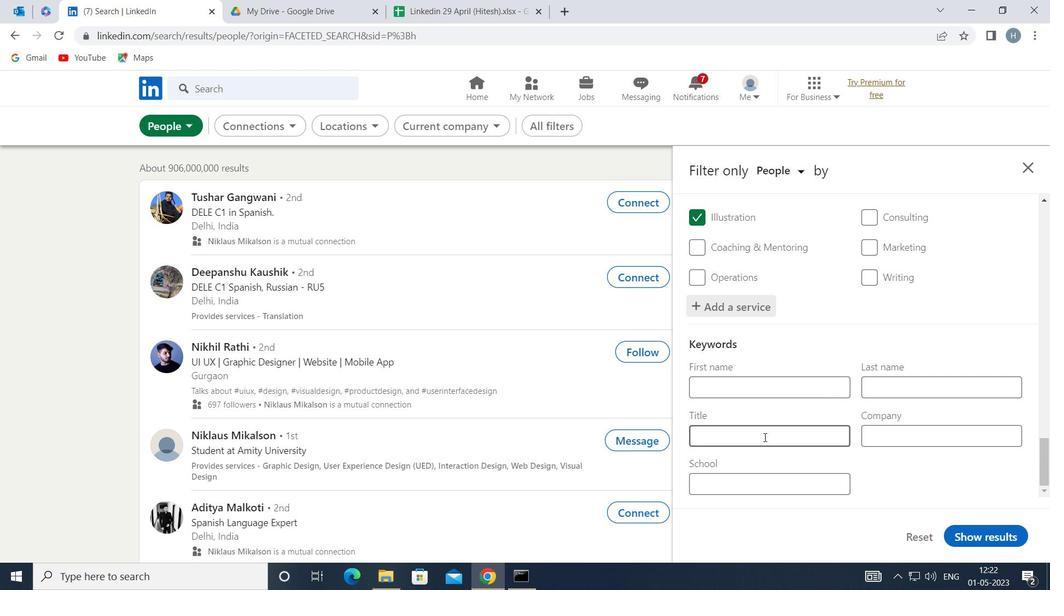 
Action: Key pressed <Key.shift>ATTOR
Screenshot: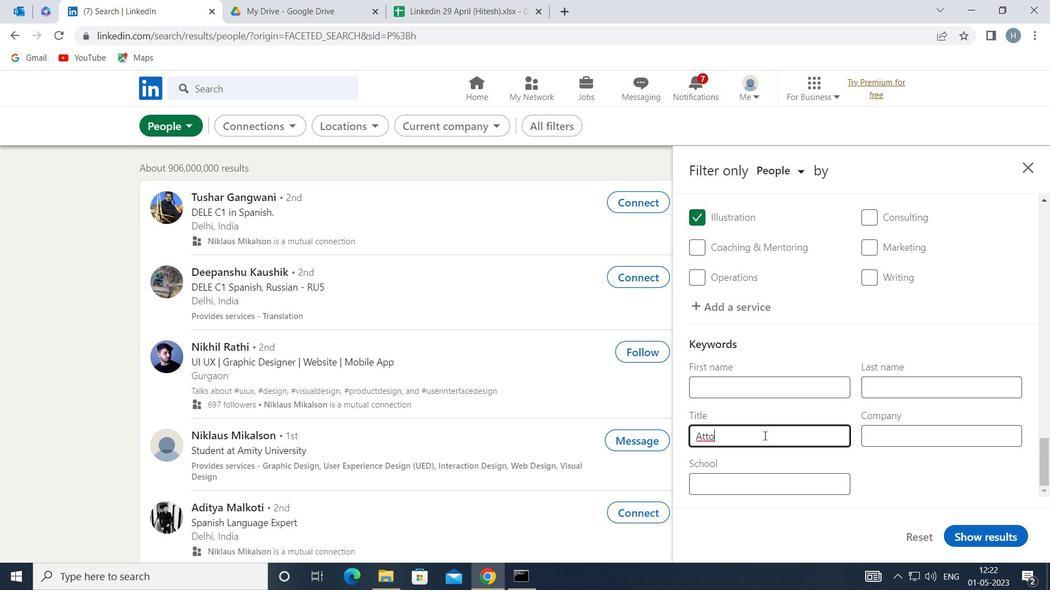 
Action: Mouse moved to (764, 436)
Screenshot: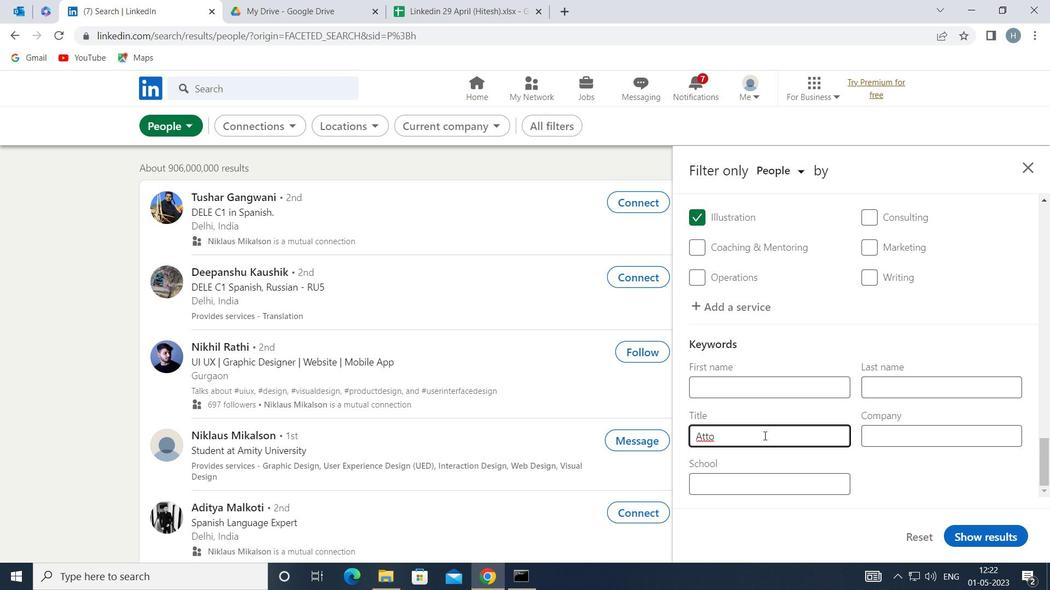 
Action: Key pressed NEY
Screenshot: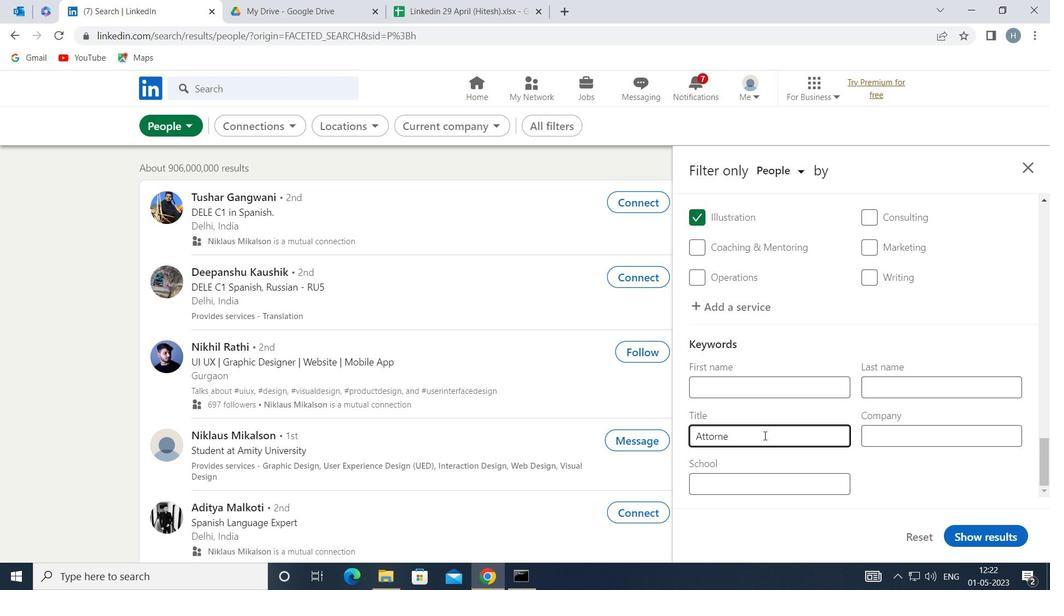 
Action: Mouse moved to (899, 472)
Screenshot: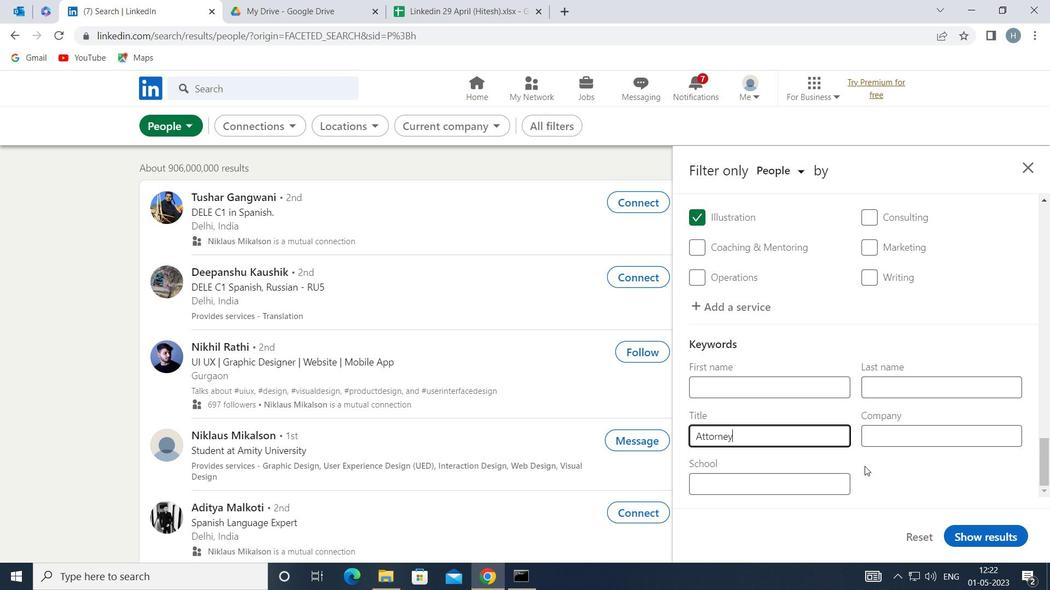 
Action: Key pressed <Key.enter>
Screenshot: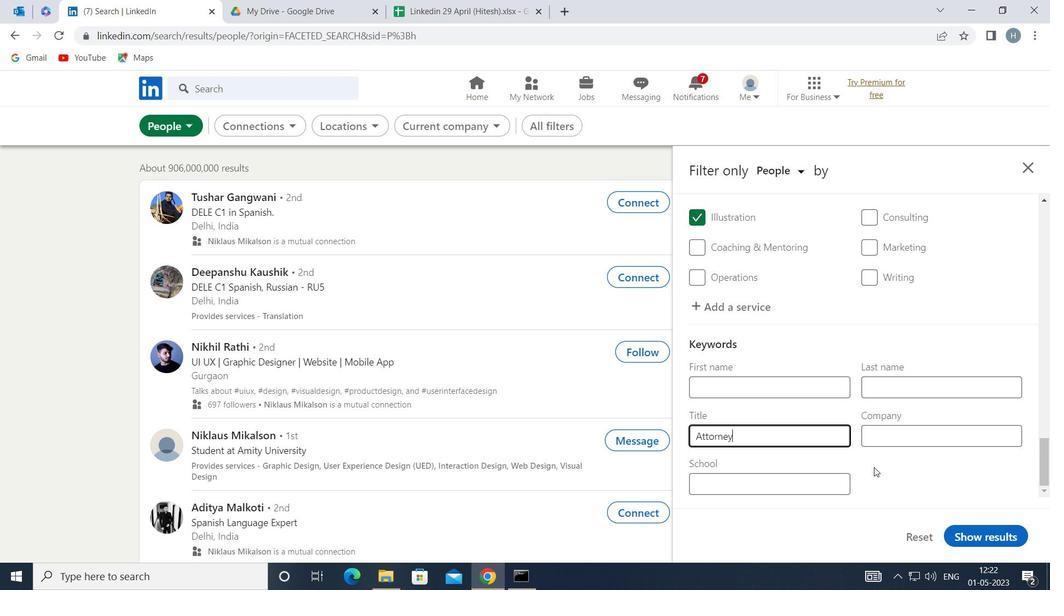 
Action: Mouse moved to (983, 532)
Screenshot: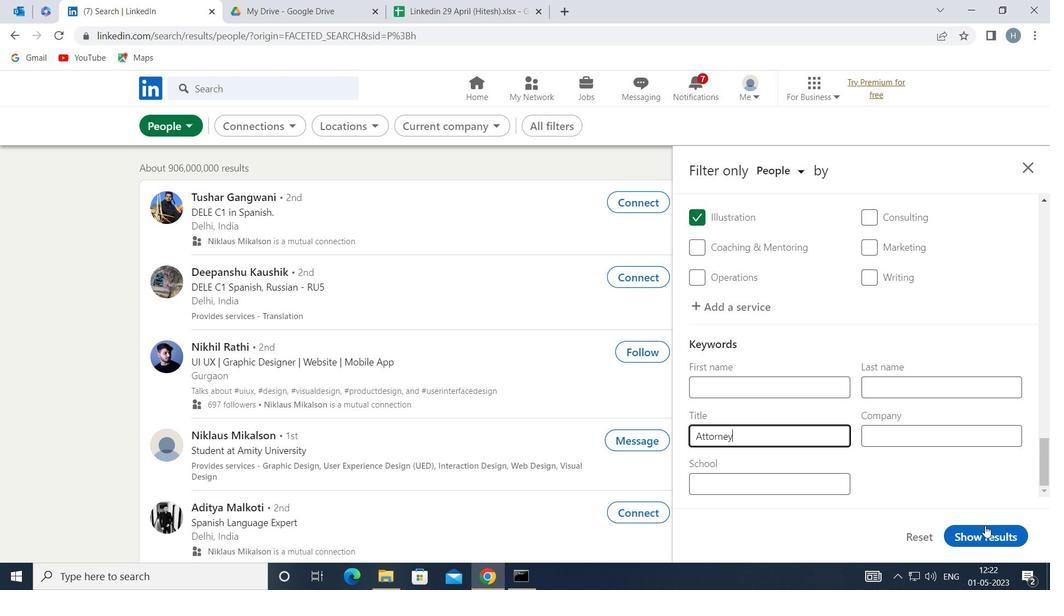 
Action: Mouse pressed left at (983, 532)
Screenshot: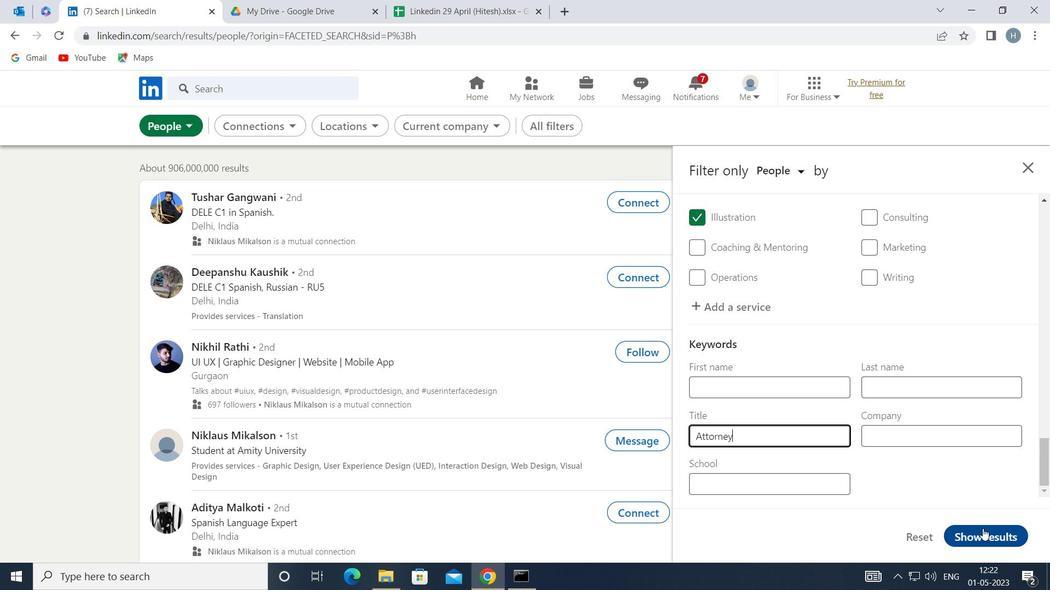
Action: Mouse moved to (776, 424)
Screenshot: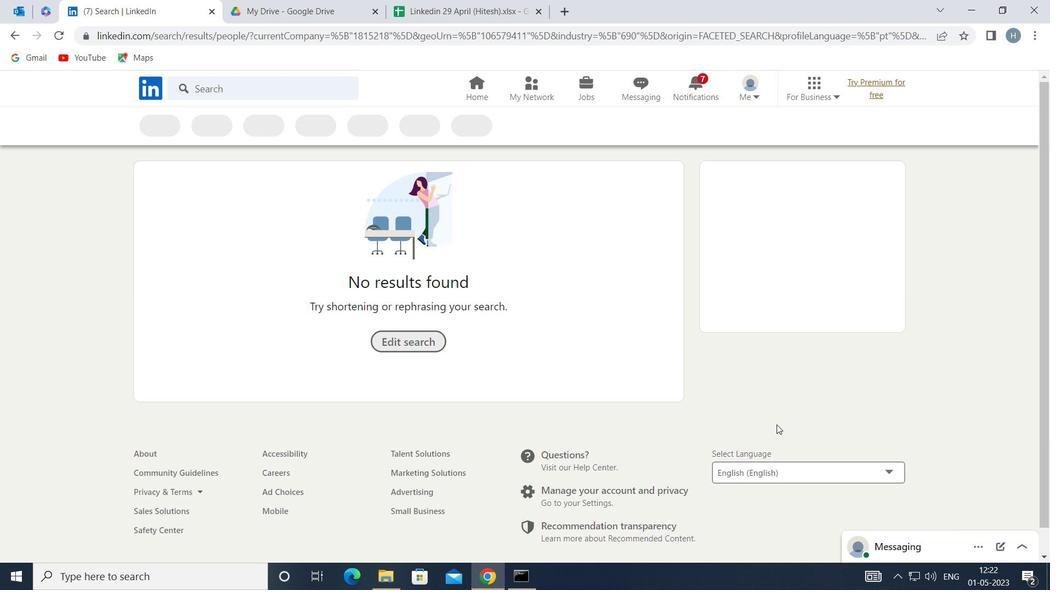 
